 Task: Look for space in Guasdualito, Venezuela from 14th June, 2023 to 30th June, 2023 for 5 adults in price range Rs.8000 to Rs.12000. Place can be entire place or private room with 5 bedrooms having 5 beds and 5 bathrooms. Property type can be house, flat, guest house. Amenities needed are: wifi, TV, free parkinig on premises, gym, breakfast. Booking option can be shelf check-in. Required host language is English.
Action: Mouse moved to (533, 102)
Screenshot: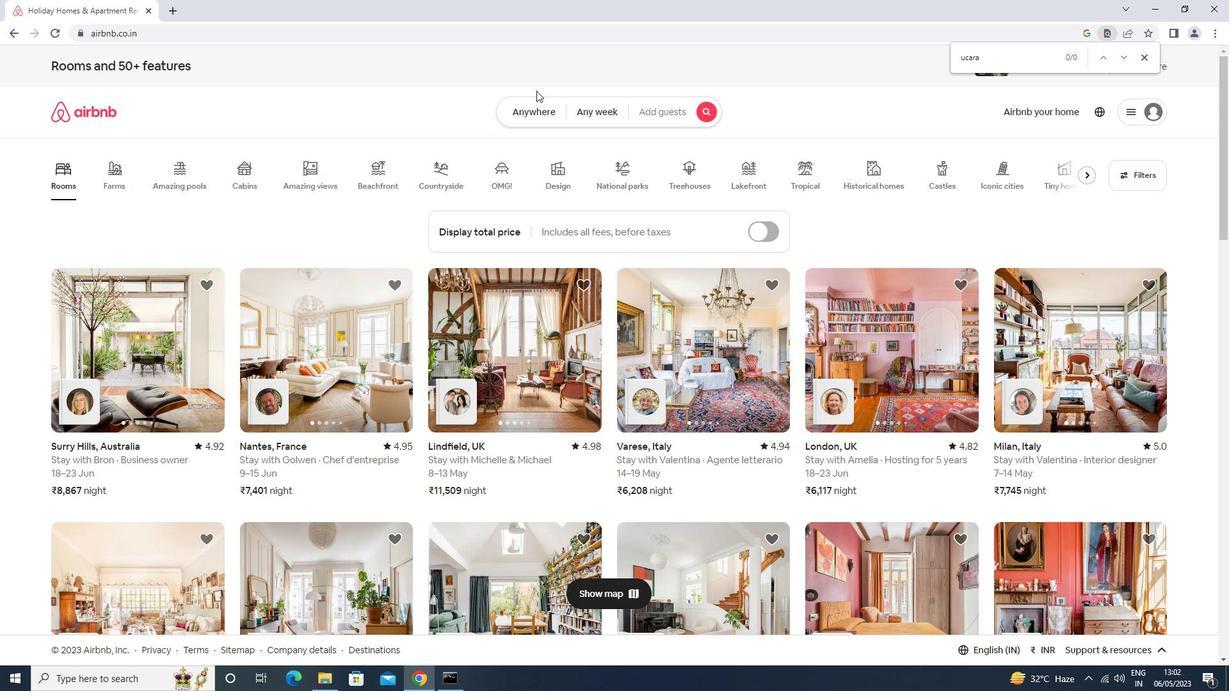 
Action: Mouse pressed left at (533, 102)
Screenshot: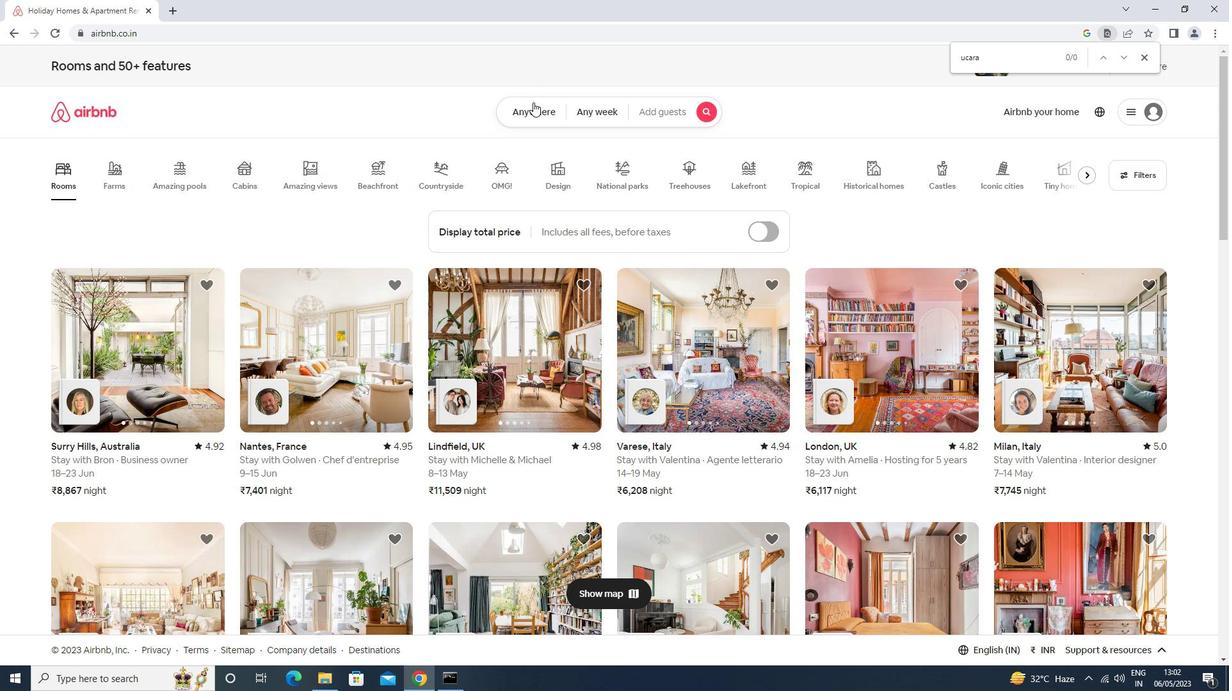 
Action: Mouse moved to (497, 165)
Screenshot: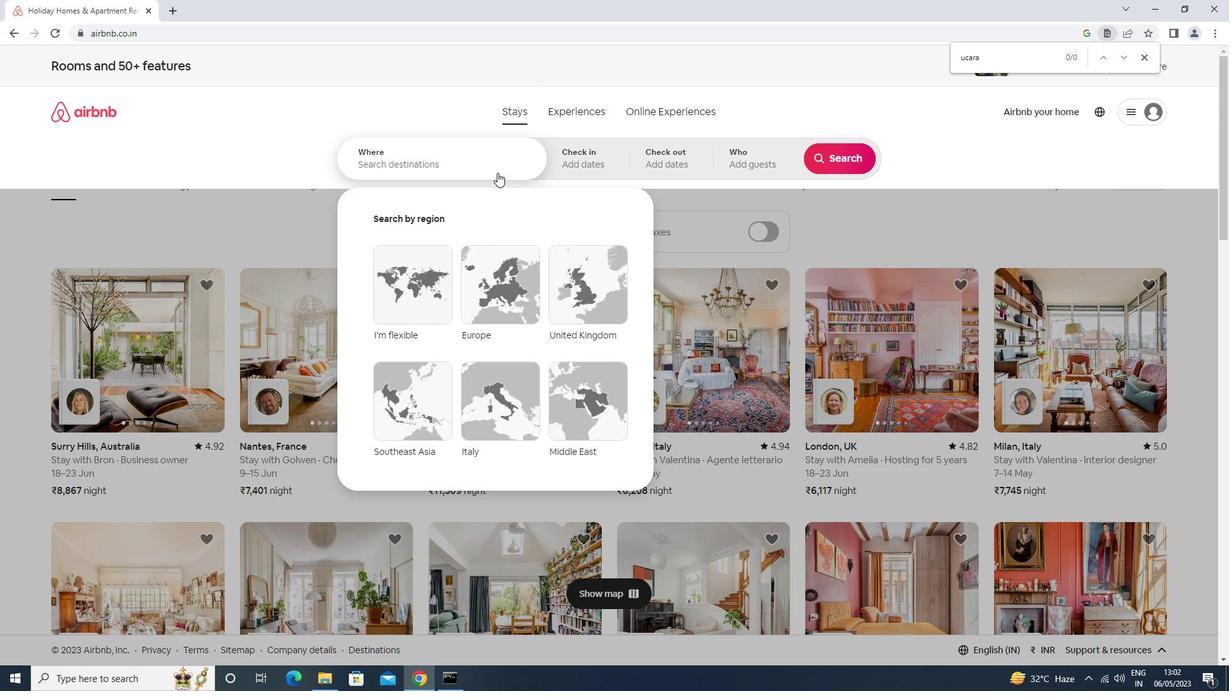 
Action: Mouse pressed left at (497, 165)
Screenshot: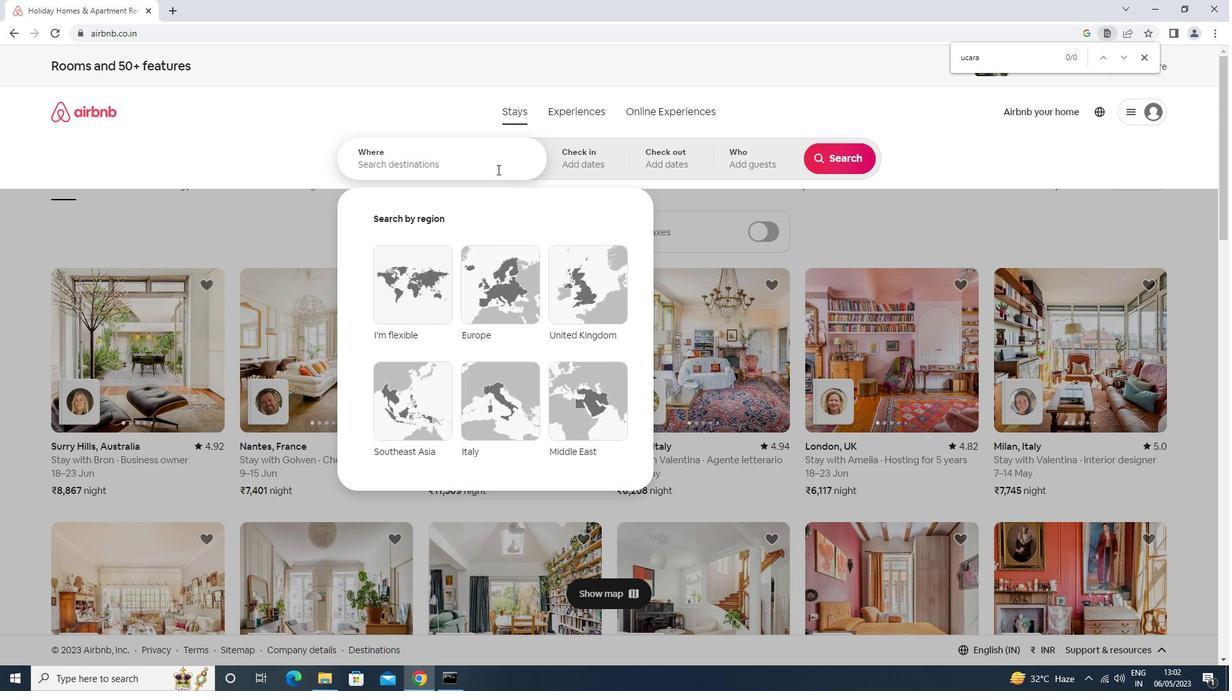 
Action: Mouse moved to (496, 165)
Screenshot: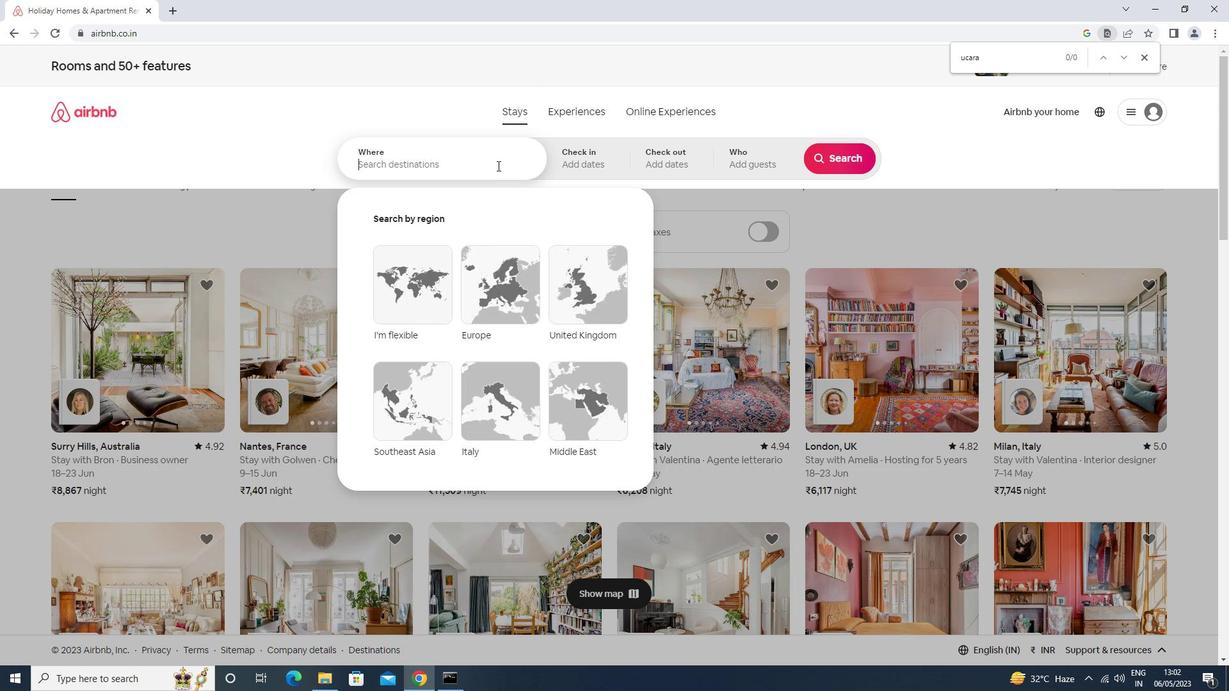 
Action: Key pressed guasdualita<Key.enter>
Screenshot: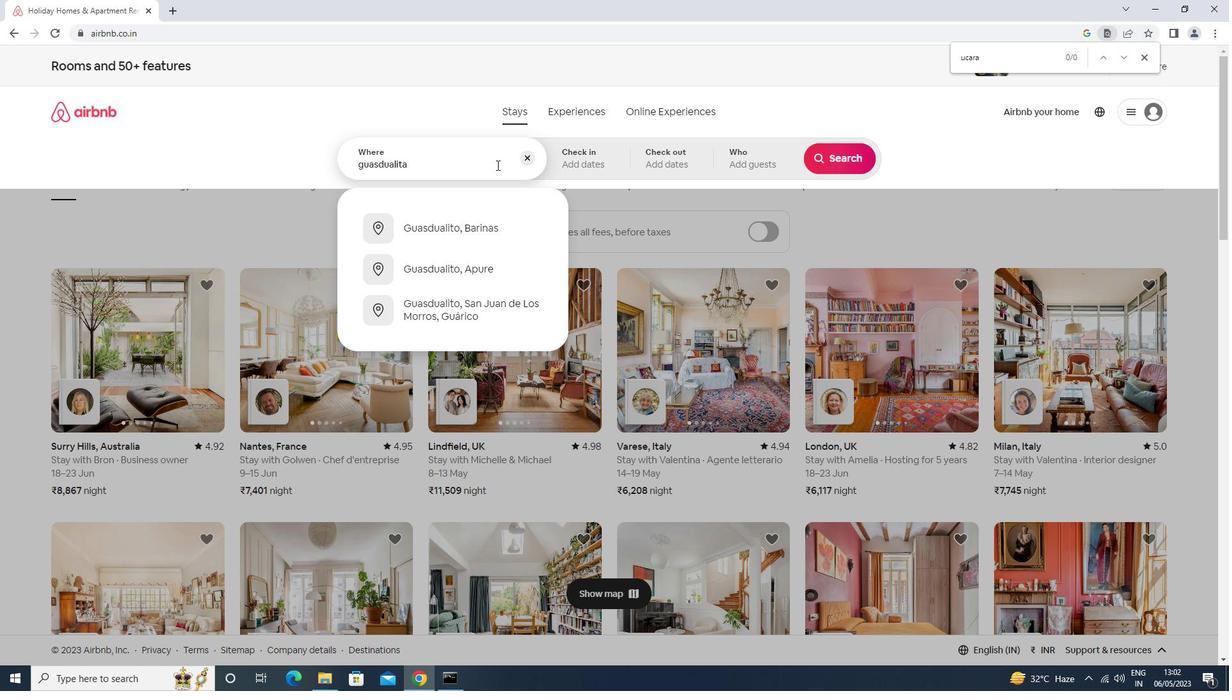 
Action: Mouse moved to (729, 370)
Screenshot: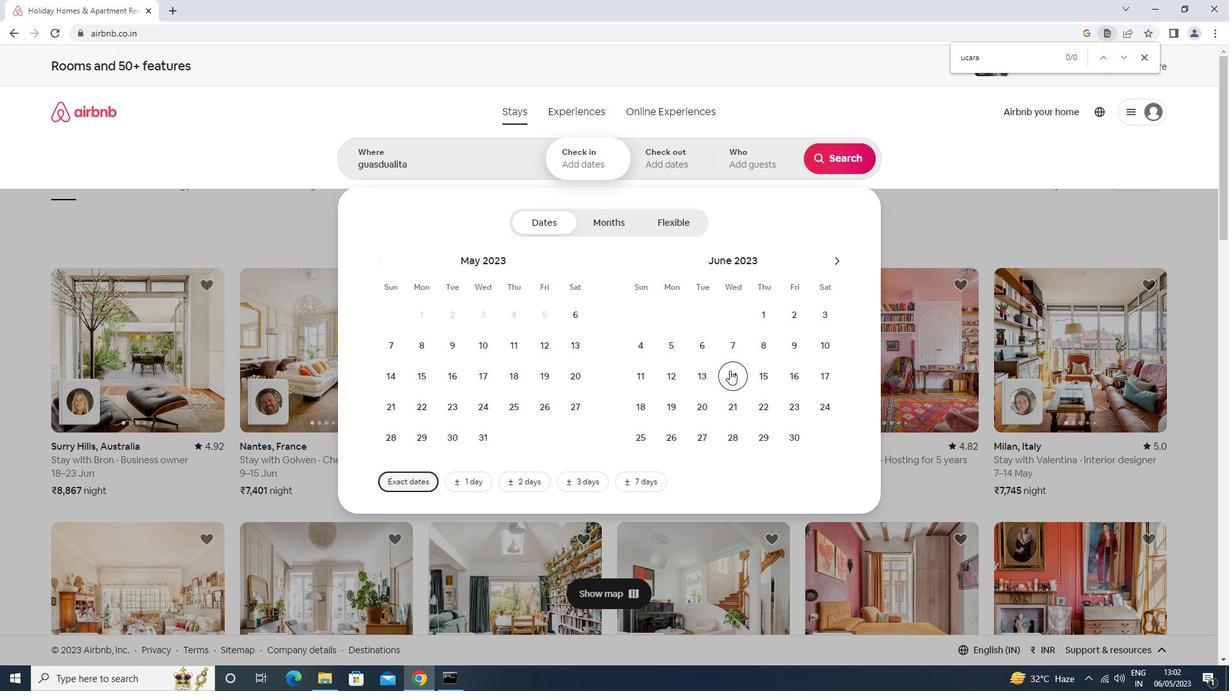 
Action: Mouse pressed left at (729, 370)
Screenshot: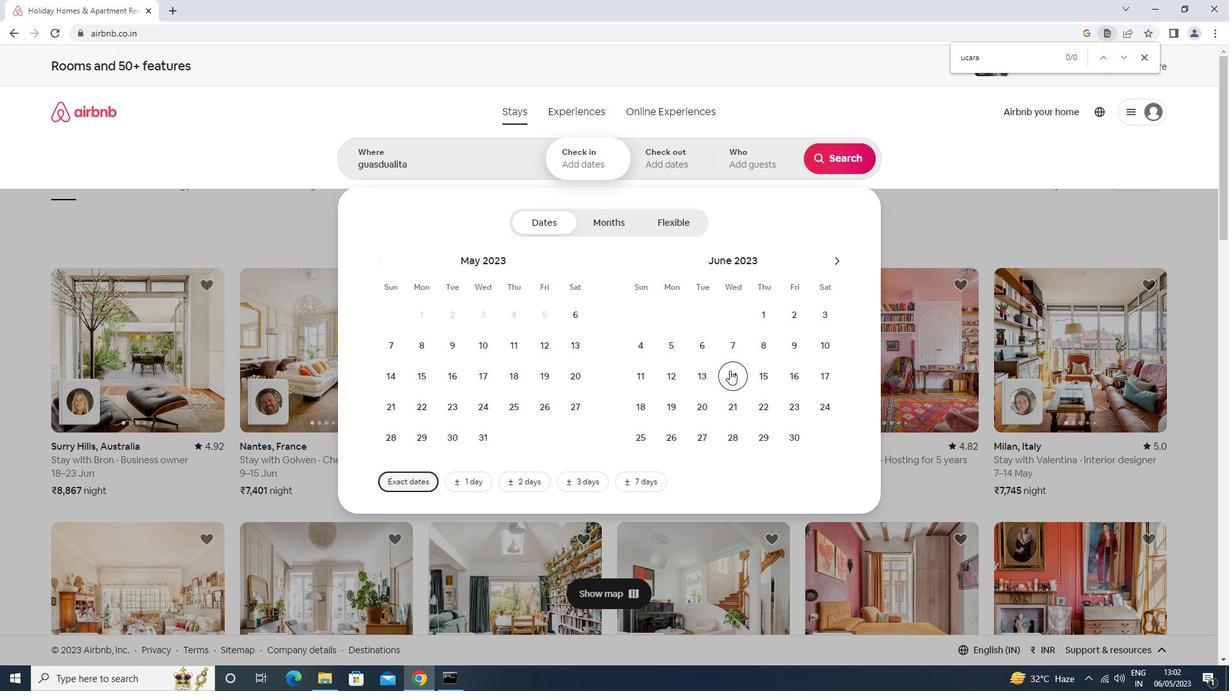 
Action: Mouse moved to (795, 437)
Screenshot: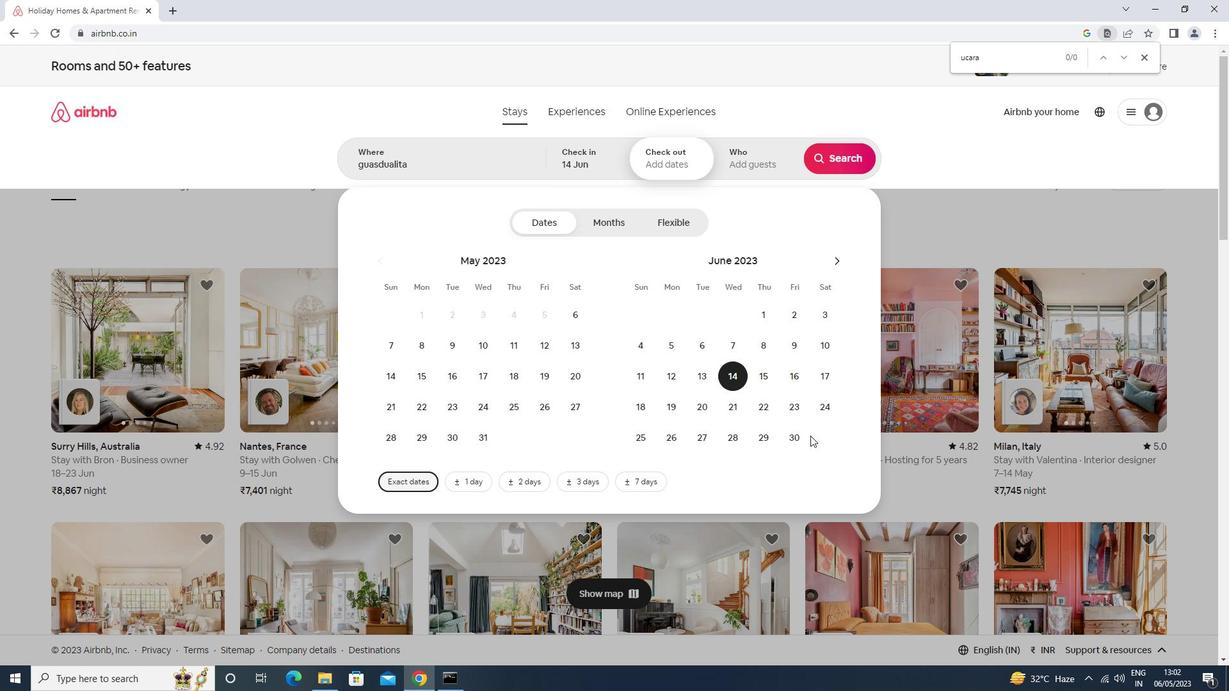 
Action: Mouse pressed left at (795, 437)
Screenshot: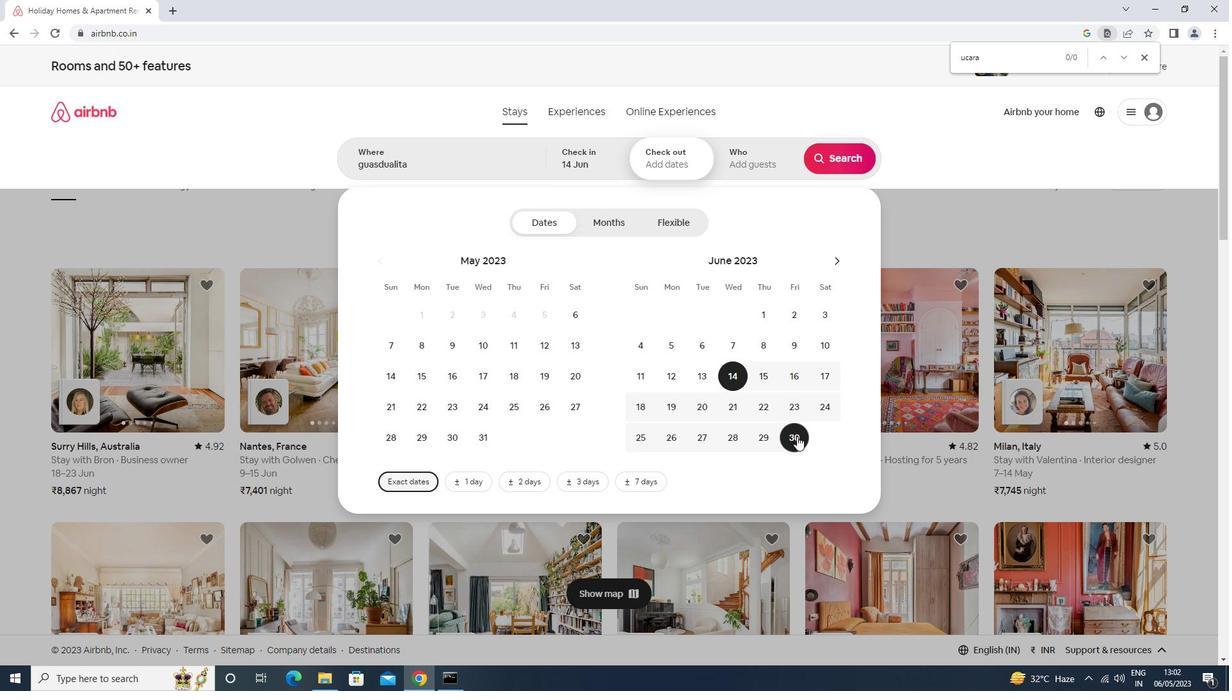 
Action: Mouse moved to (747, 170)
Screenshot: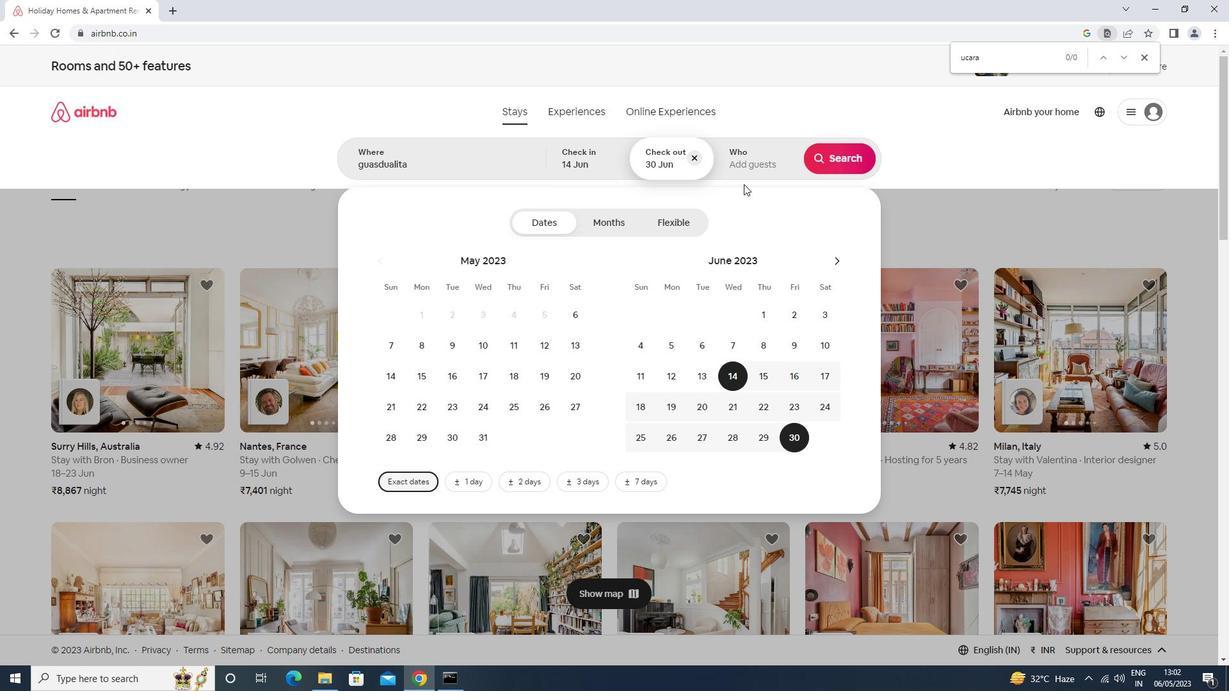 
Action: Mouse pressed left at (747, 170)
Screenshot: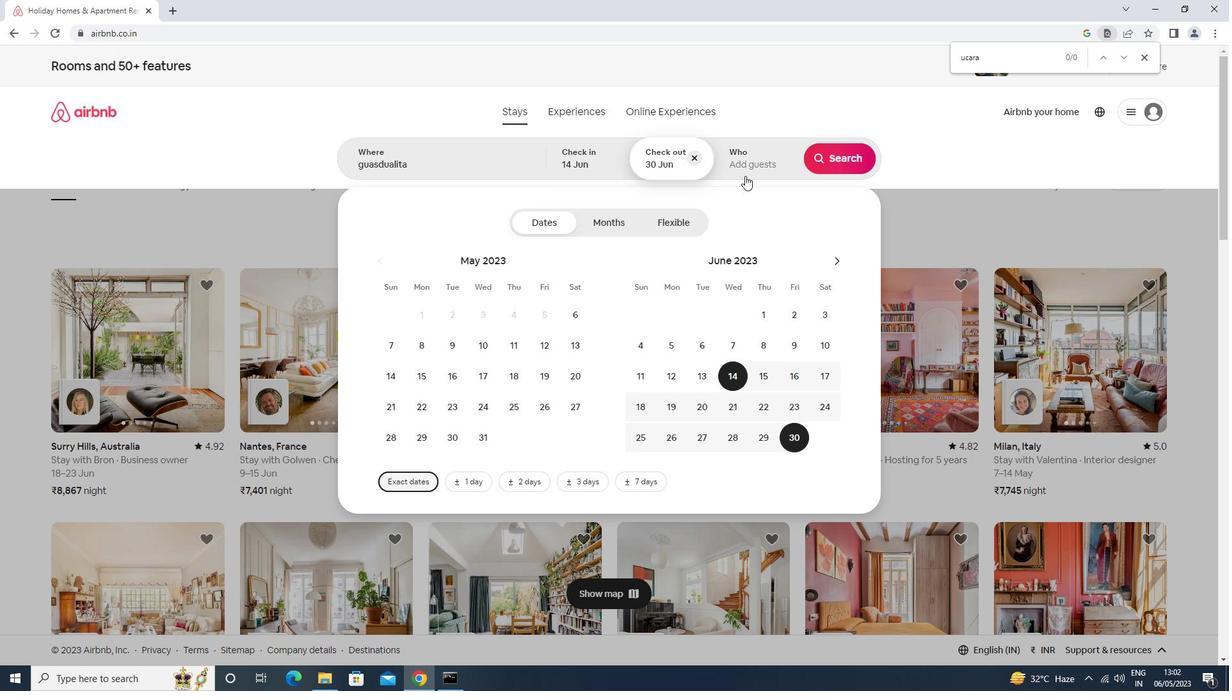 
Action: Mouse moved to (845, 222)
Screenshot: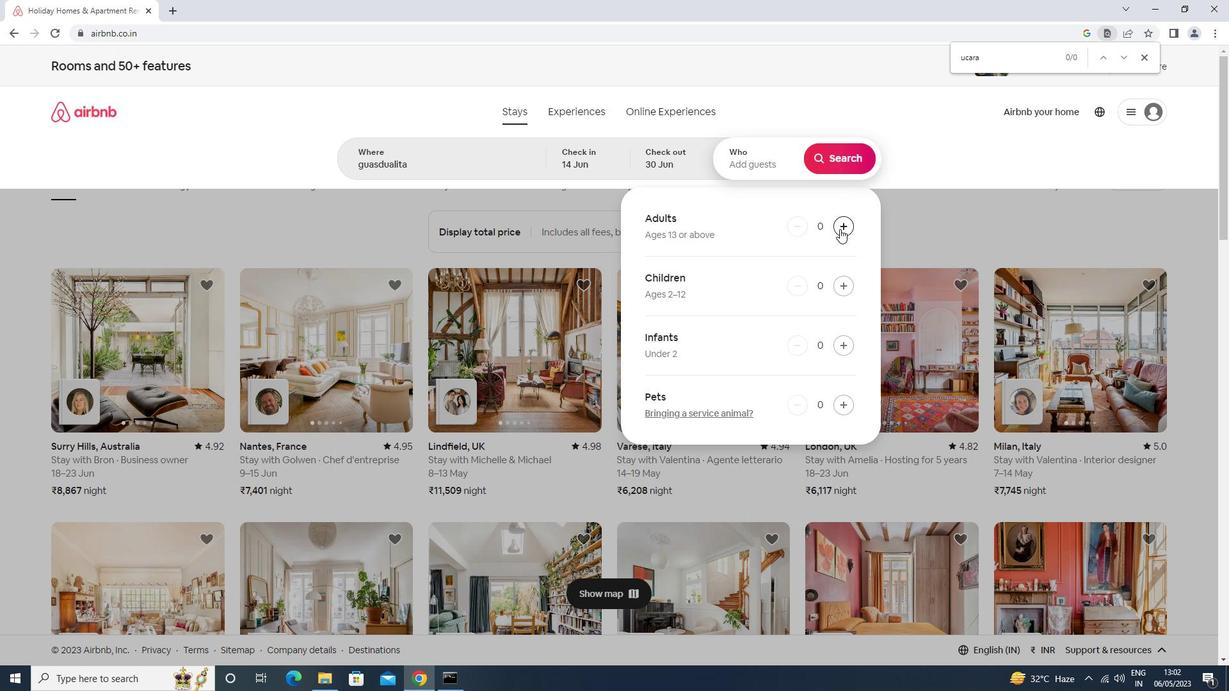 
Action: Mouse pressed left at (845, 222)
Screenshot: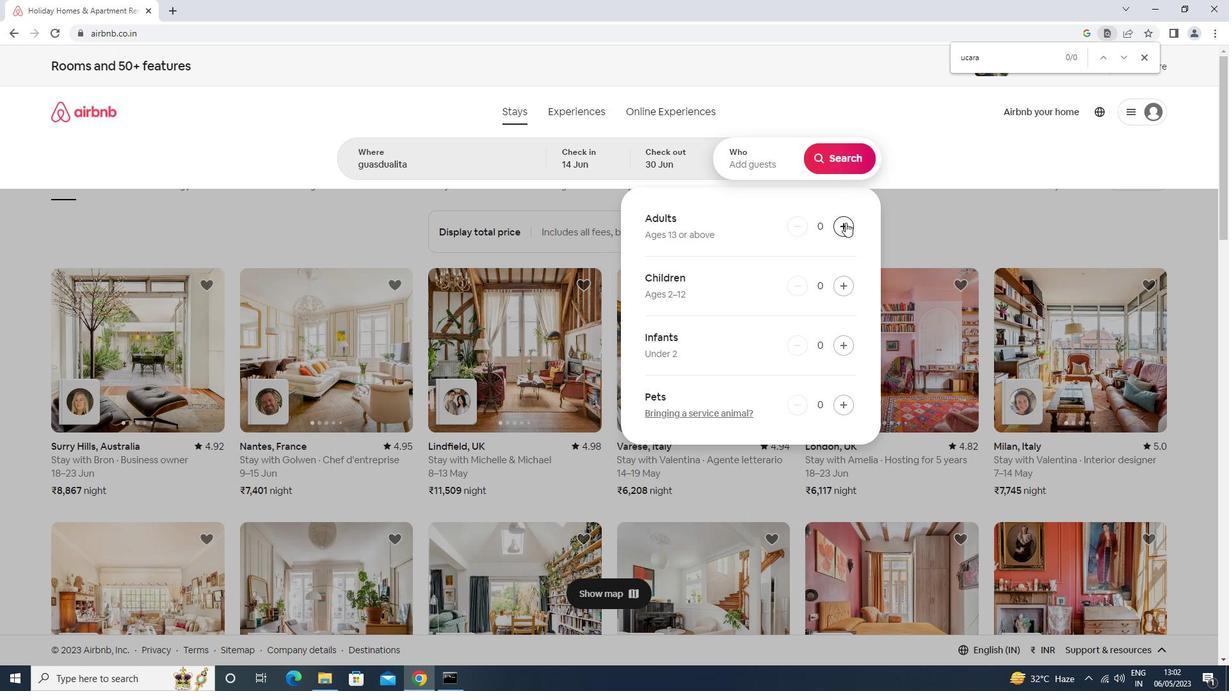 
Action: Mouse pressed left at (845, 222)
Screenshot: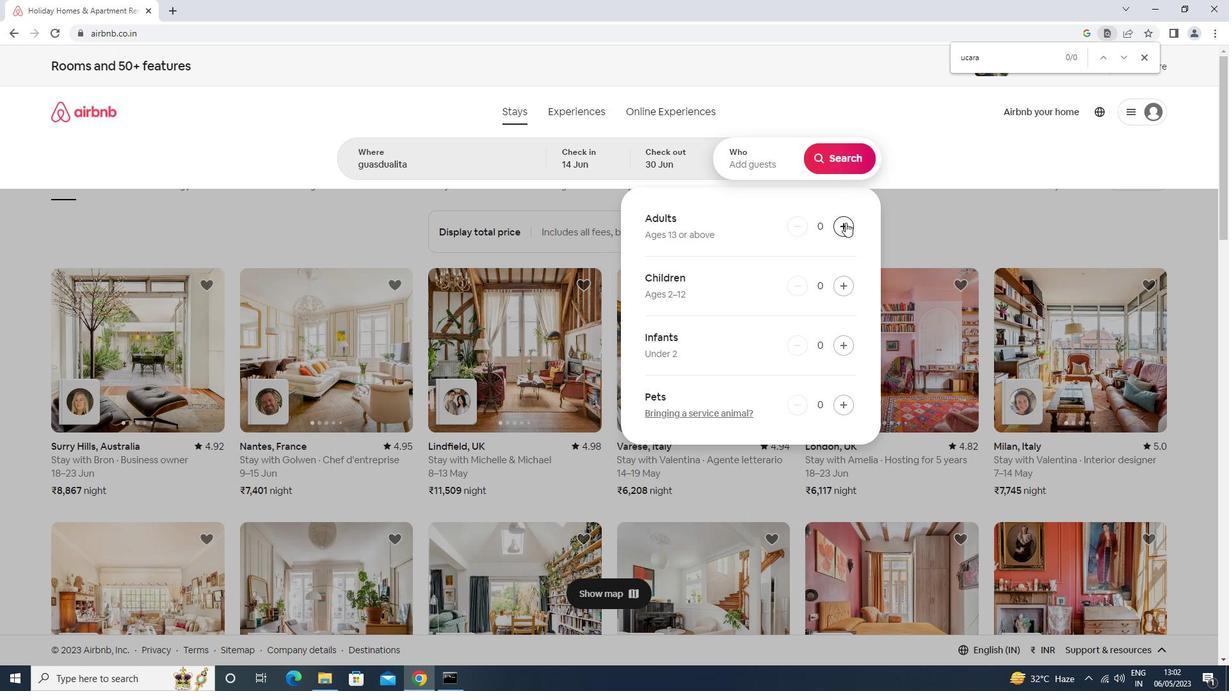 
Action: Mouse pressed left at (845, 222)
Screenshot: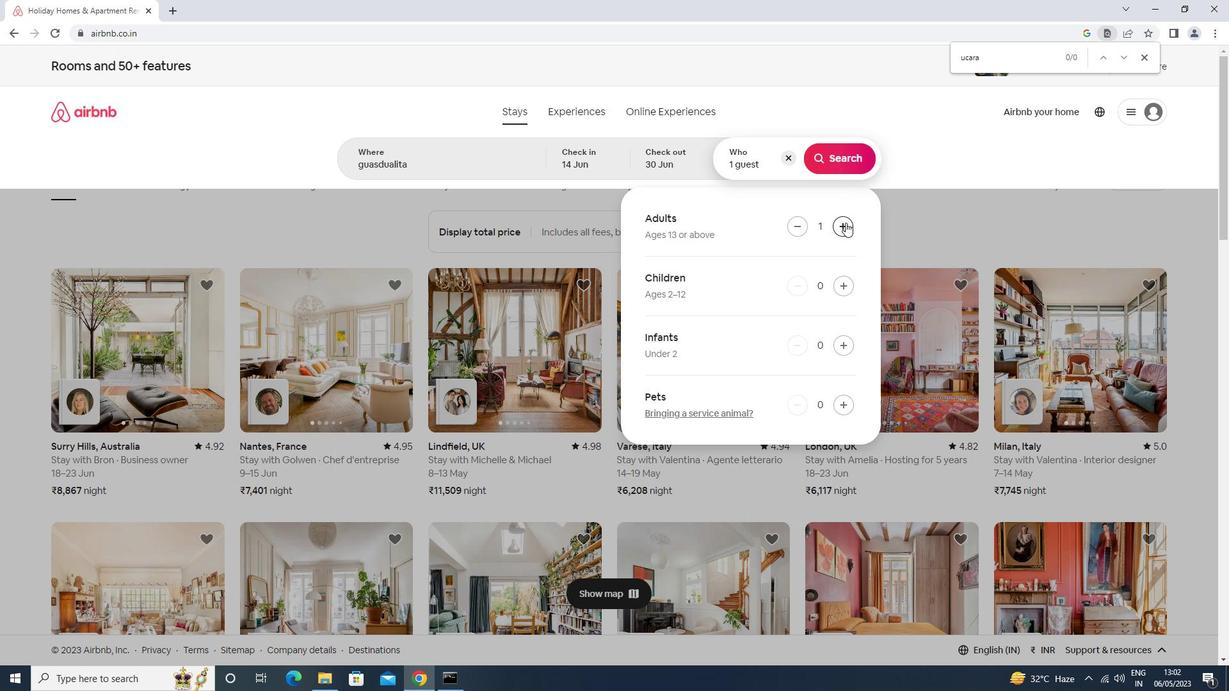 
Action: Mouse pressed left at (845, 222)
Screenshot: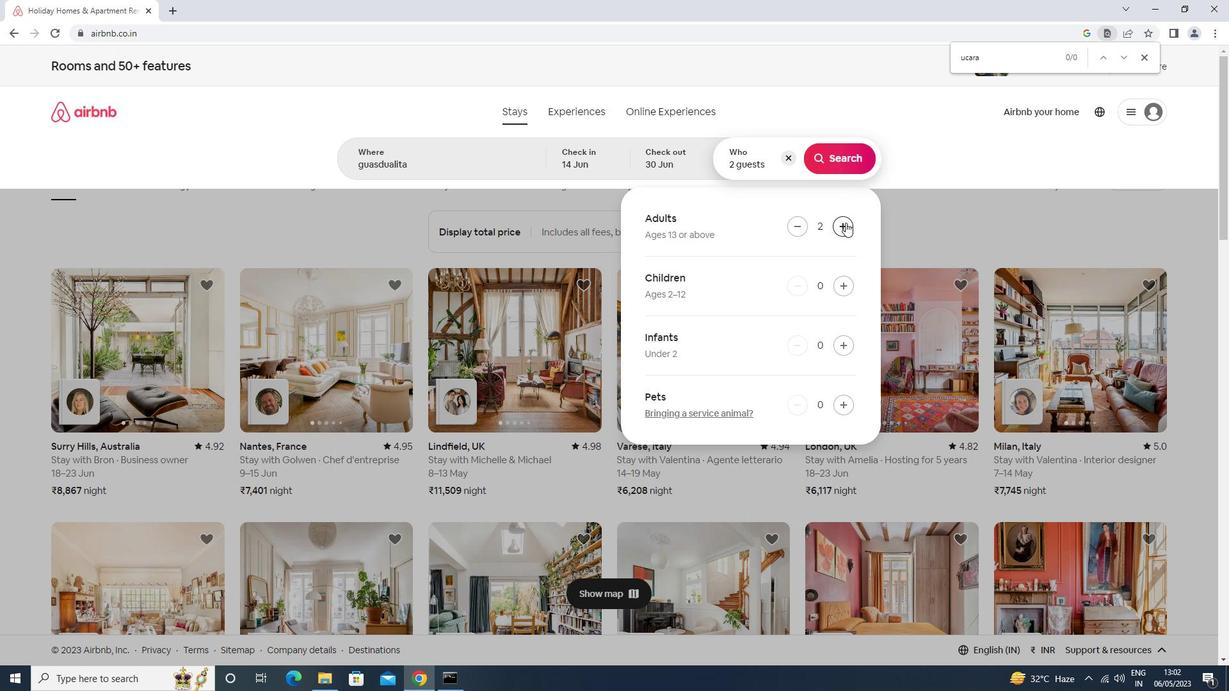 
Action: Mouse pressed left at (845, 222)
Screenshot: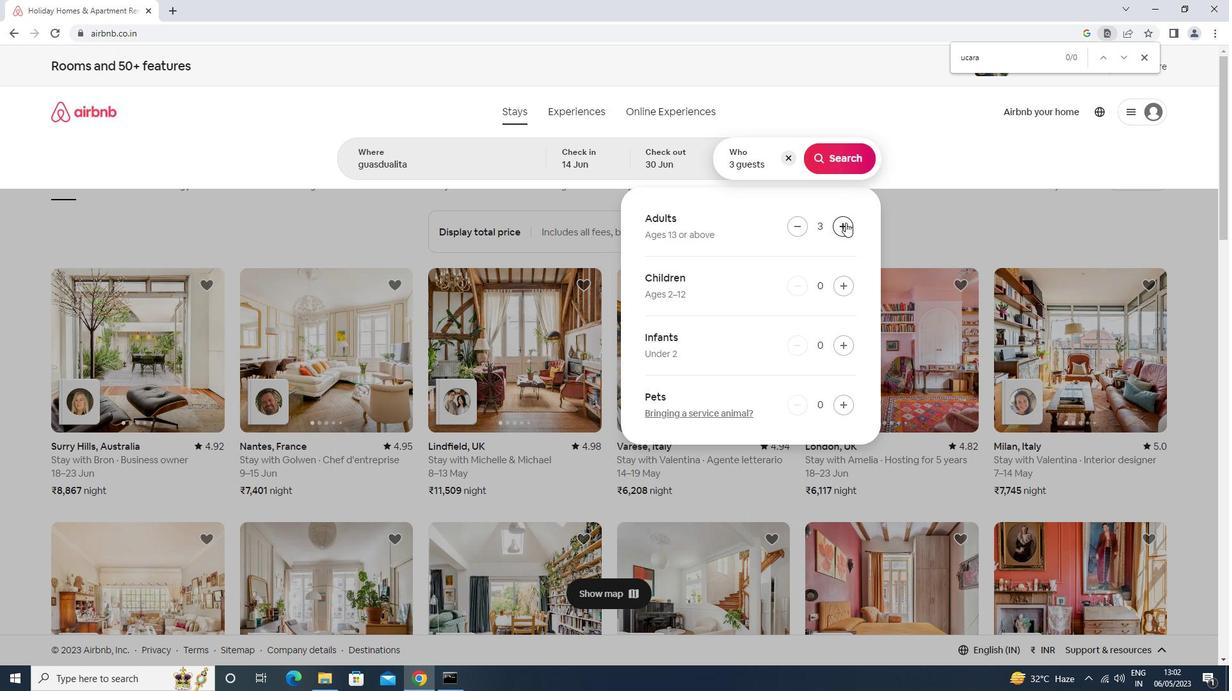 
Action: Mouse moved to (845, 163)
Screenshot: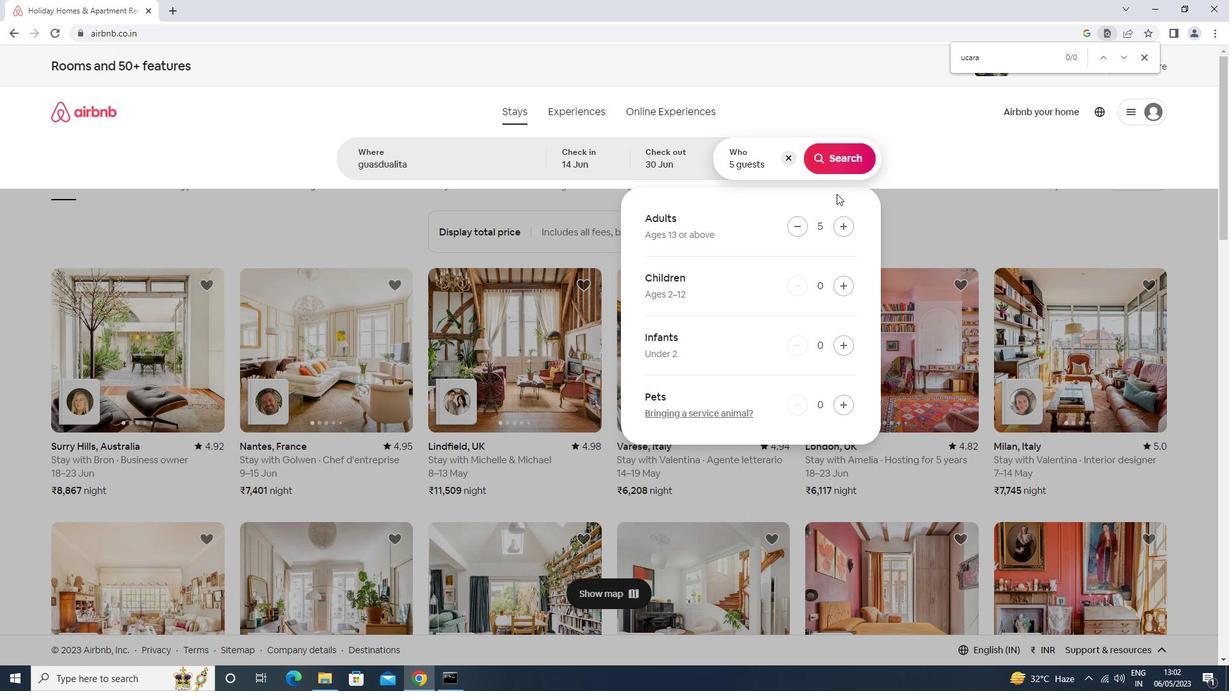 
Action: Mouse pressed left at (845, 163)
Screenshot: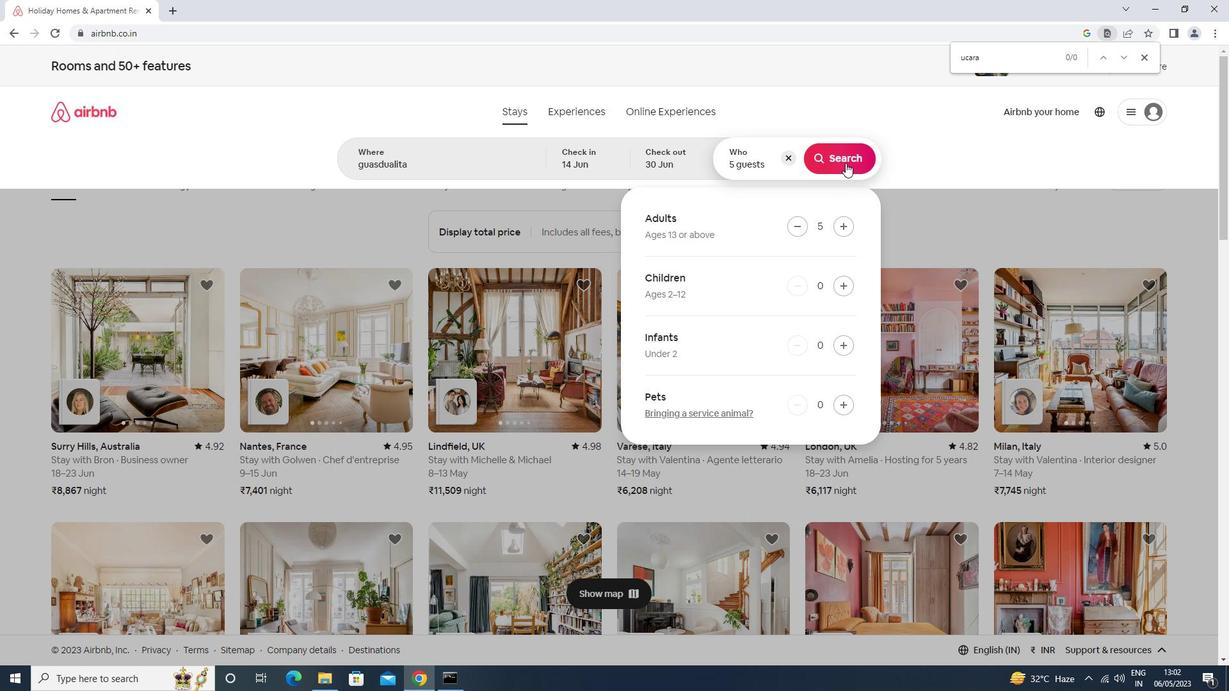 
Action: Mouse moved to (1181, 128)
Screenshot: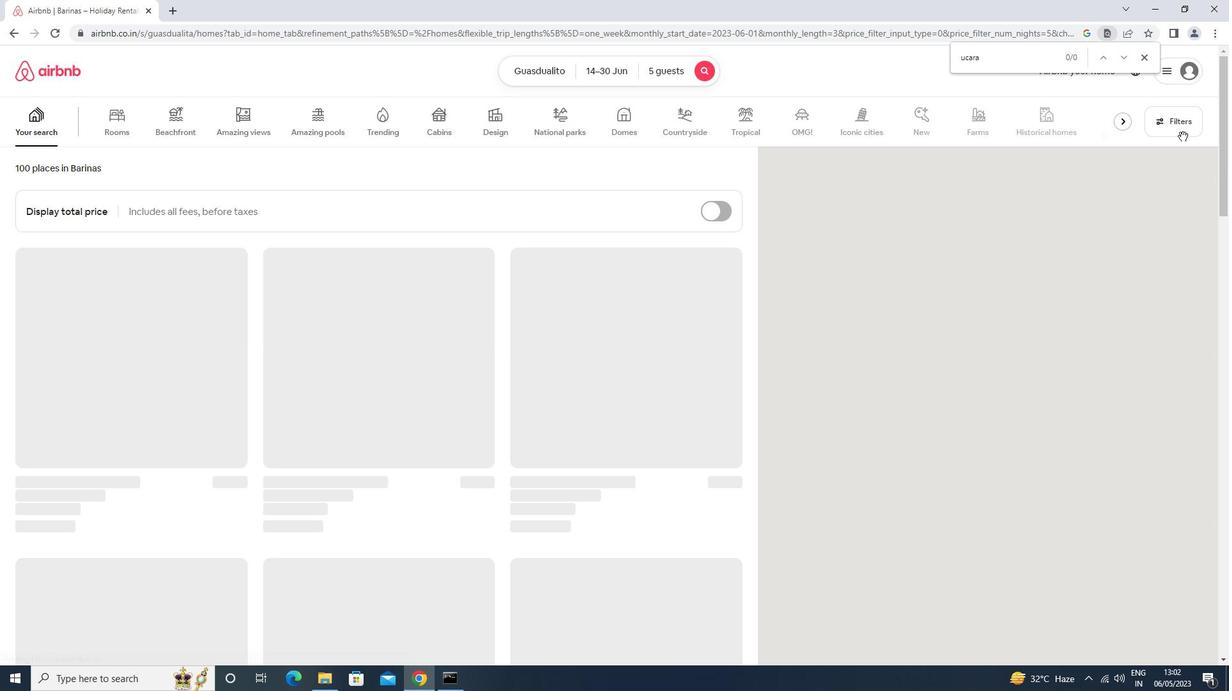 
Action: Mouse pressed left at (1181, 128)
Screenshot: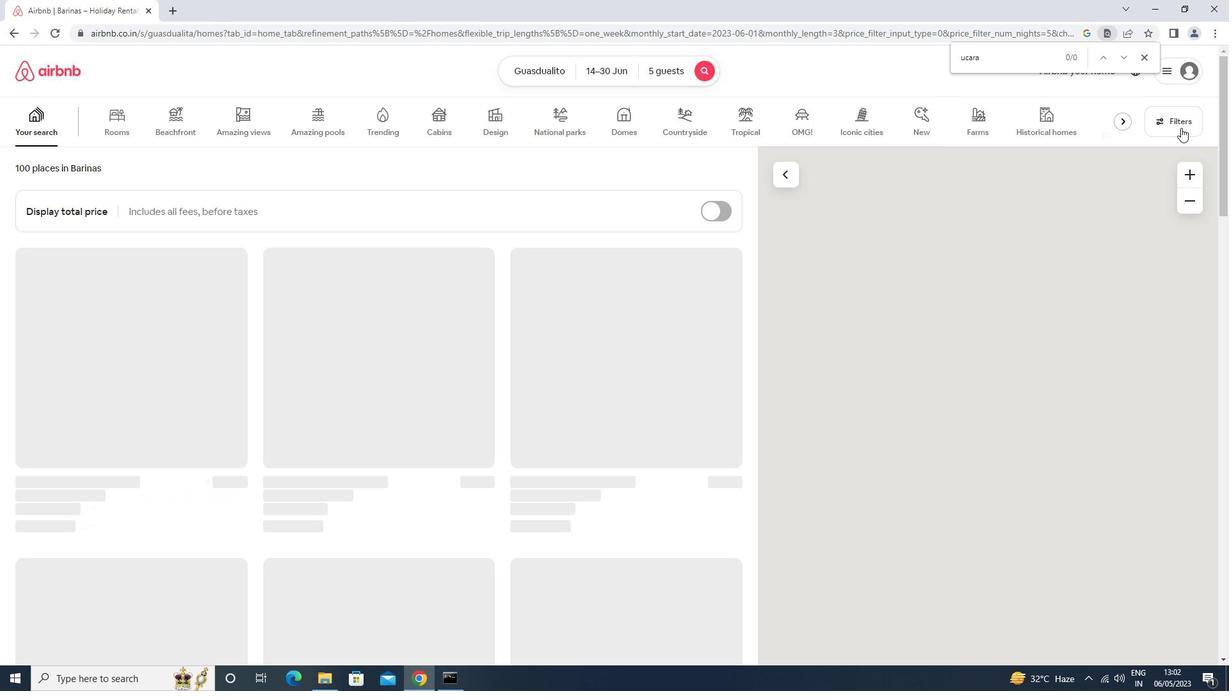 
Action: Mouse moved to (479, 434)
Screenshot: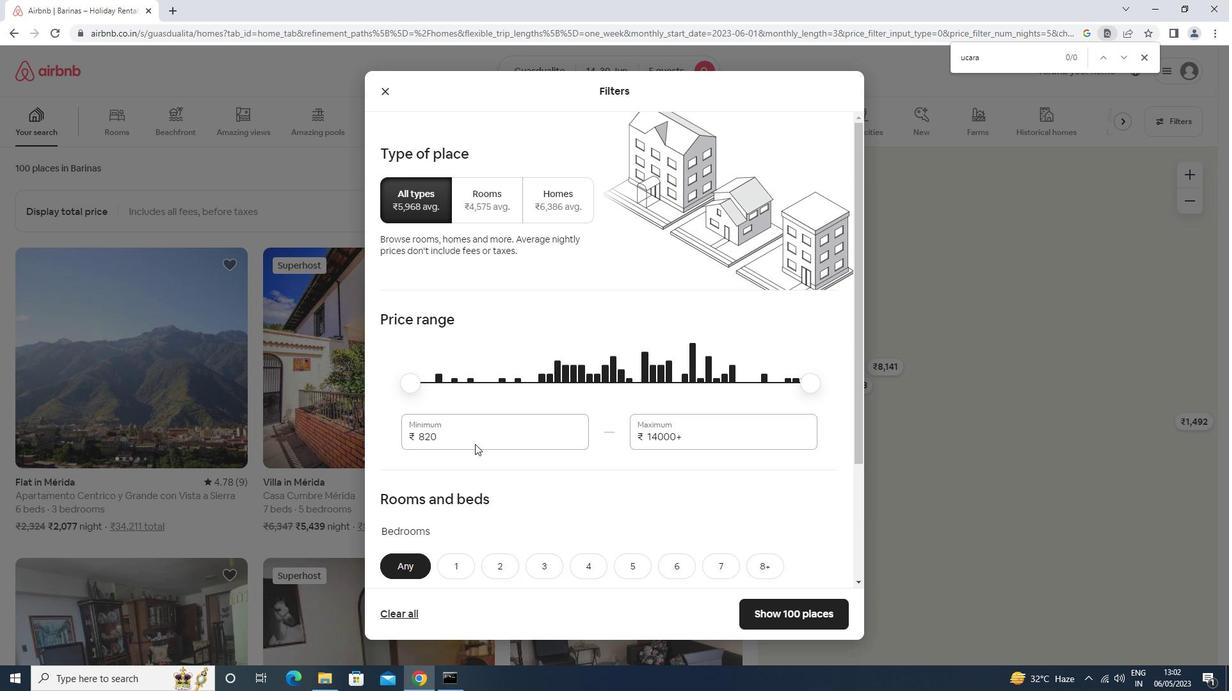 
Action: Mouse pressed left at (479, 434)
Screenshot: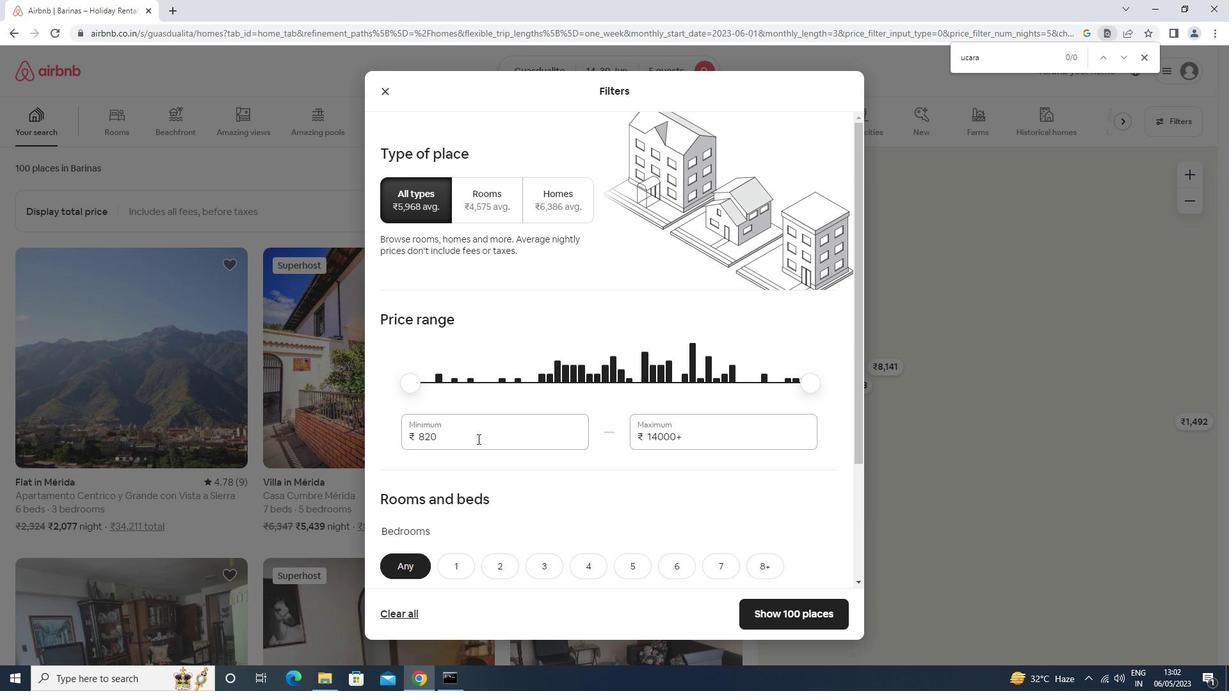 
Action: Key pressed <Key.backspace><Key.backspace><Key.backspace><Key.backspace><Key.backspace>8000<Key.tab>12000
Screenshot: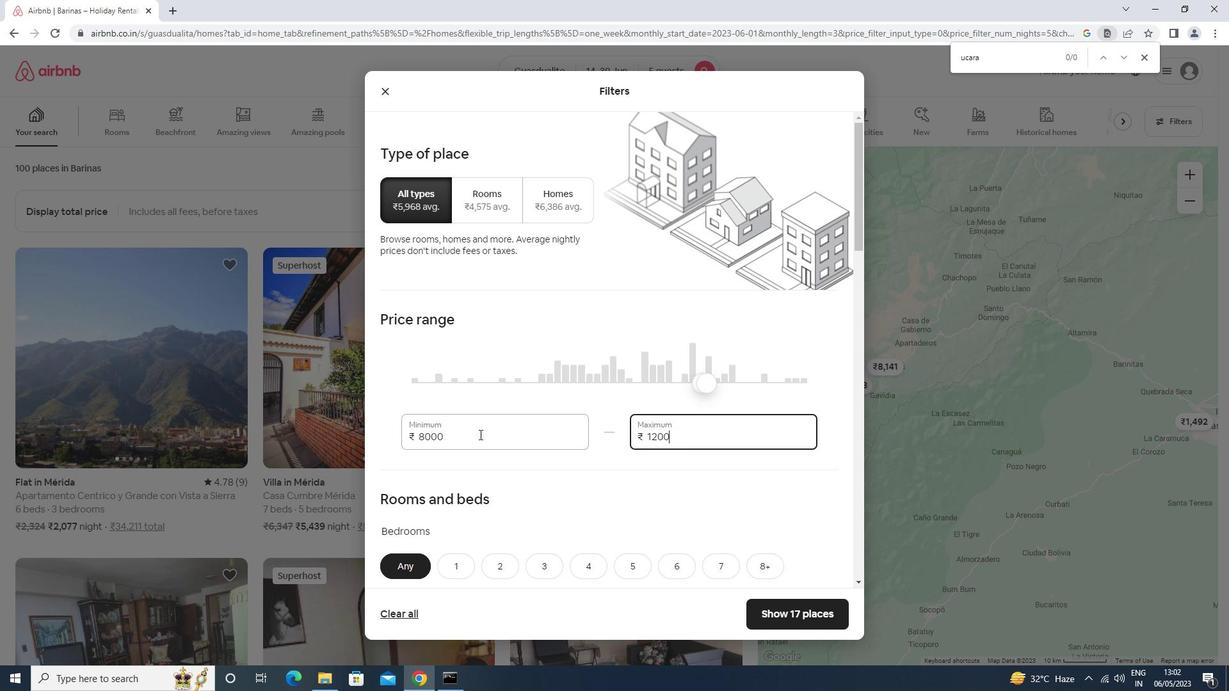 
Action: Mouse moved to (542, 395)
Screenshot: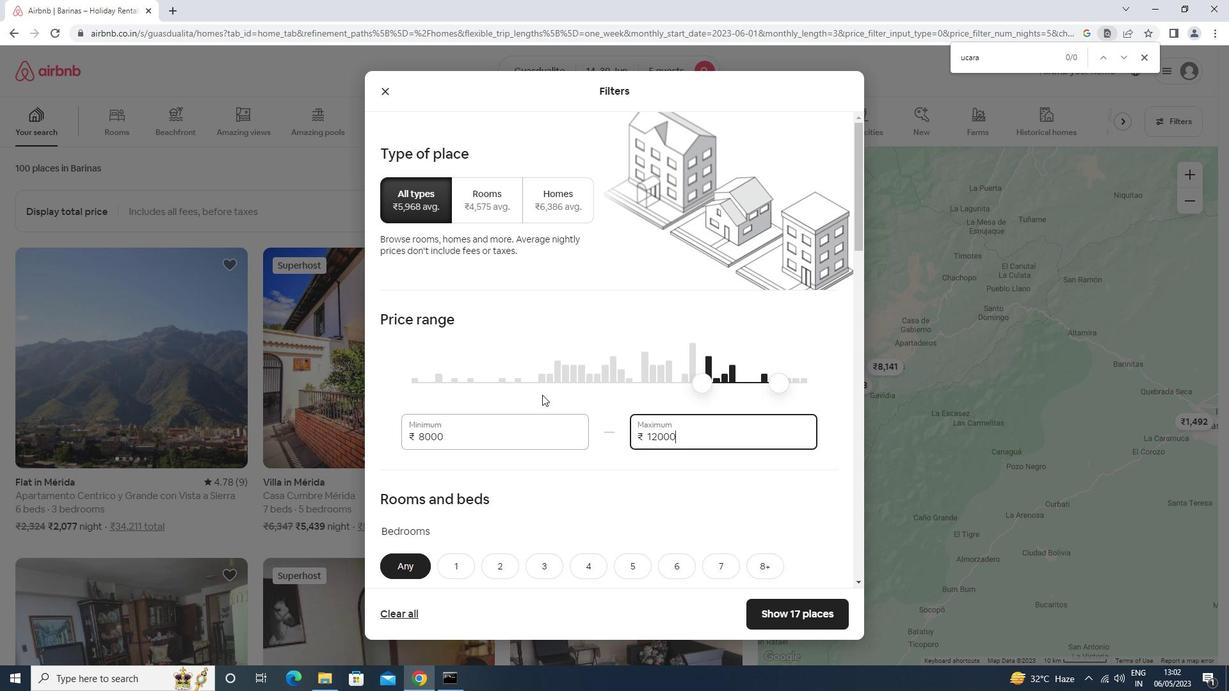 
Action: Mouse scrolled (542, 394) with delta (0, 0)
Screenshot: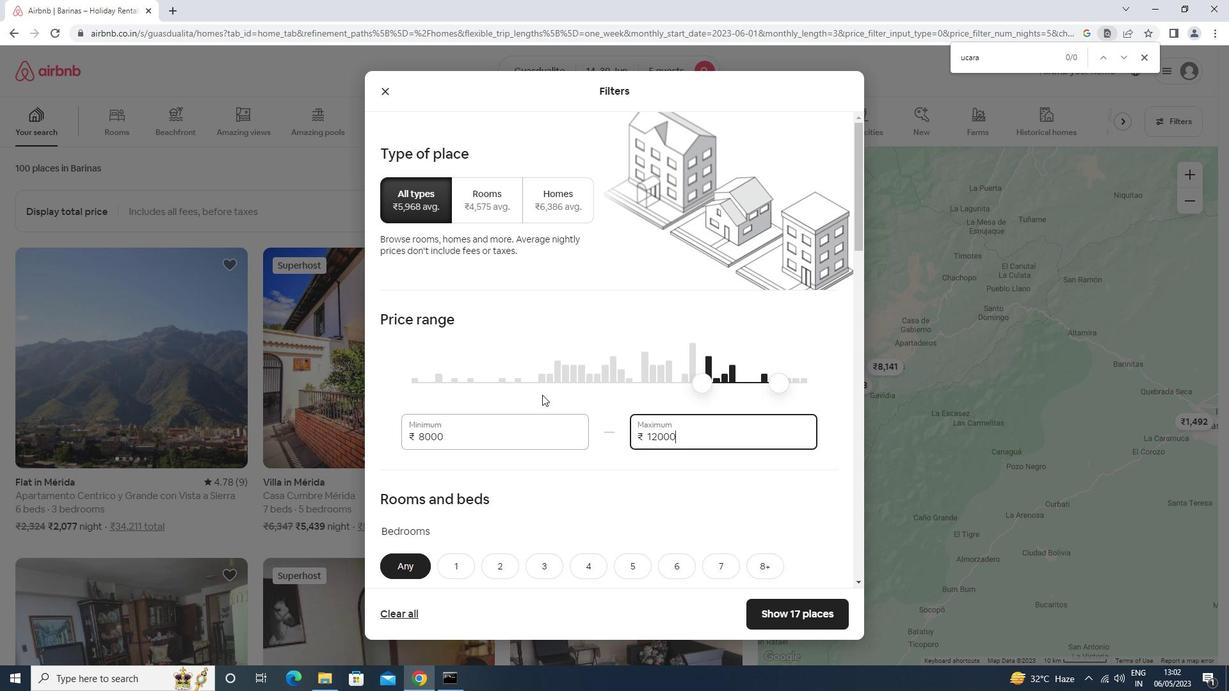 
Action: Mouse scrolled (542, 394) with delta (0, 0)
Screenshot: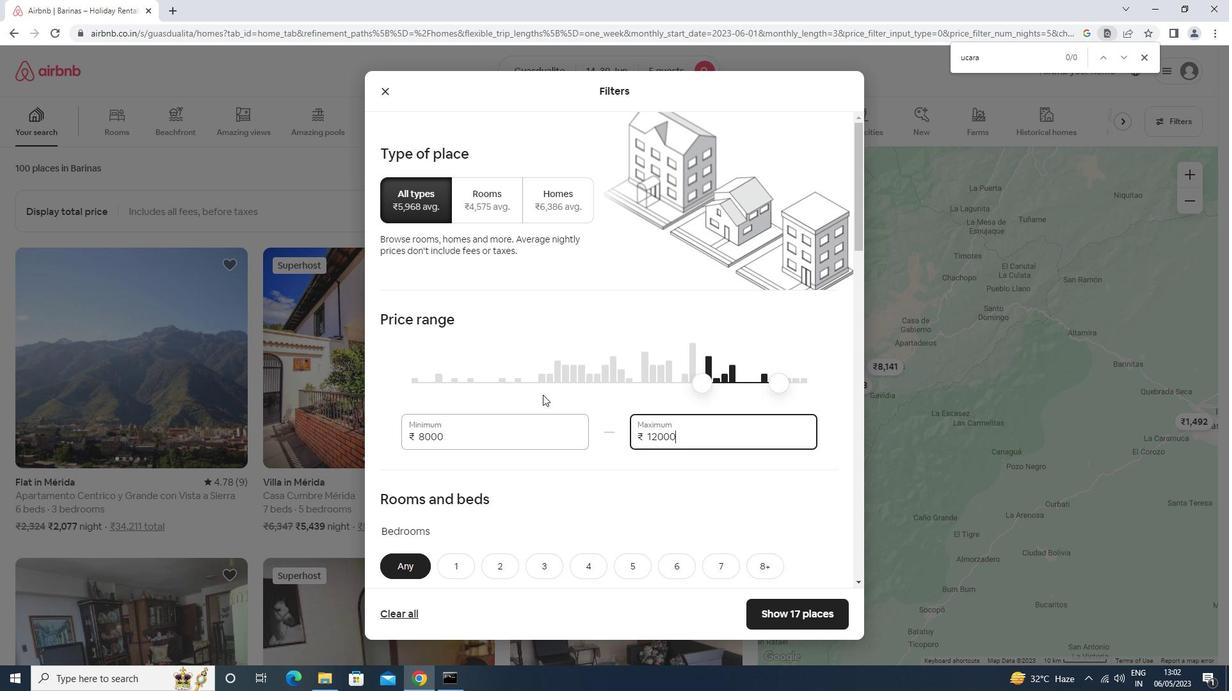 
Action: Mouse scrolled (542, 394) with delta (0, 0)
Screenshot: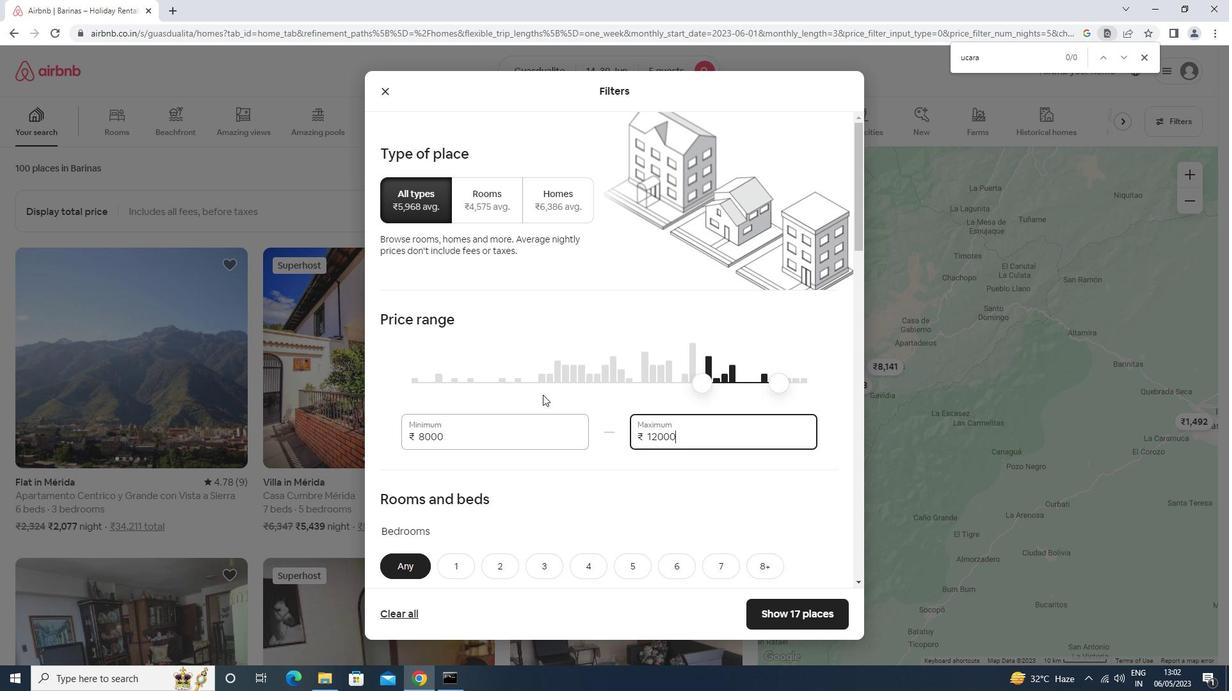 
Action: Mouse scrolled (542, 394) with delta (0, 0)
Screenshot: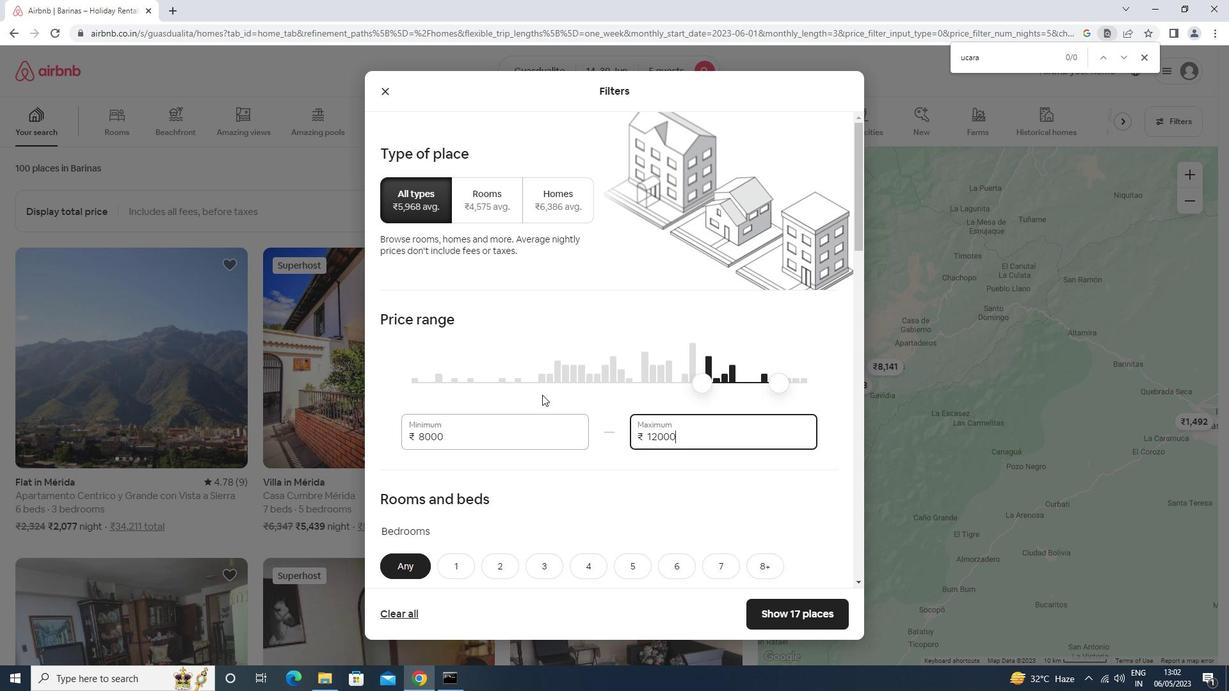 
Action: Mouse moved to (638, 306)
Screenshot: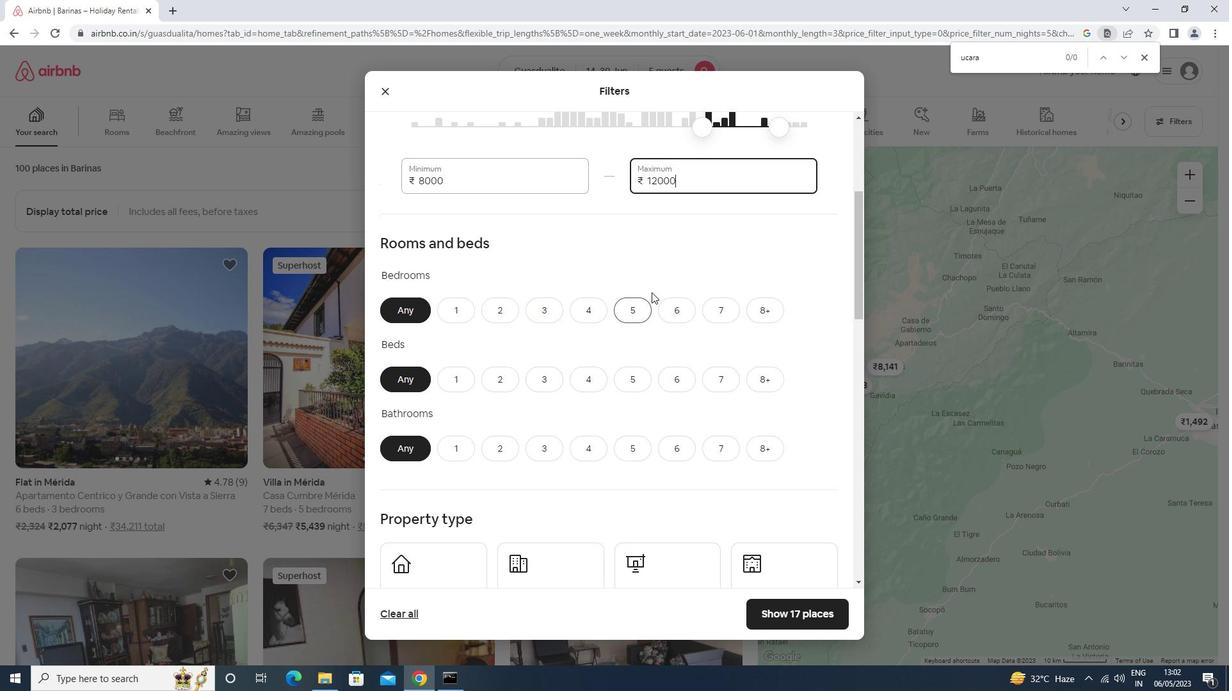 
Action: Mouse pressed left at (638, 306)
Screenshot: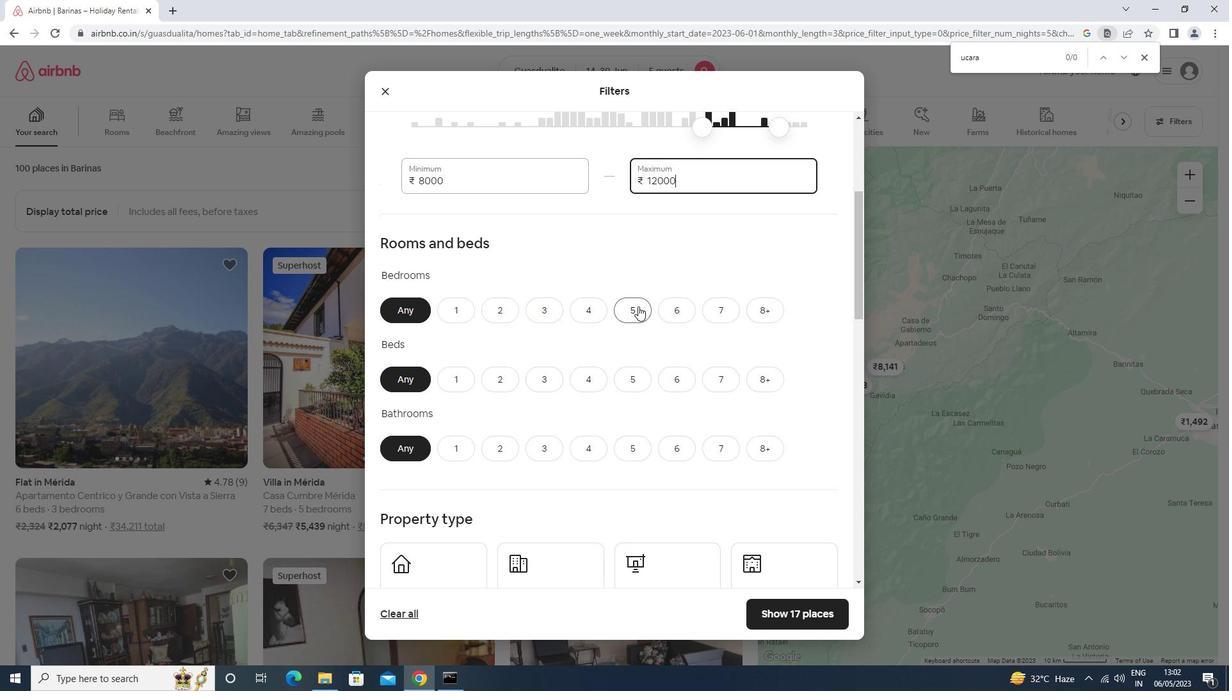 
Action: Mouse moved to (627, 386)
Screenshot: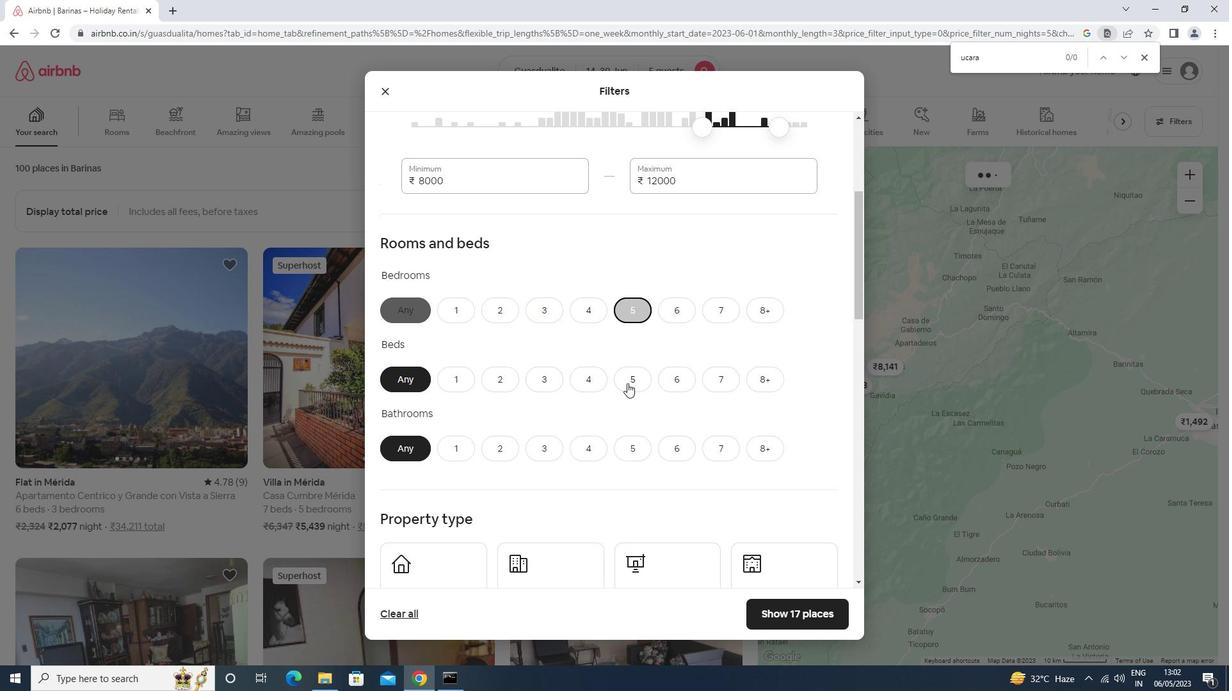 
Action: Mouse pressed left at (627, 386)
Screenshot: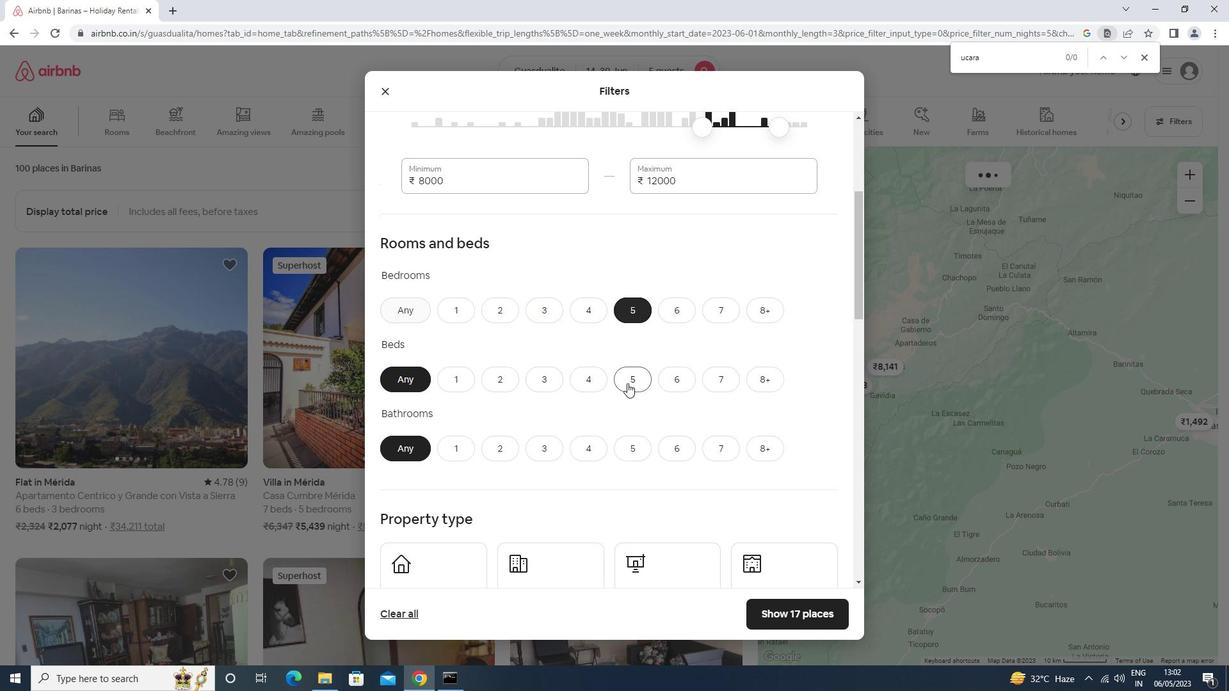 
Action: Mouse moved to (627, 447)
Screenshot: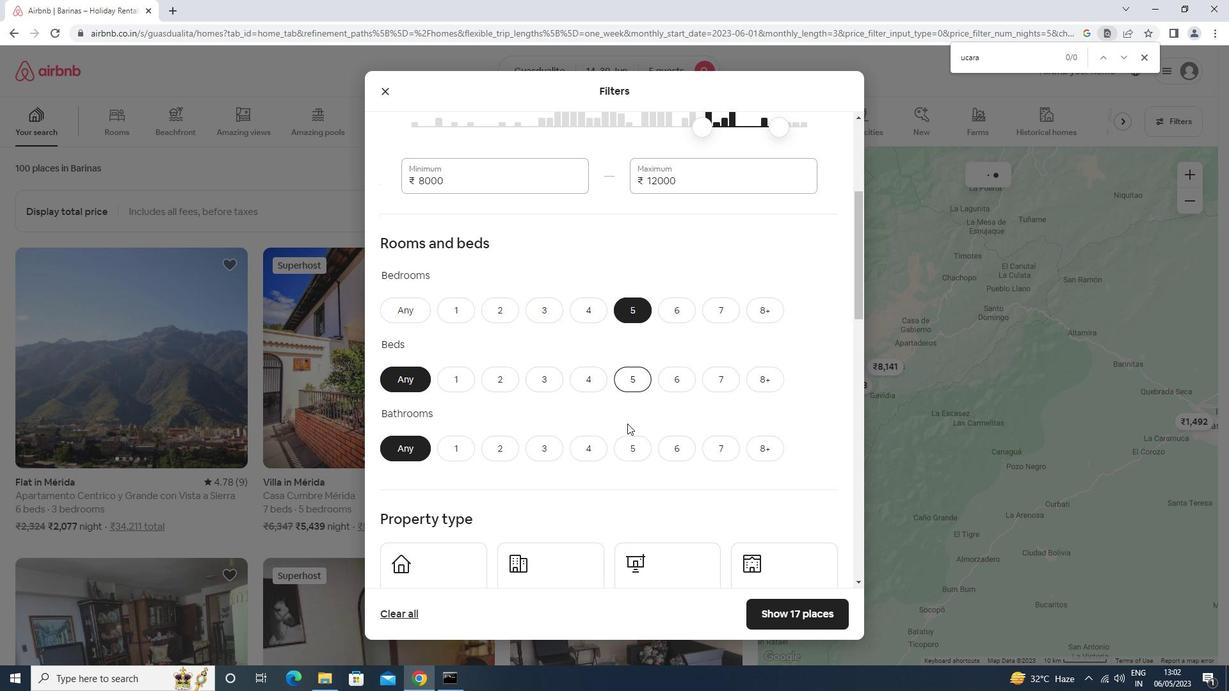 
Action: Mouse pressed left at (627, 447)
Screenshot: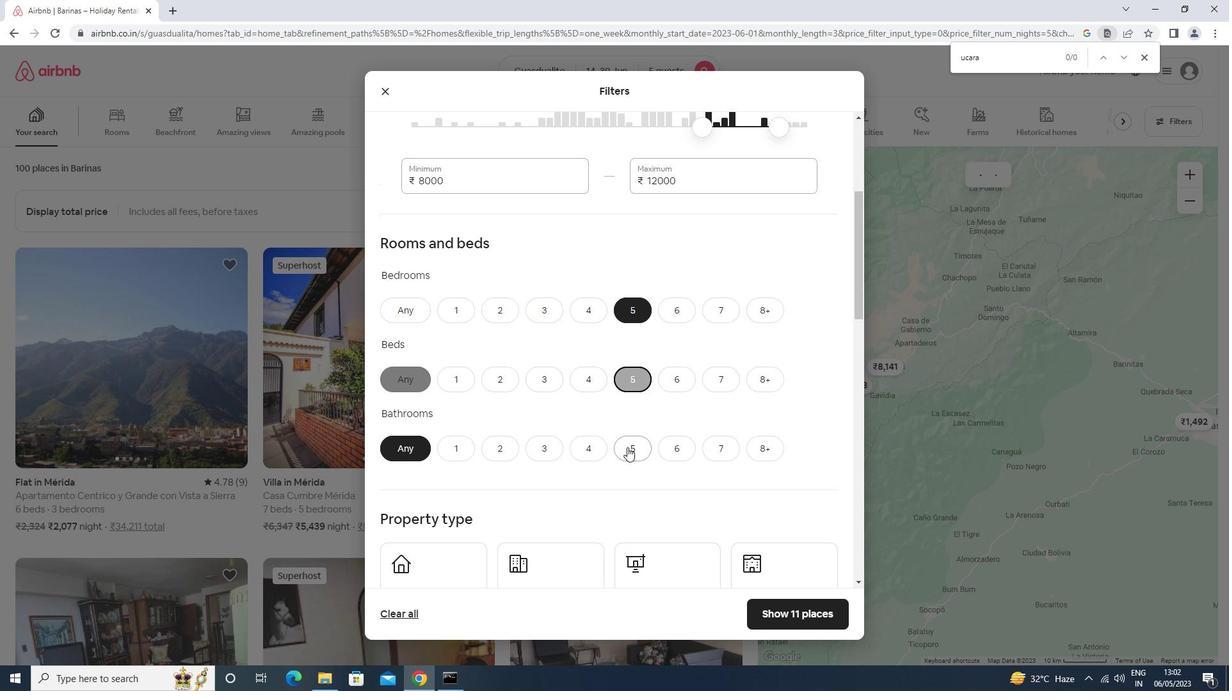 
Action: Mouse scrolled (627, 446) with delta (0, 0)
Screenshot: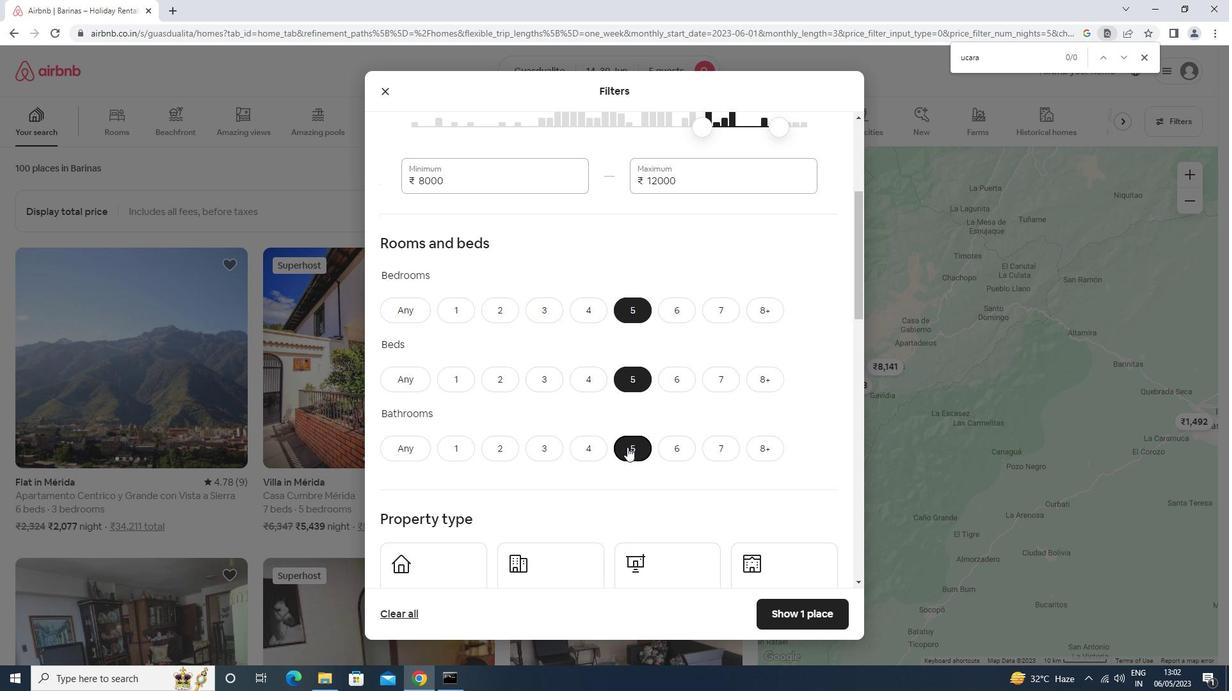 
Action: Mouse scrolled (627, 446) with delta (0, 0)
Screenshot: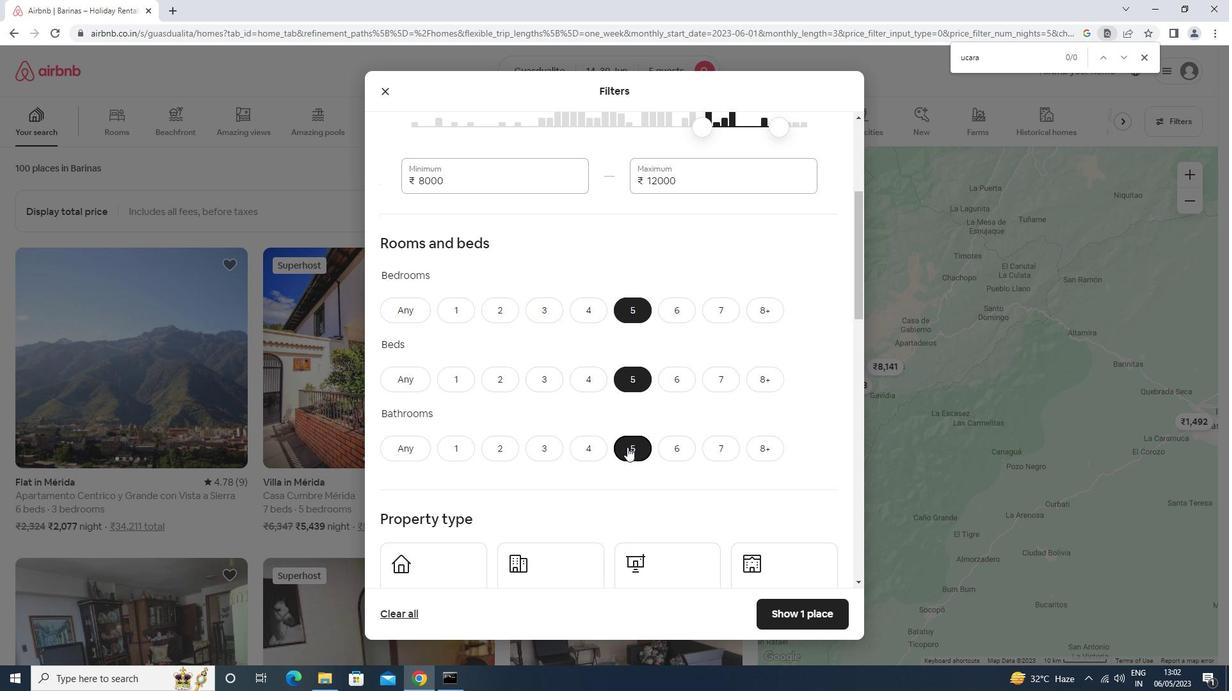 
Action: Mouse moved to (466, 450)
Screenshot: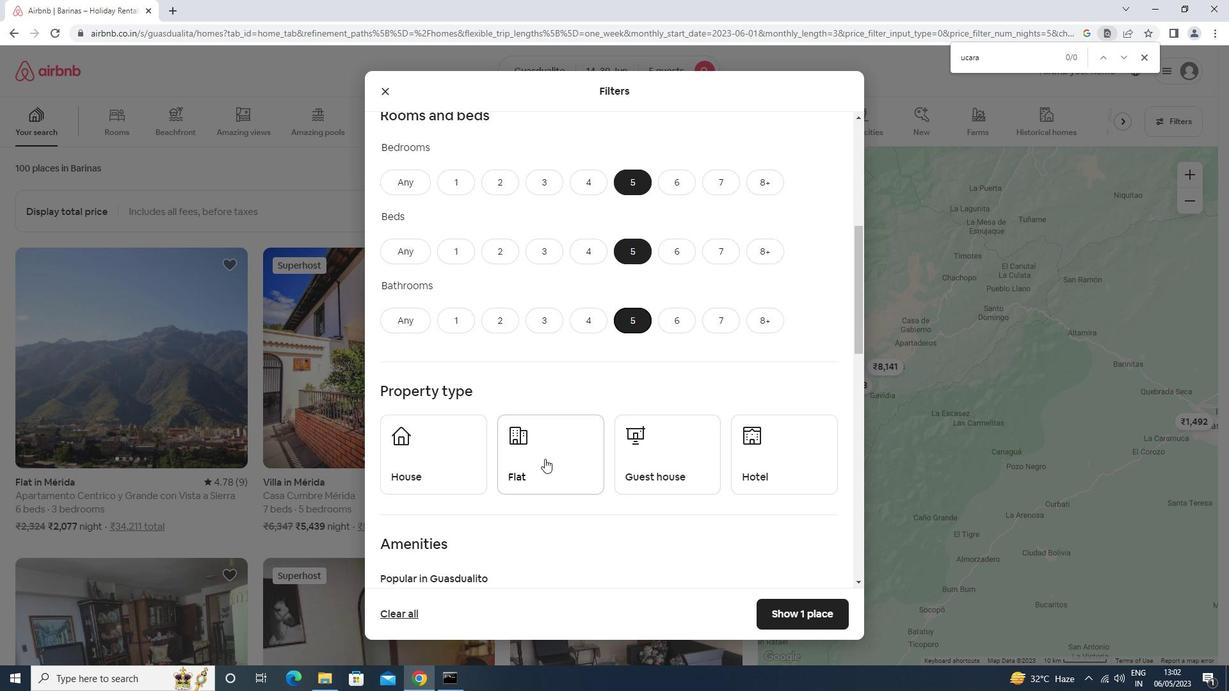 
Action: Mouse pressed left at (466, 450)
Screenshot: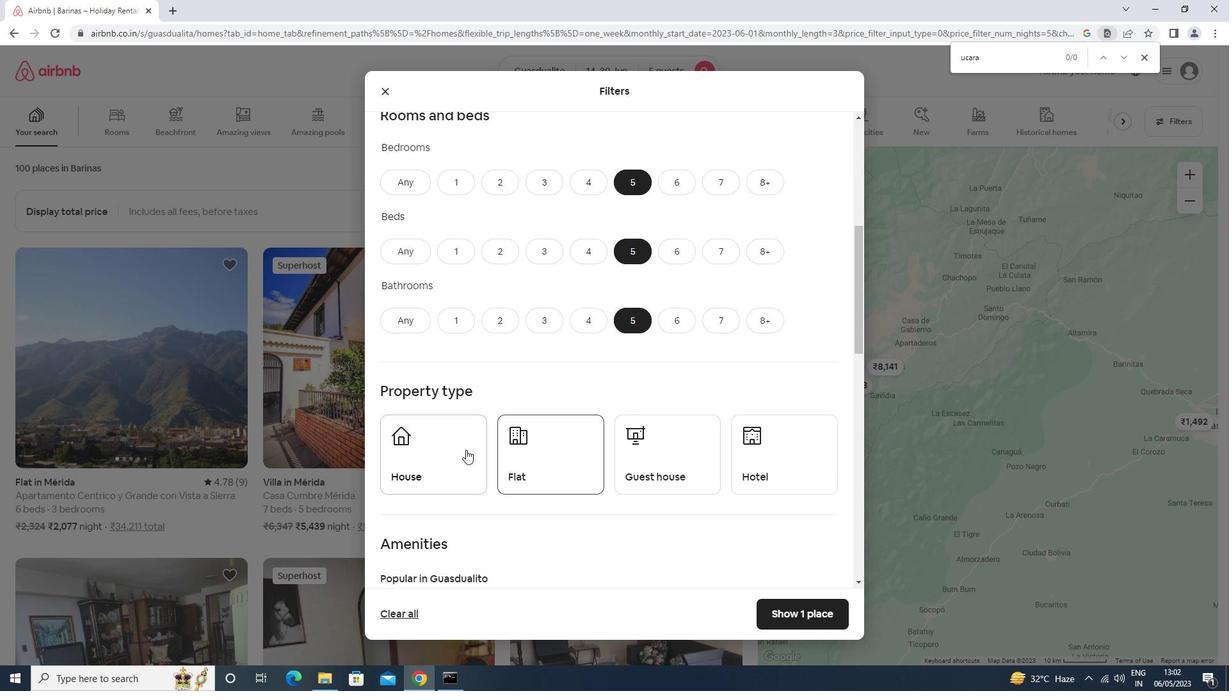 
Action: Mouse moved to (555, 461)
Screenshot: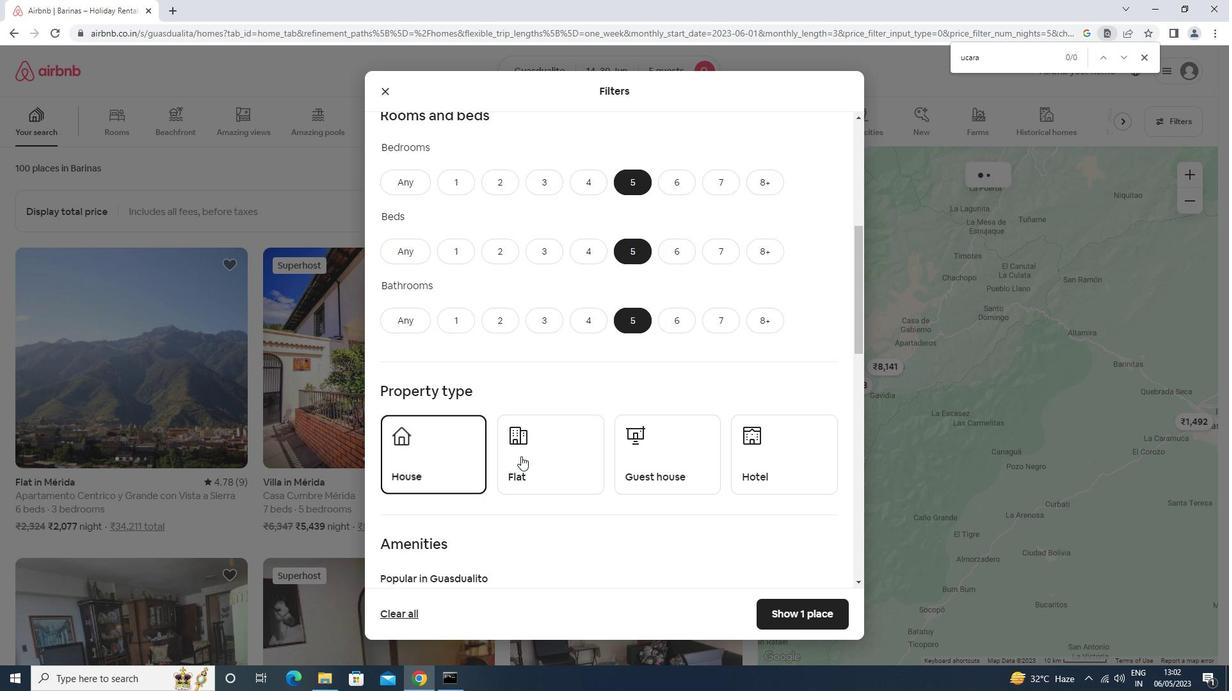 
Action: Mouse pressed left at (555, 461)
Screenshot: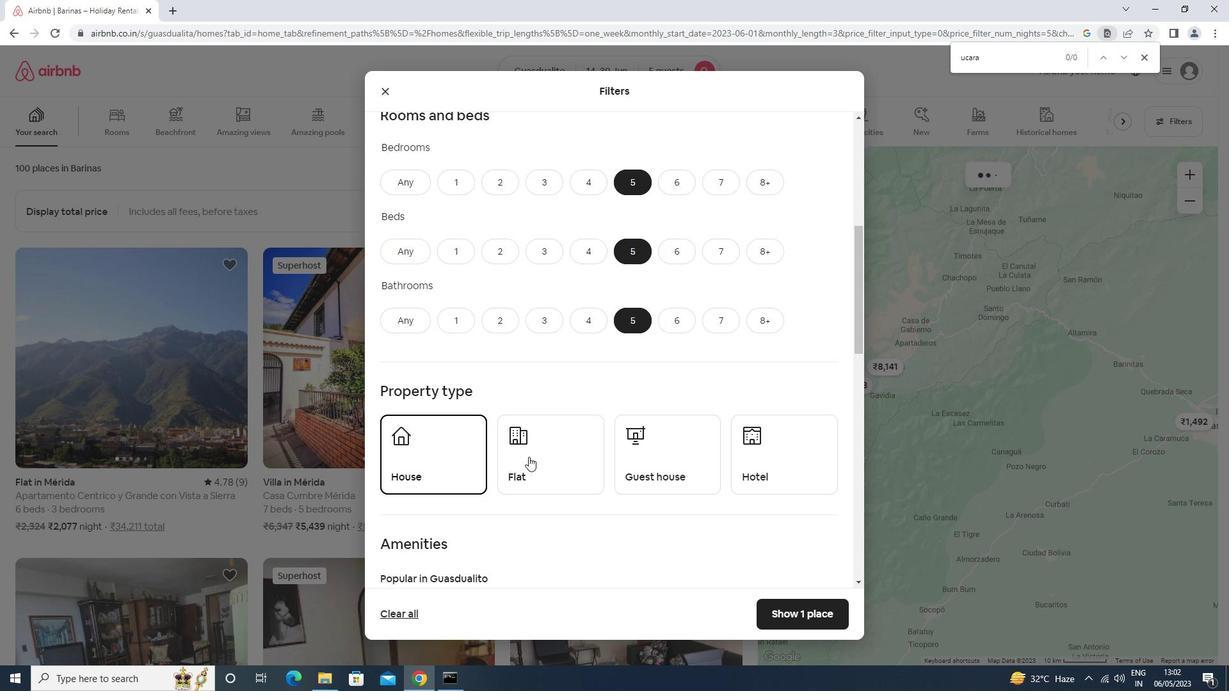 
Action: Mouse moved to (652, 461)
Screenshot: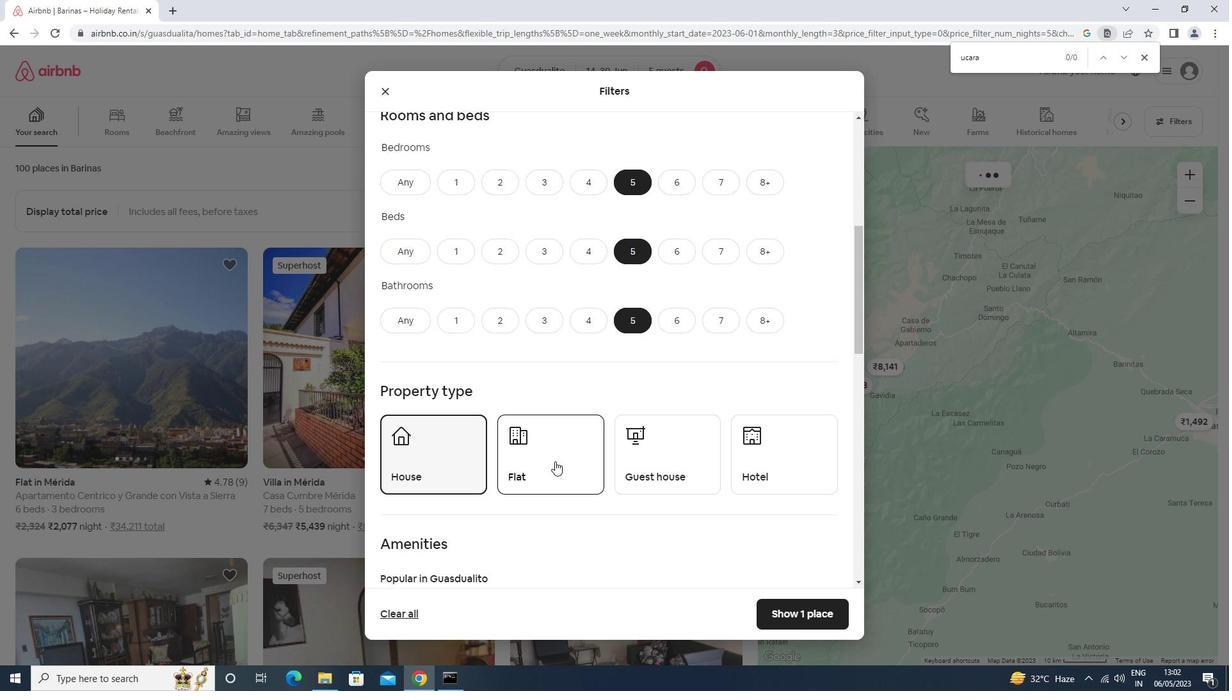 
Action: Mouse pressed left at (652, 461)
Screenshot: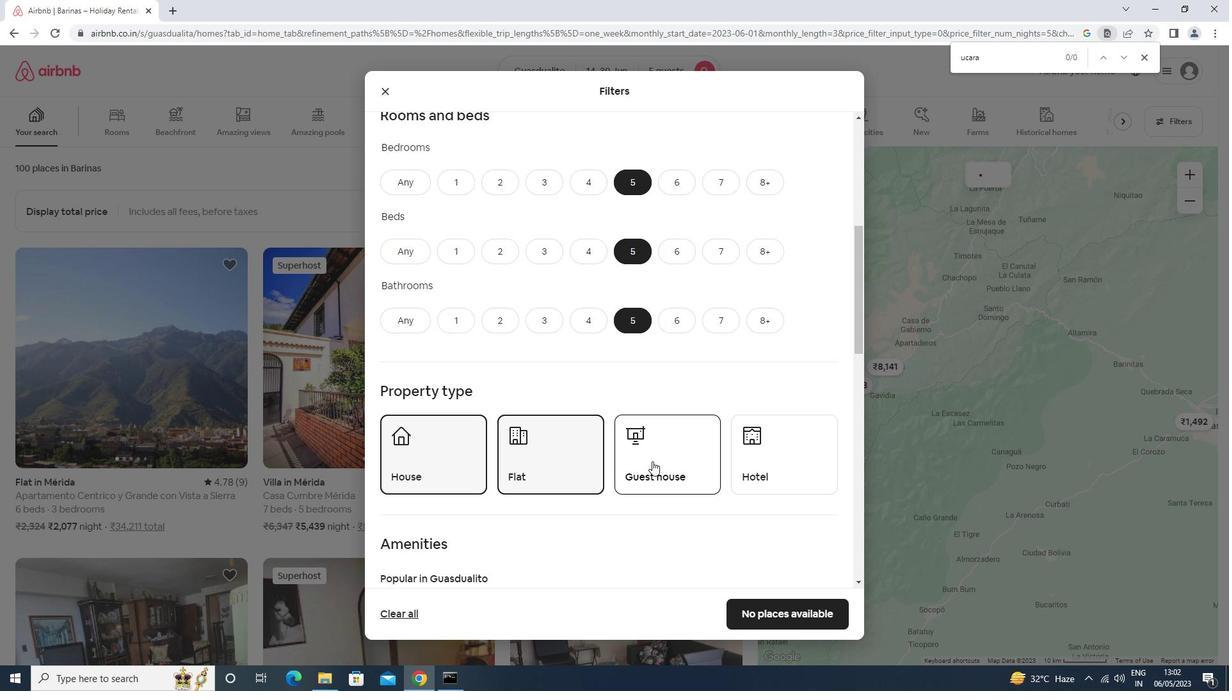 
Action: Mouse moved to (692, 461)
Screenshot: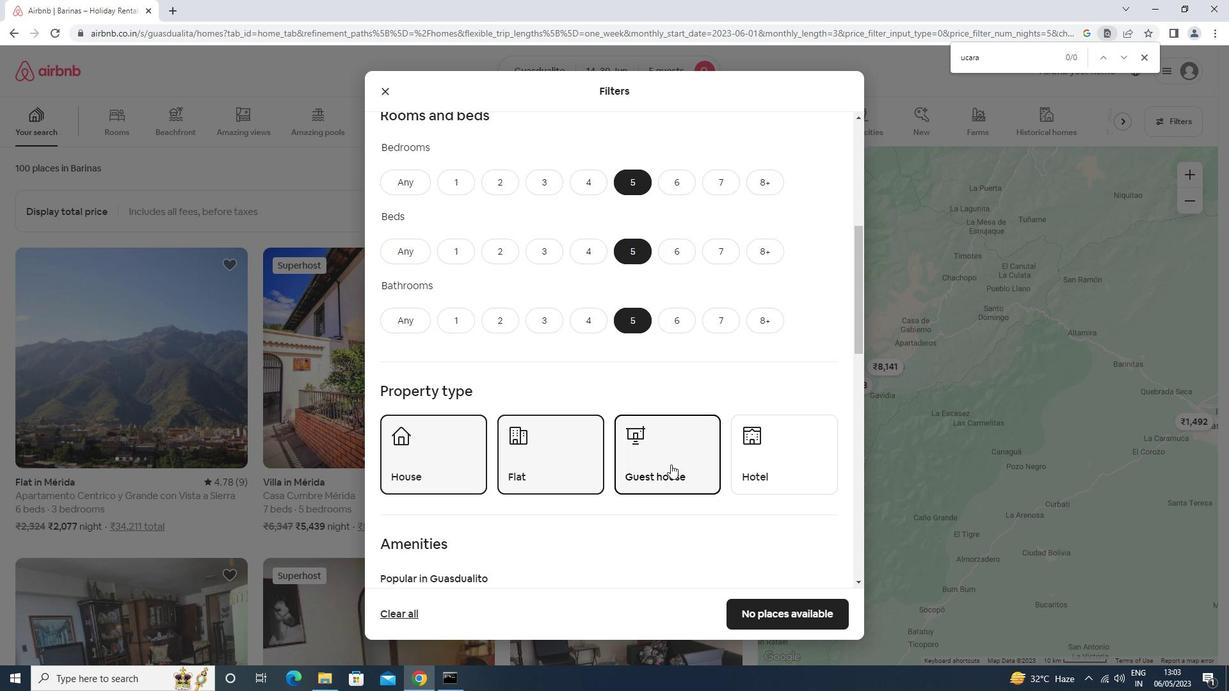 
Action: Mouse scrolled (692, 460) with delta (0, 0)
Screenshot: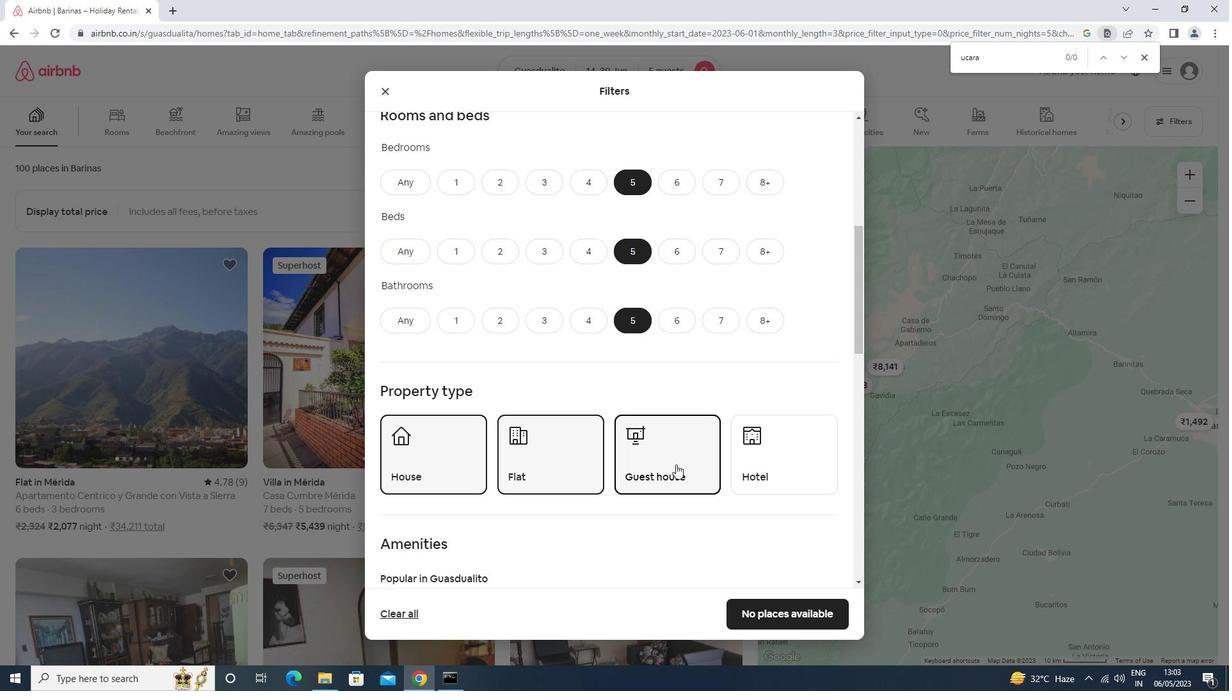 
Action: Mouse scrolled (692, 460) with delta (0, 0)
Screenshot: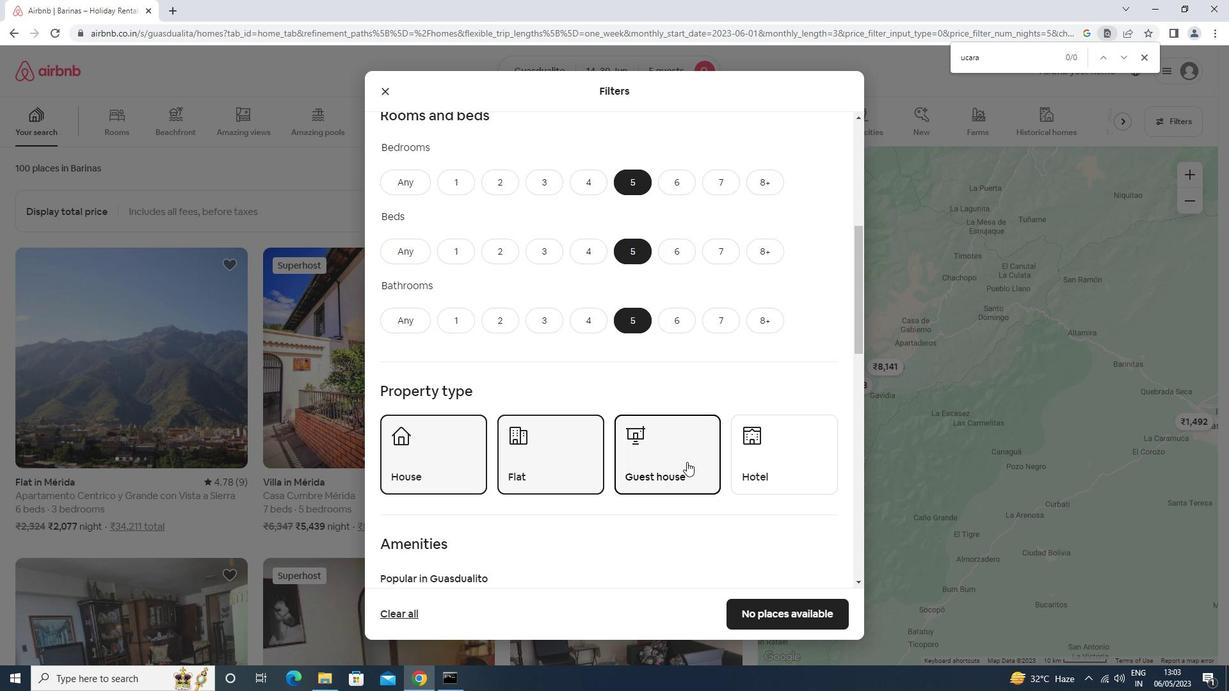 
Action: Mouse scrolled (692, 460) with delta (0, 0)
Screenshot: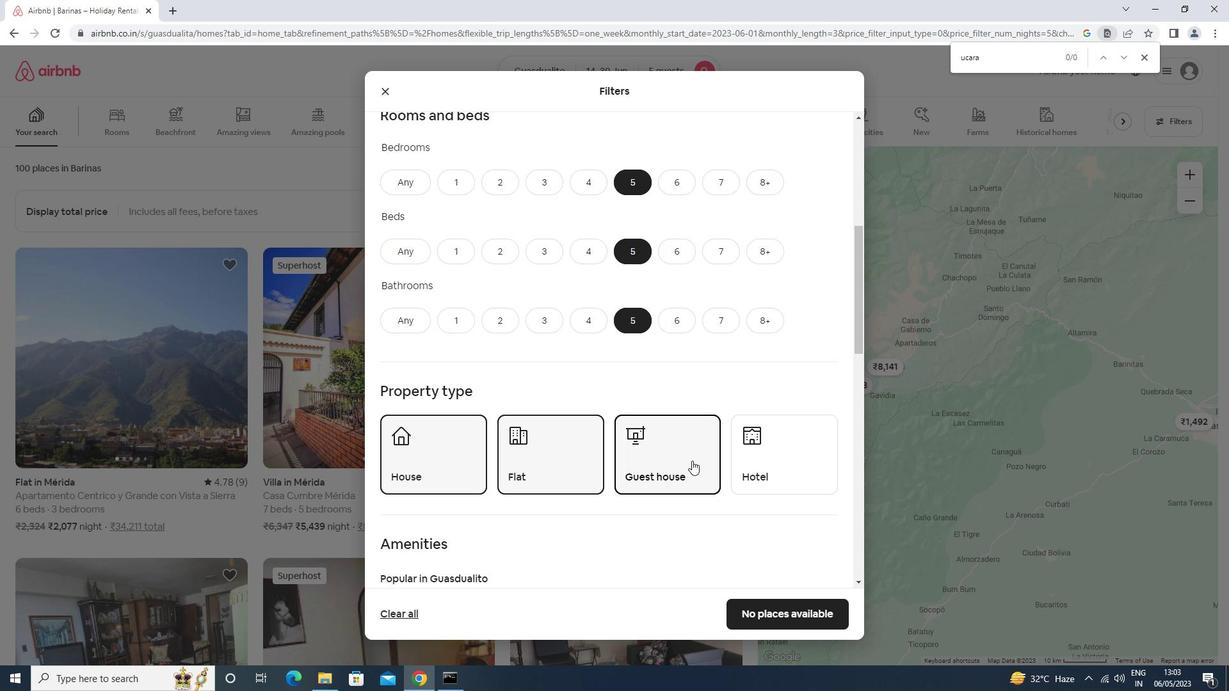 
Action: Mouse scrolled (692, 460) with delta (0, 0)
Screenshot: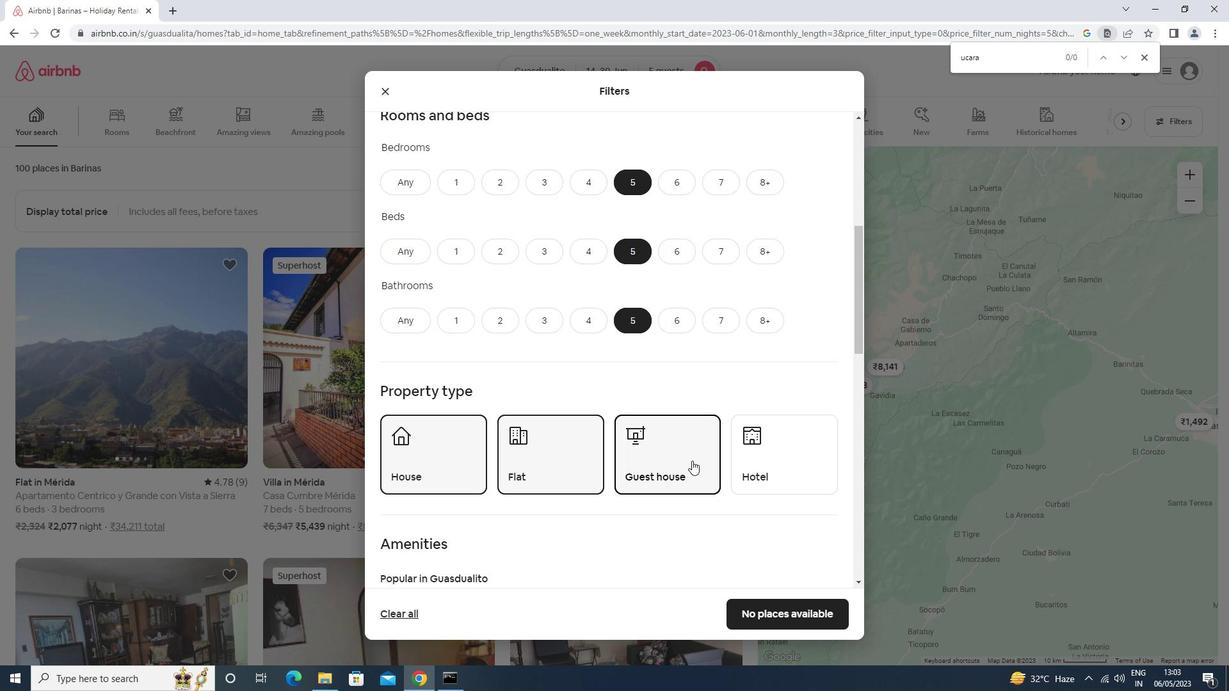 
Action: Mouse moved to (446, 379)
Screenshot: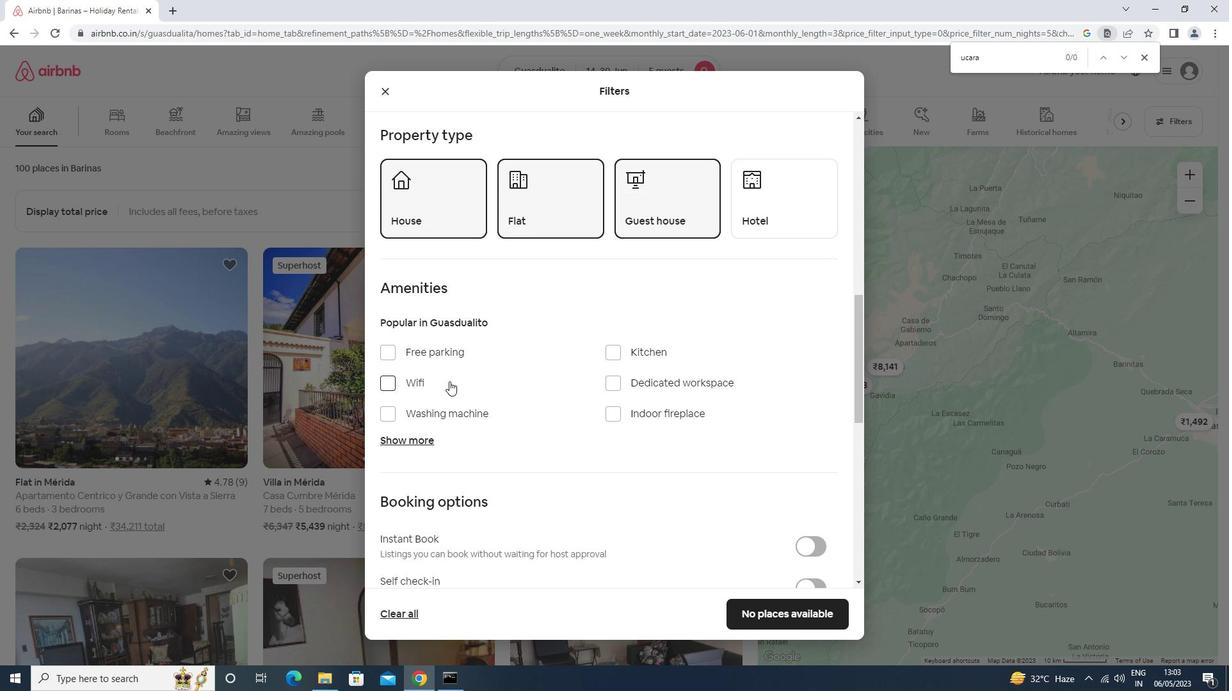 
Action: Mouse pressed left at (446, 379)
Screenshot: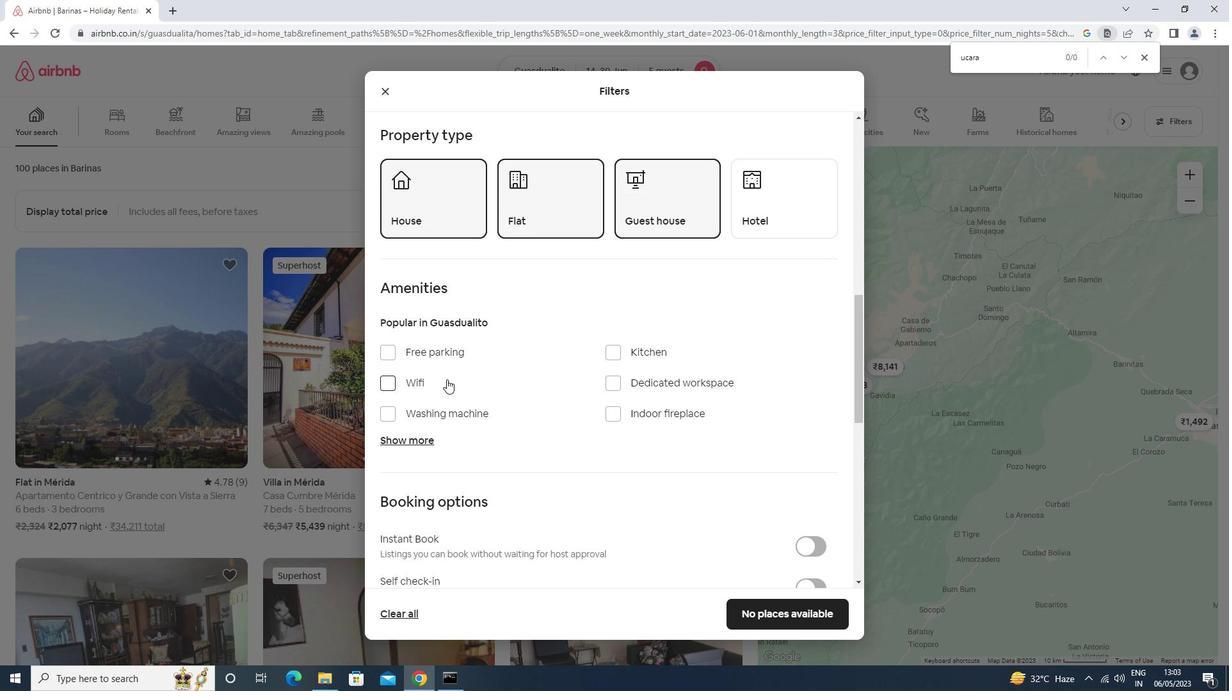 
Action: Mouse moved to (449, 352)
Screenshot: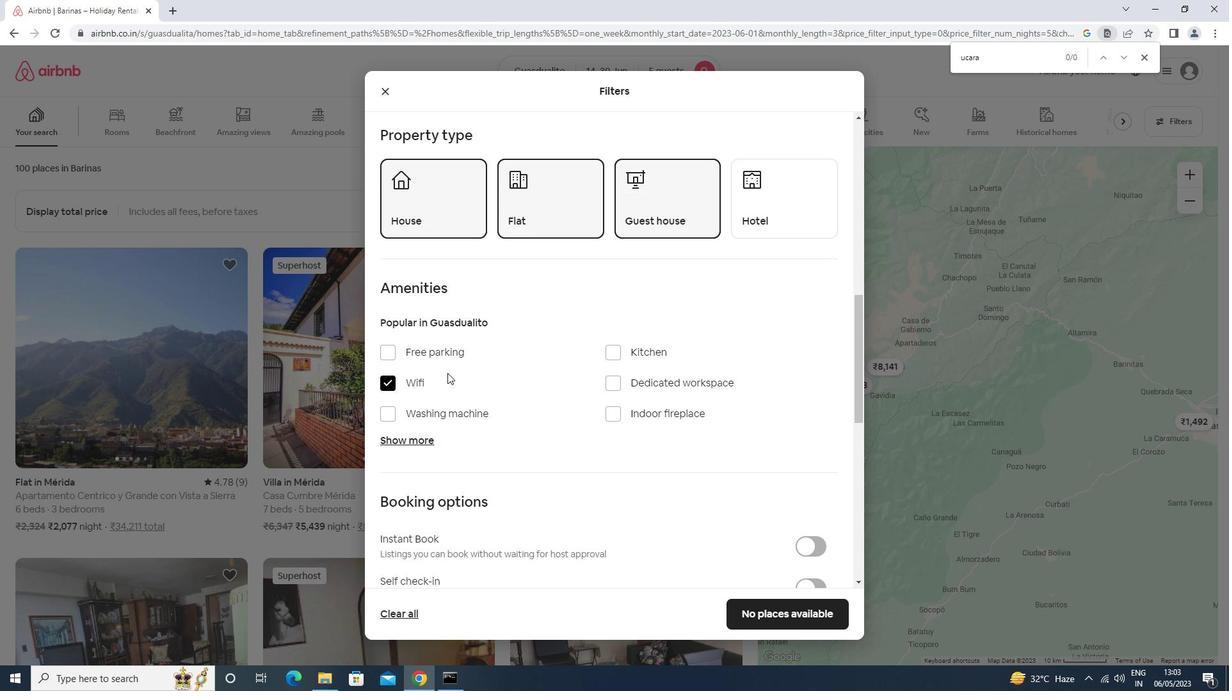 
Action: Mouse pressed left at (449, 352)
Screenshot: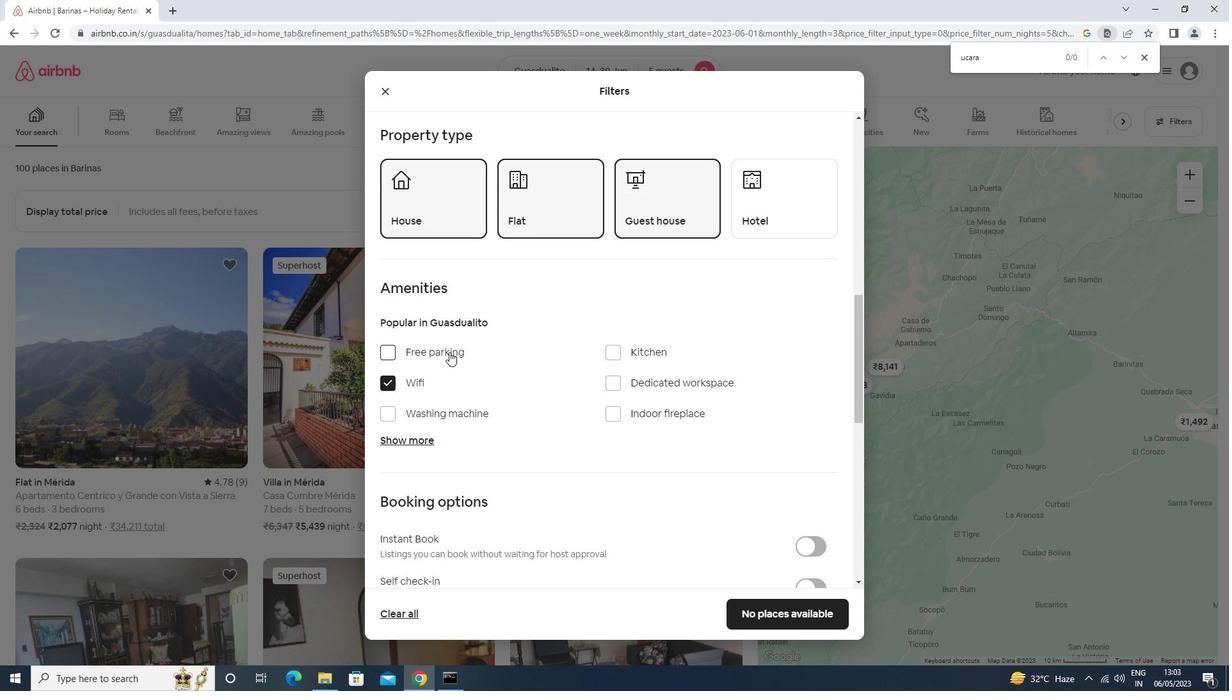 
Action: Mouse moved to (424, 445)
Screenshot: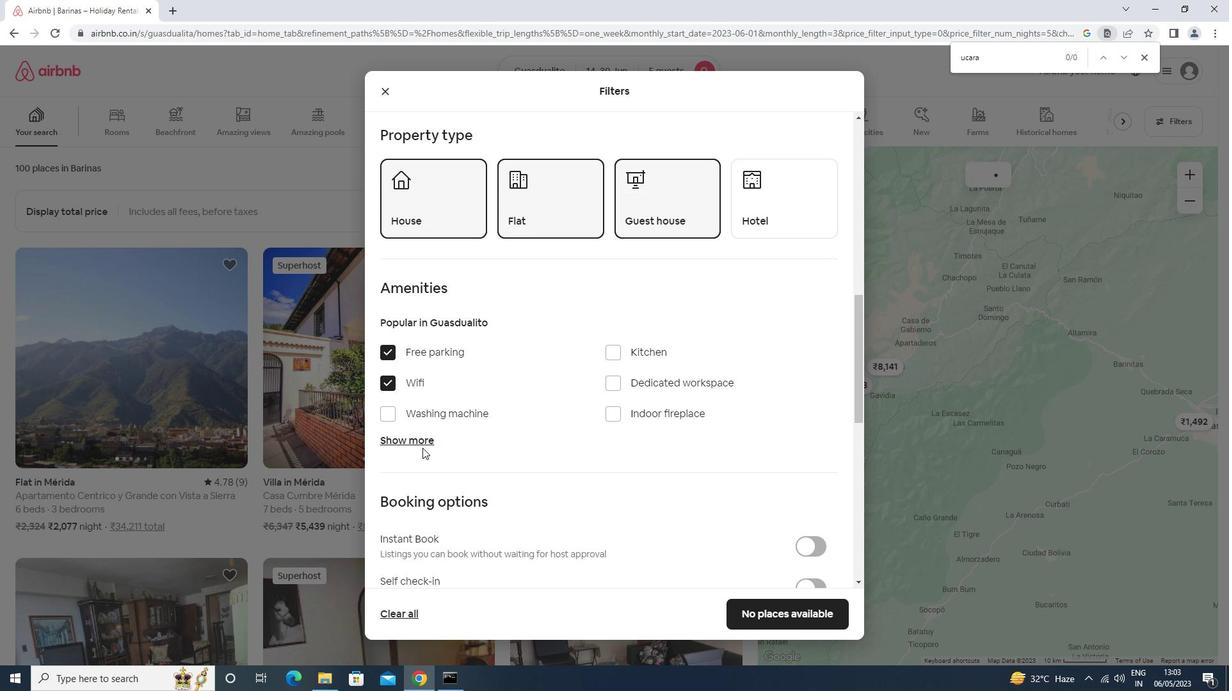 
Action: Mouse pressed left at (424, 445)
Screenshot: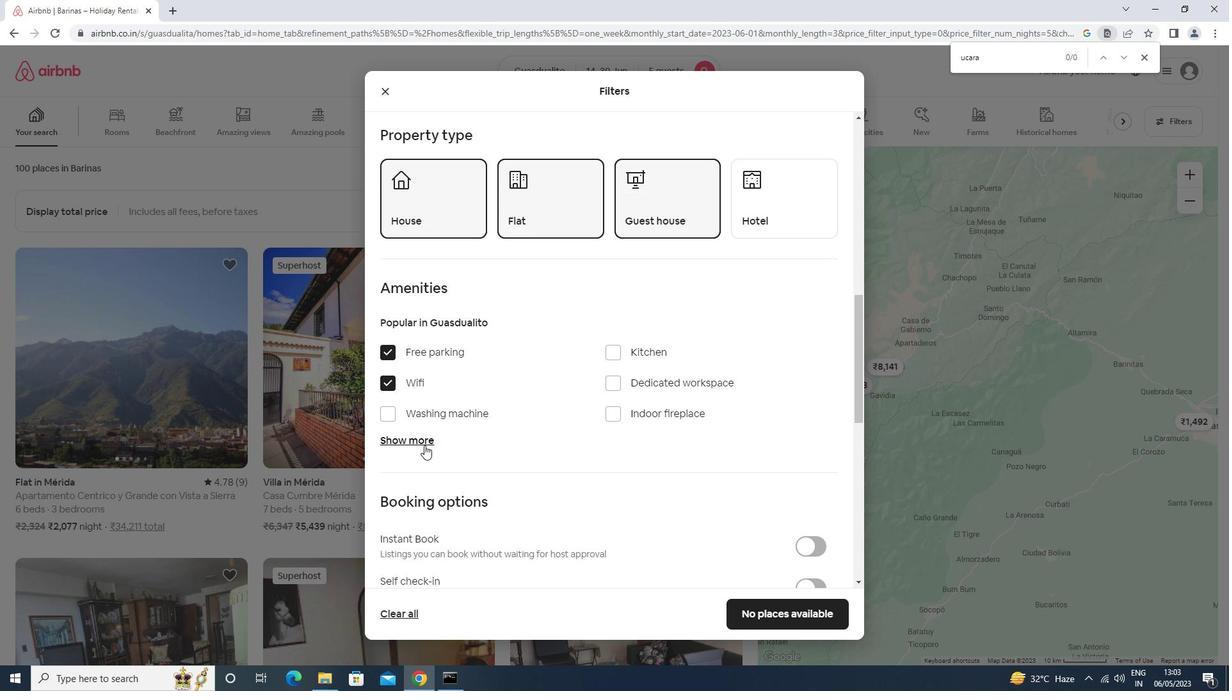 
Action: Mouse moved to (428, 444)
Screenshot: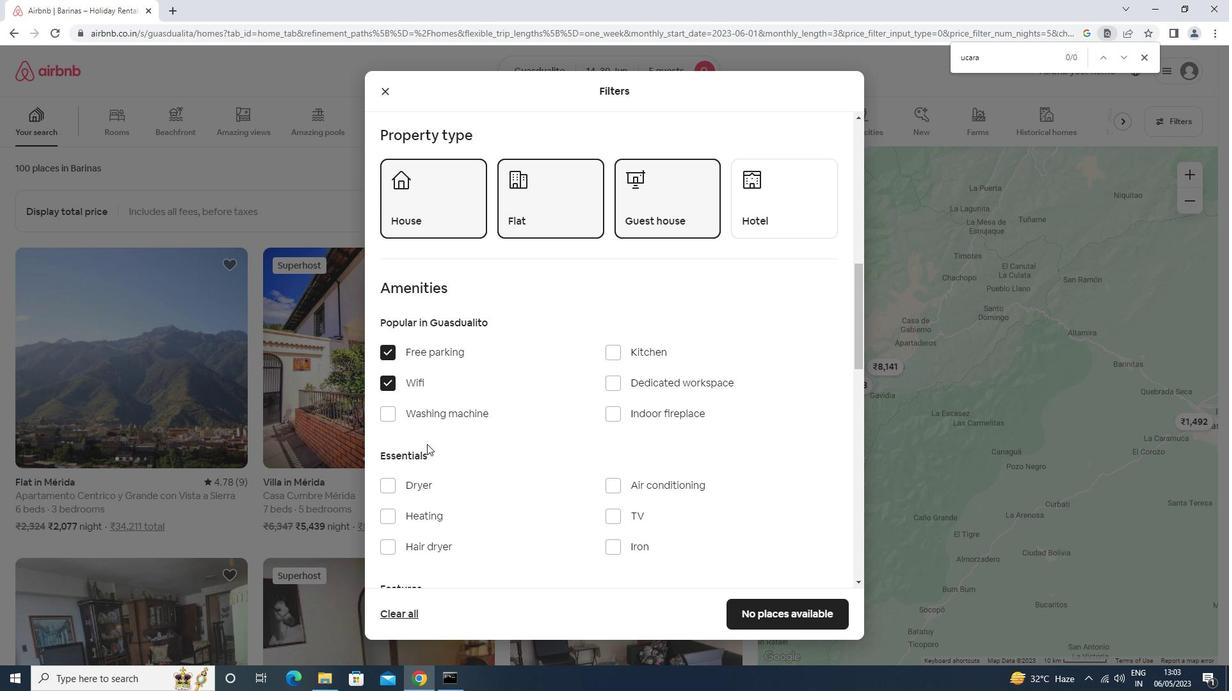 
Action: Mouse scrolled (428, 443) with delta (0, 0)
Screenshot: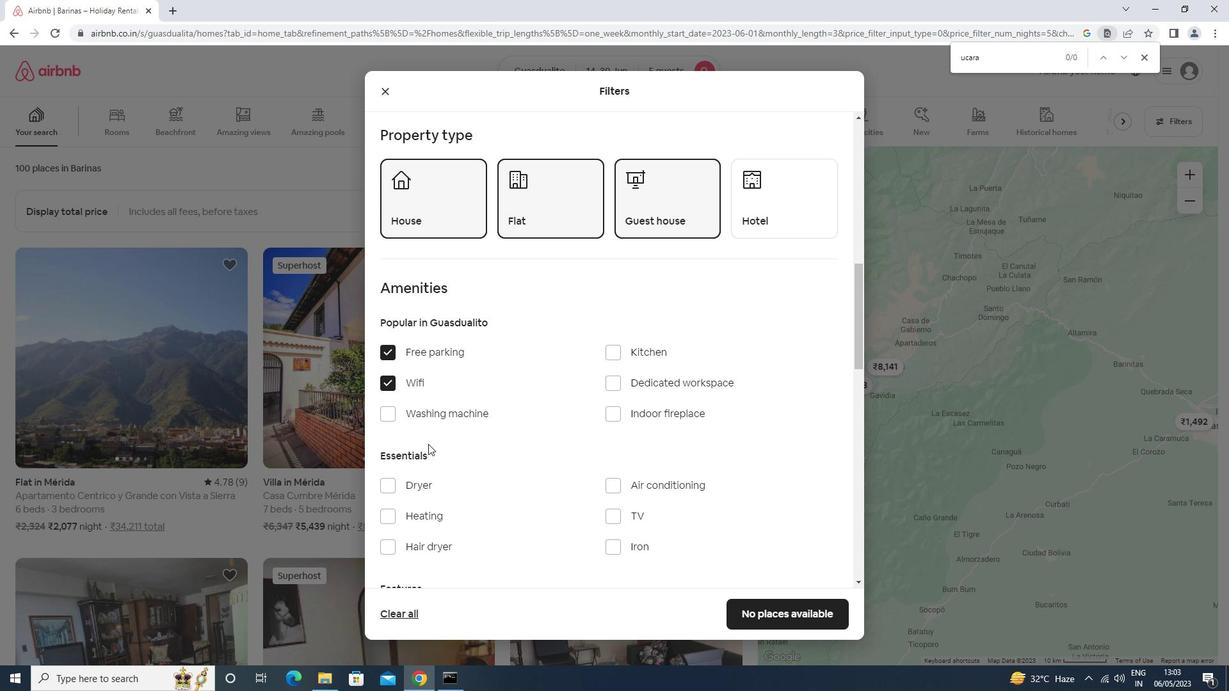 
Action: Mouse scrolled (428, 443) with delta (0, 0)
Screenshot: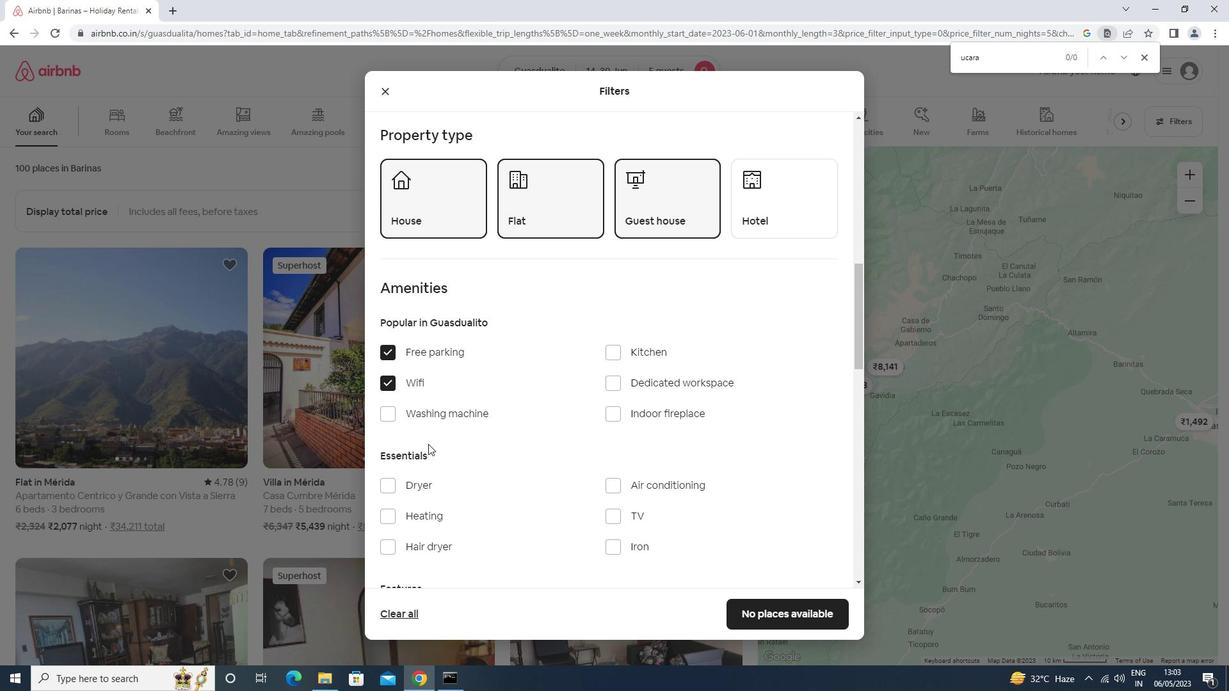 
Action: Mouse moved to (640, 391)
Screenshot: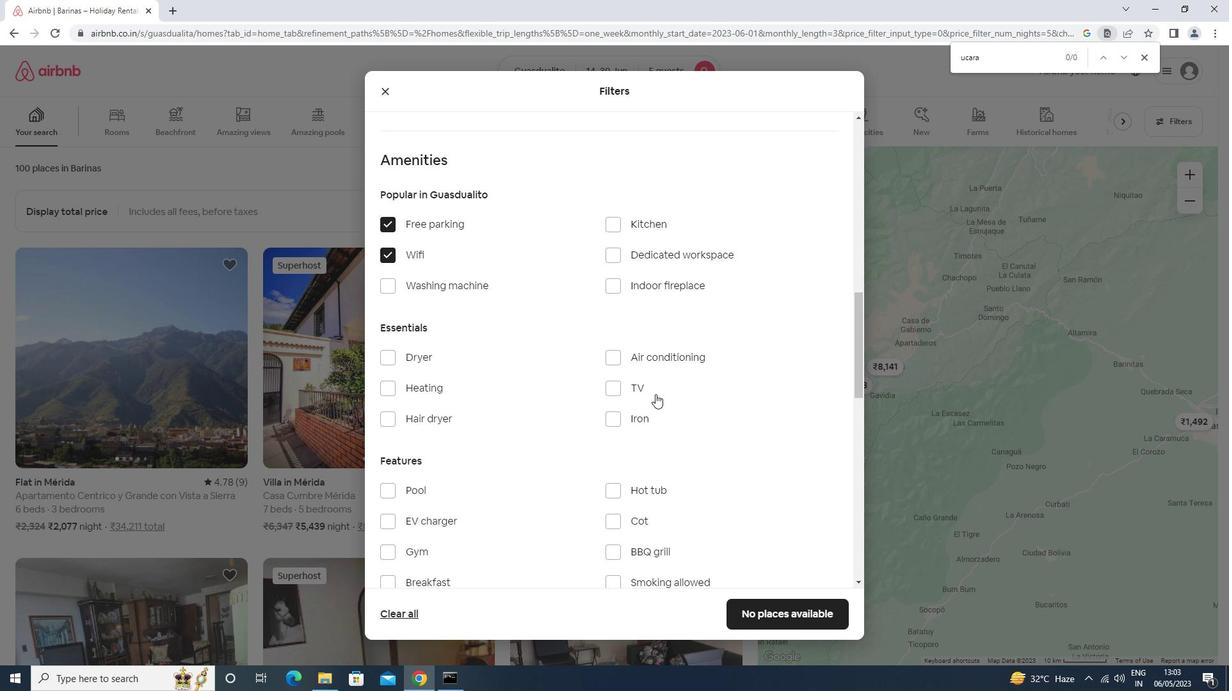 
Action: Mouse pressed left at (640, 391)
Screenshot: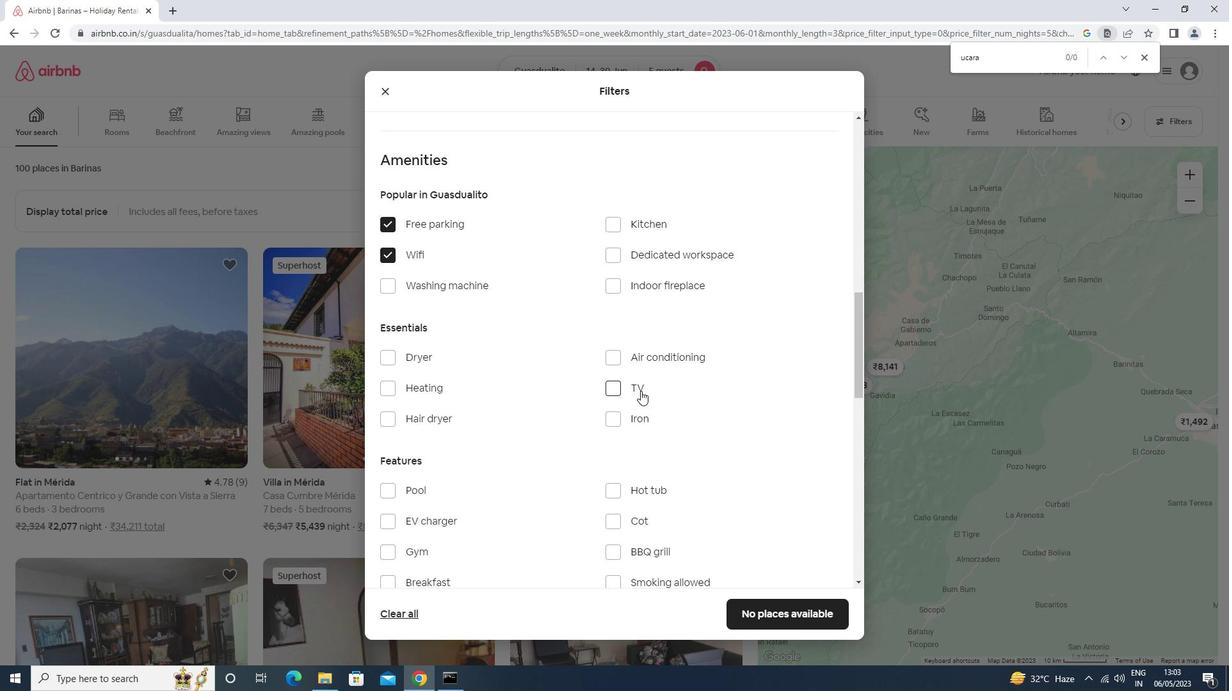 
Action: Mouse moved to (530, 450)
Screenshot: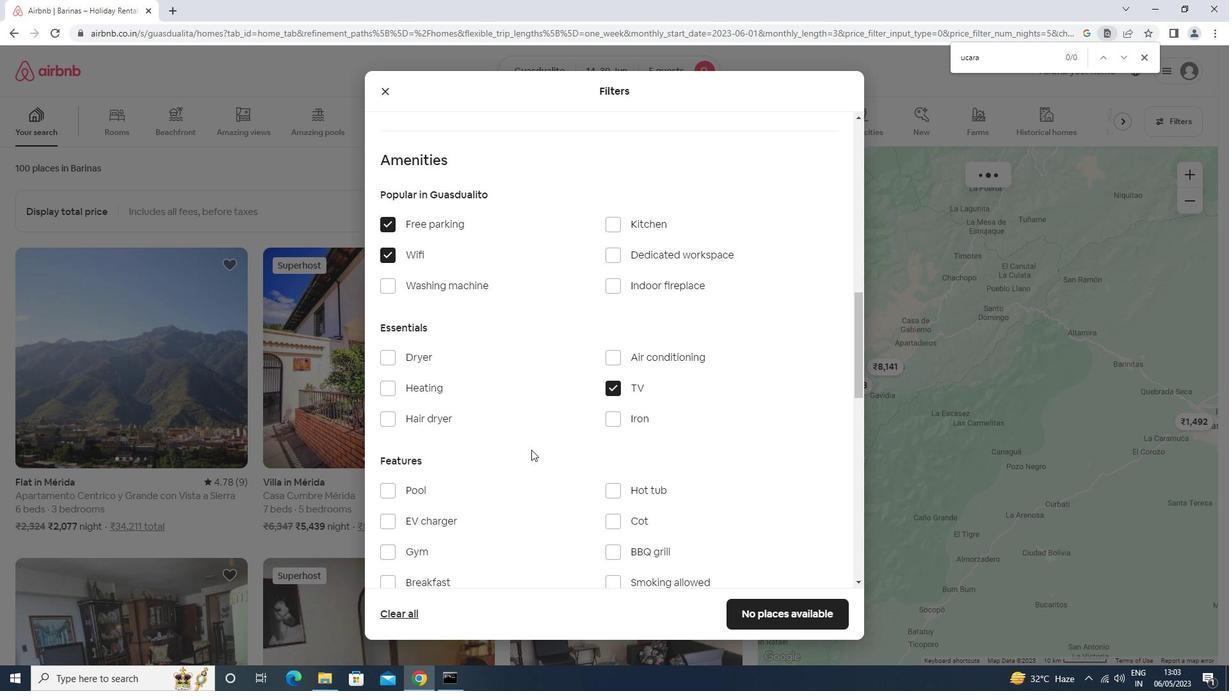 
Action: Mouse scrolled (530, 450) with delta (0, 0)
Screenshot: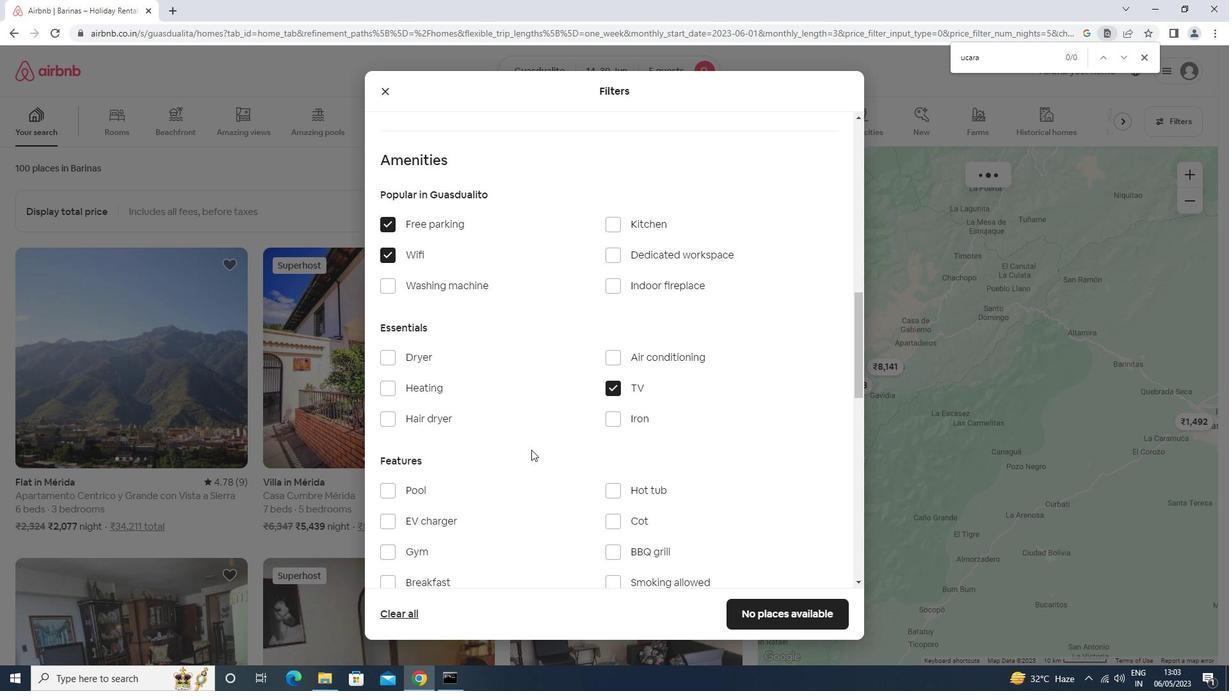 
Action: Mouse scrolled (530, 450) with delta (0, 0)
Screenshot: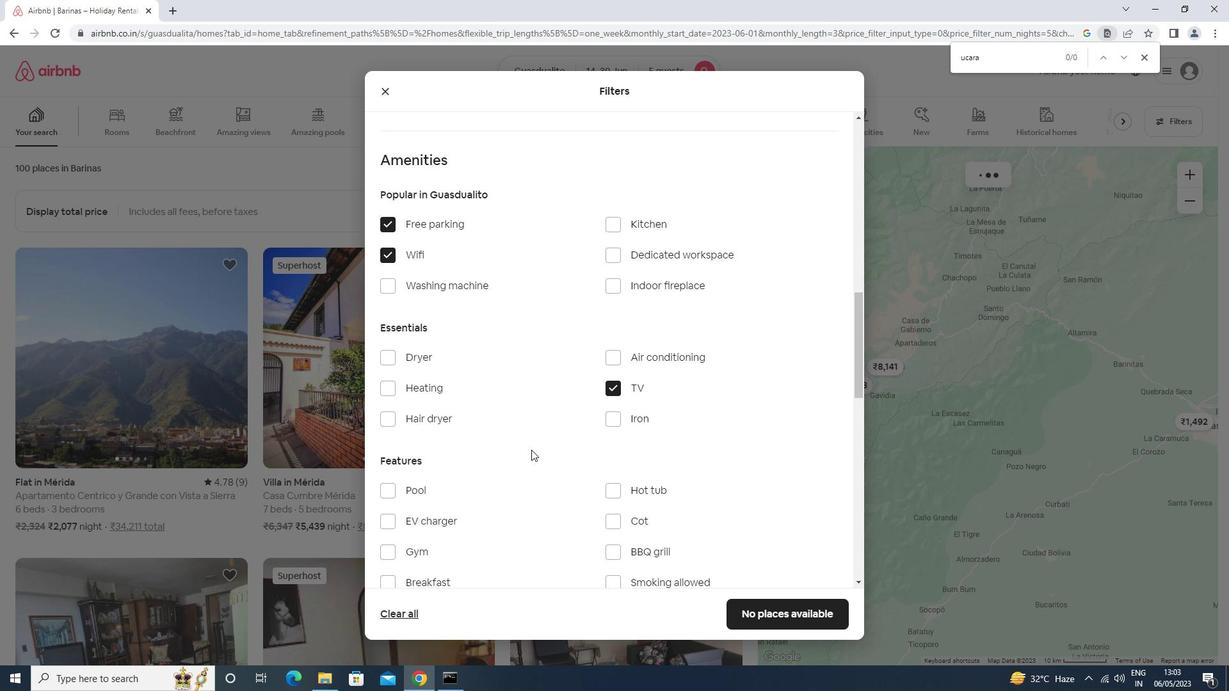 
Action: Mouse scrolled (530, 450) with delta (0, 0)
Screenshot: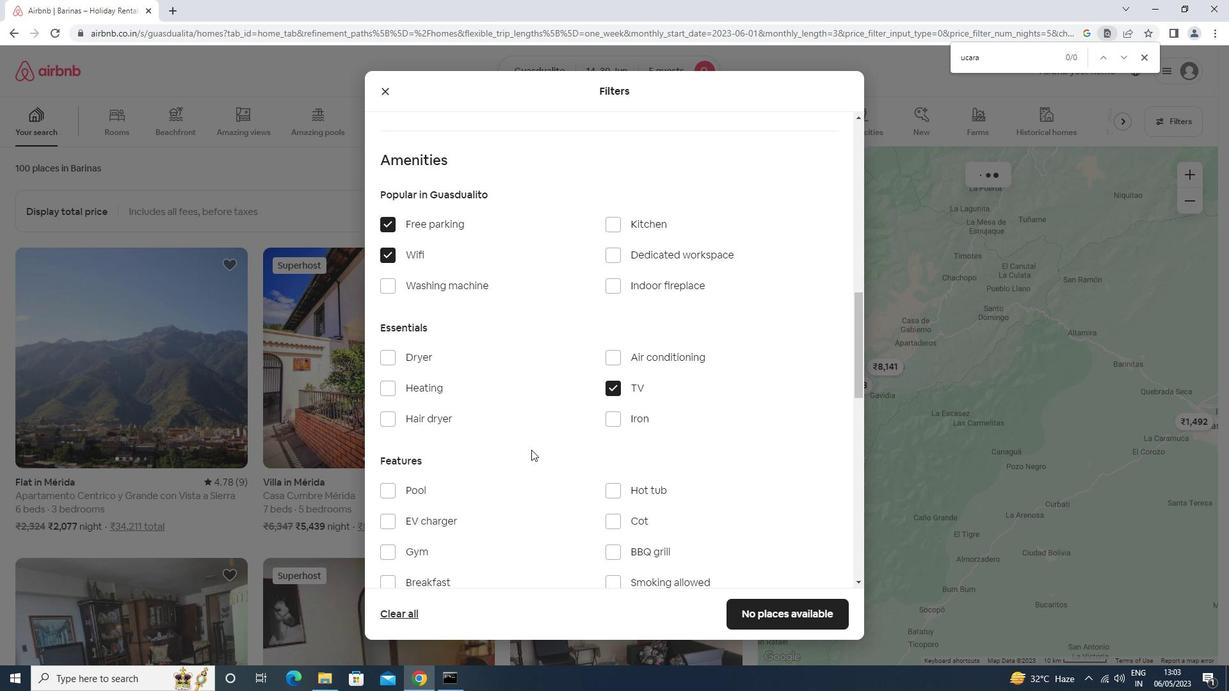 
Action: Mouse moved to (457, 360)
Screenshot: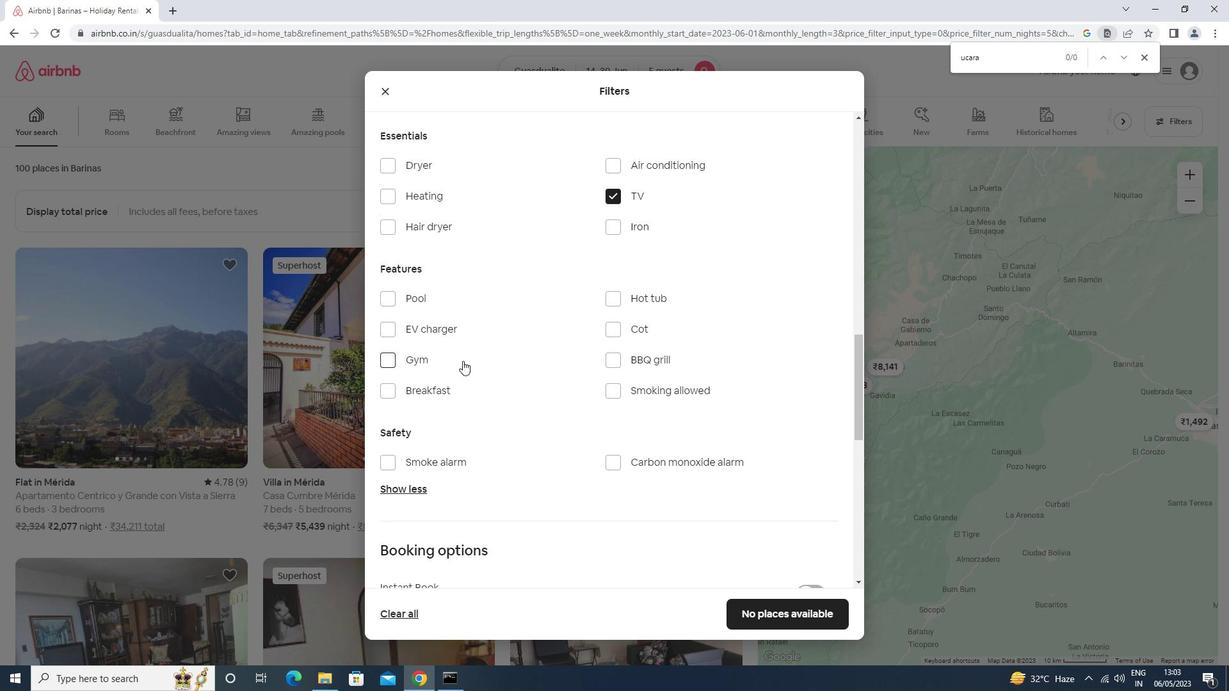
Action: Mouse pressed left at (457, 360)
Screenshot: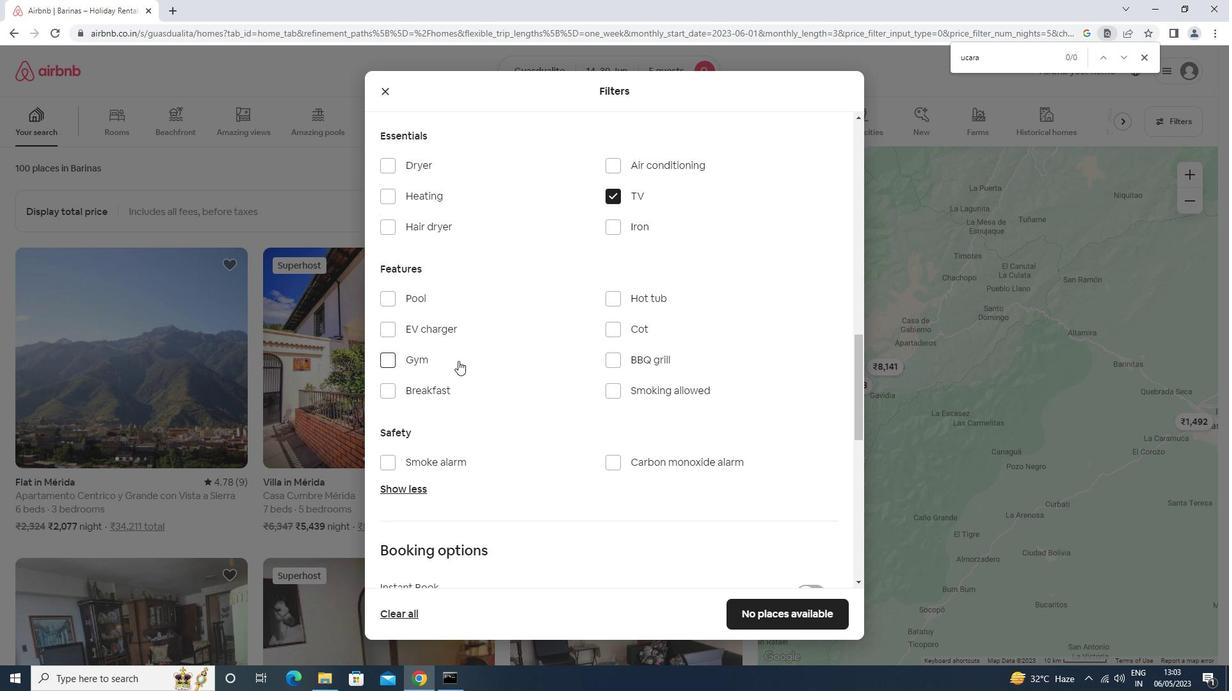 
Action: Mouse moved to (447, 379)
Screenshot: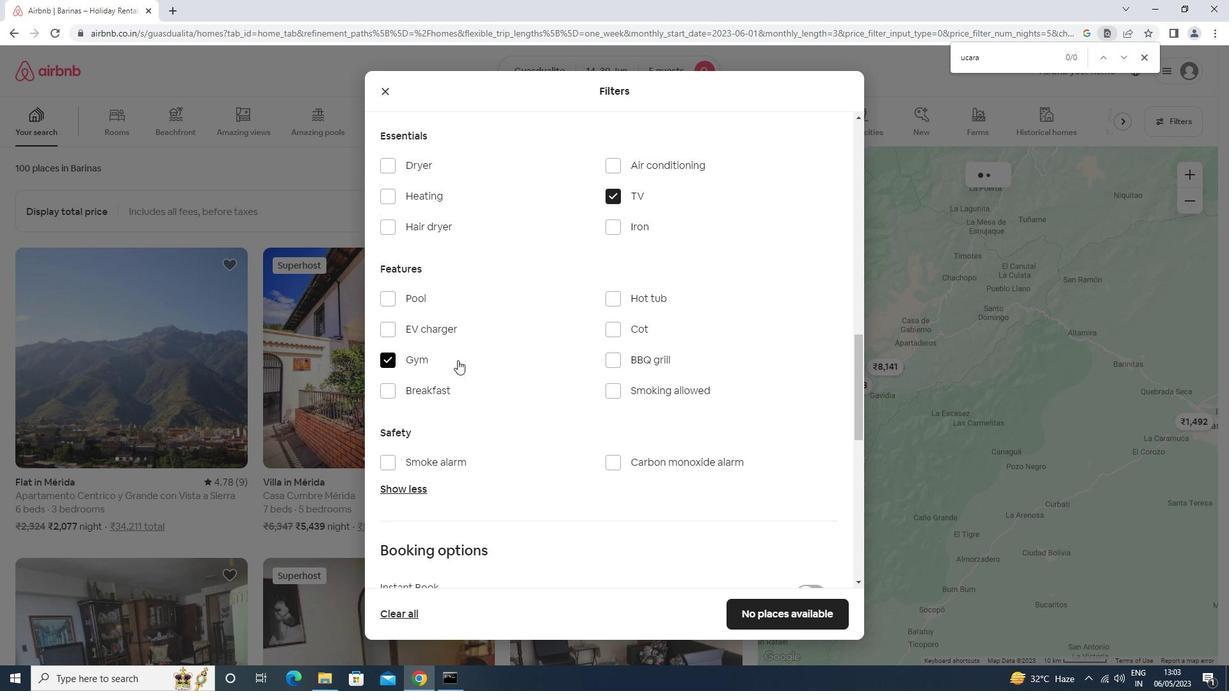 
Action: Mouse pressed left at (447, 379)
Screenshot: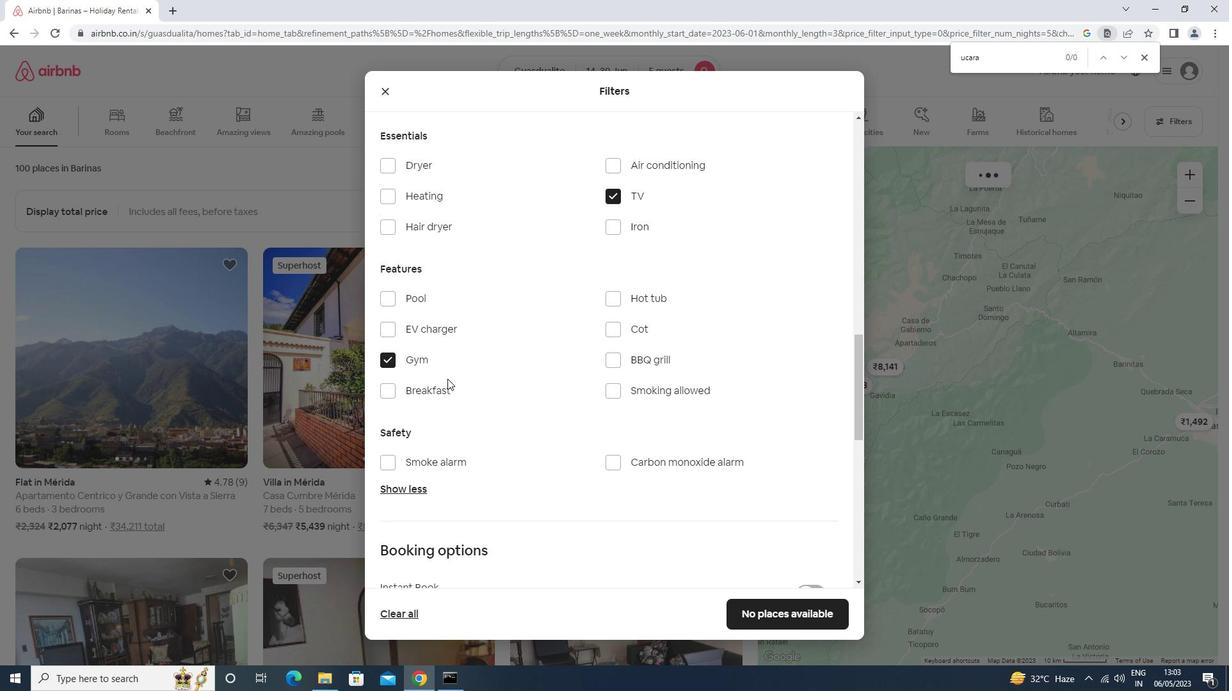 
Action: Mouse moved to (446, 388)
Screenshot: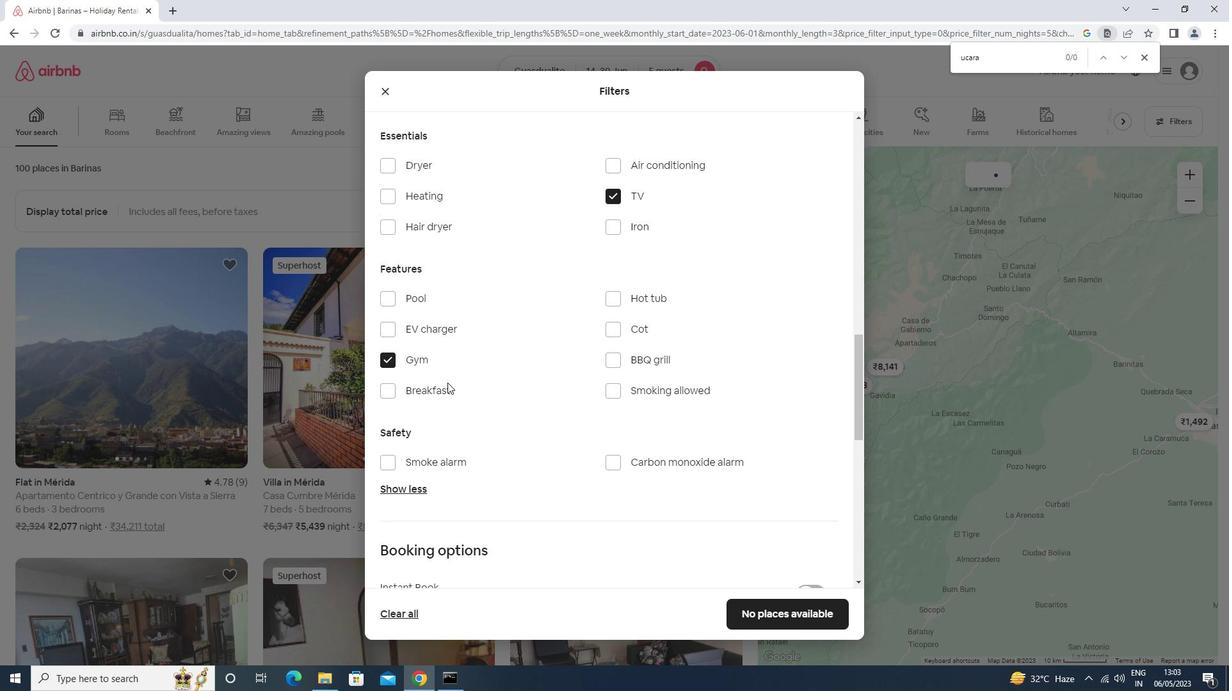 
Action: Mouse pressed left at (446, 388)
Screenshot: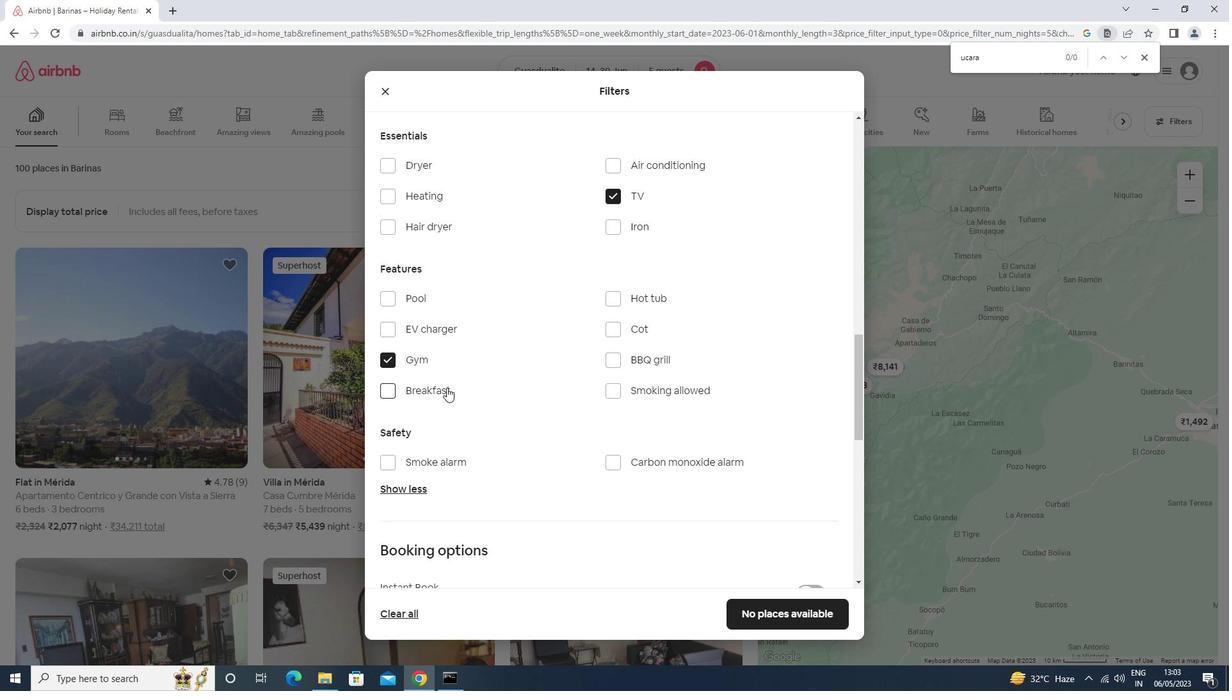
Action: Mouse moved to (784, 503)
Screenshot: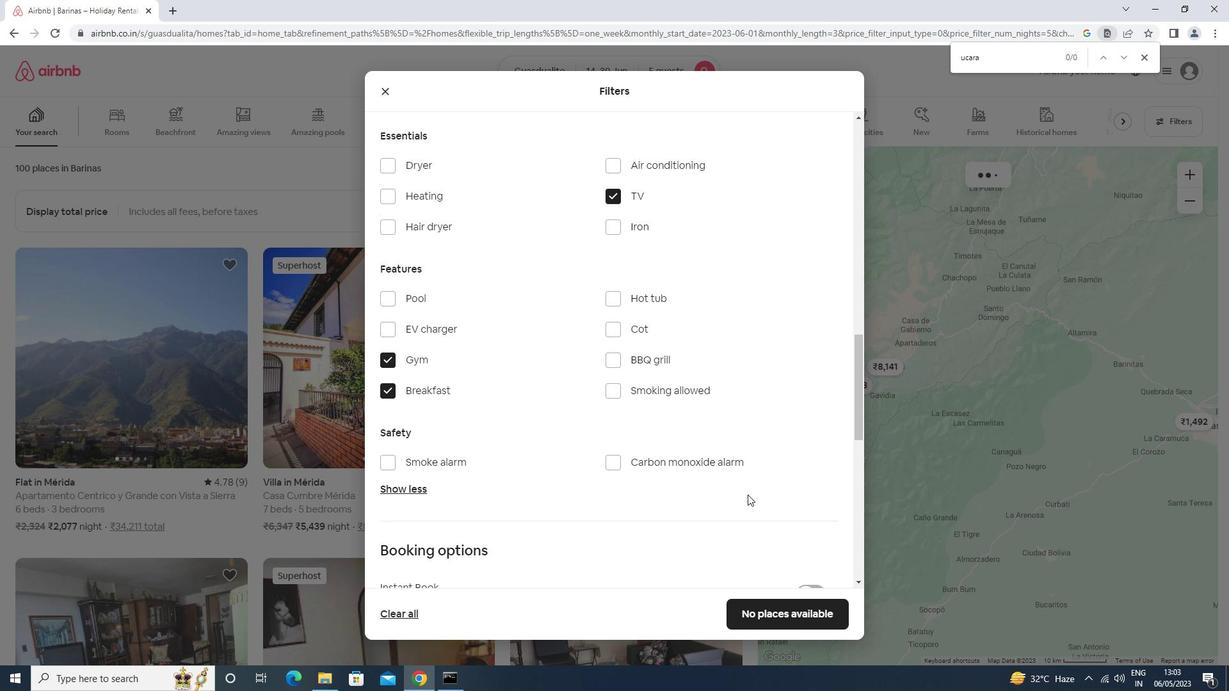 
Action: Mouse scrolled (784, 502) with delta (0, 0)
Screenshot: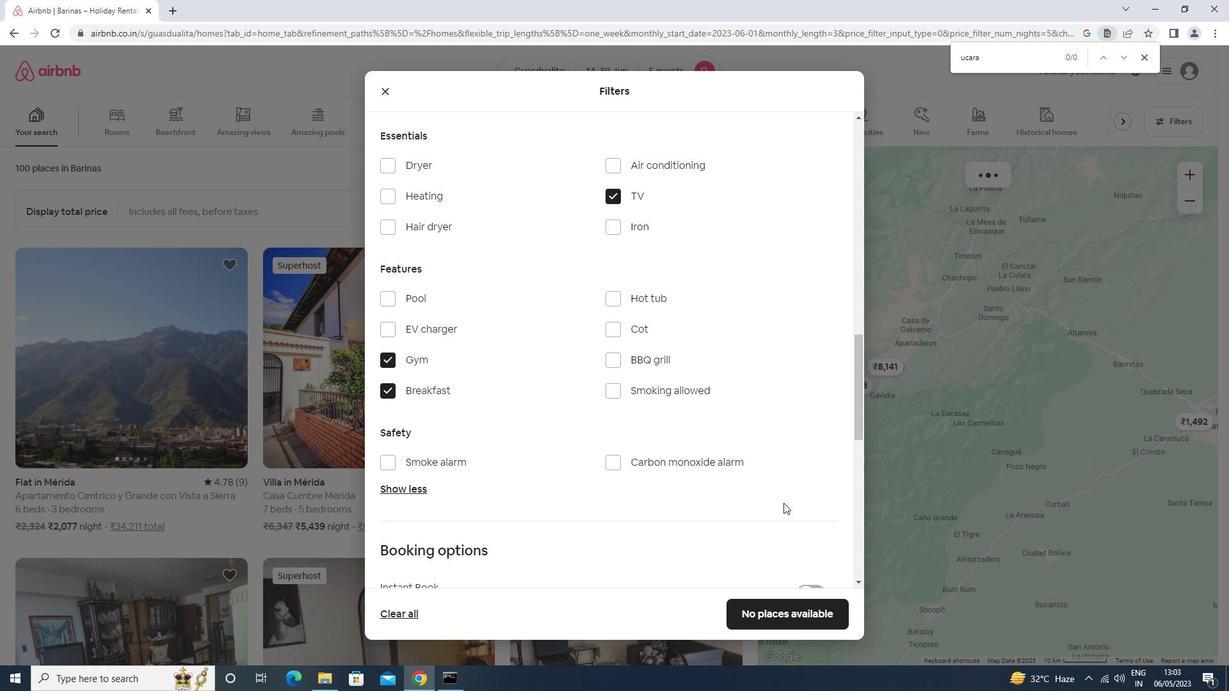 
Action: Mouse scrolled (784, 502) with delta (0, 0)
Screenshot: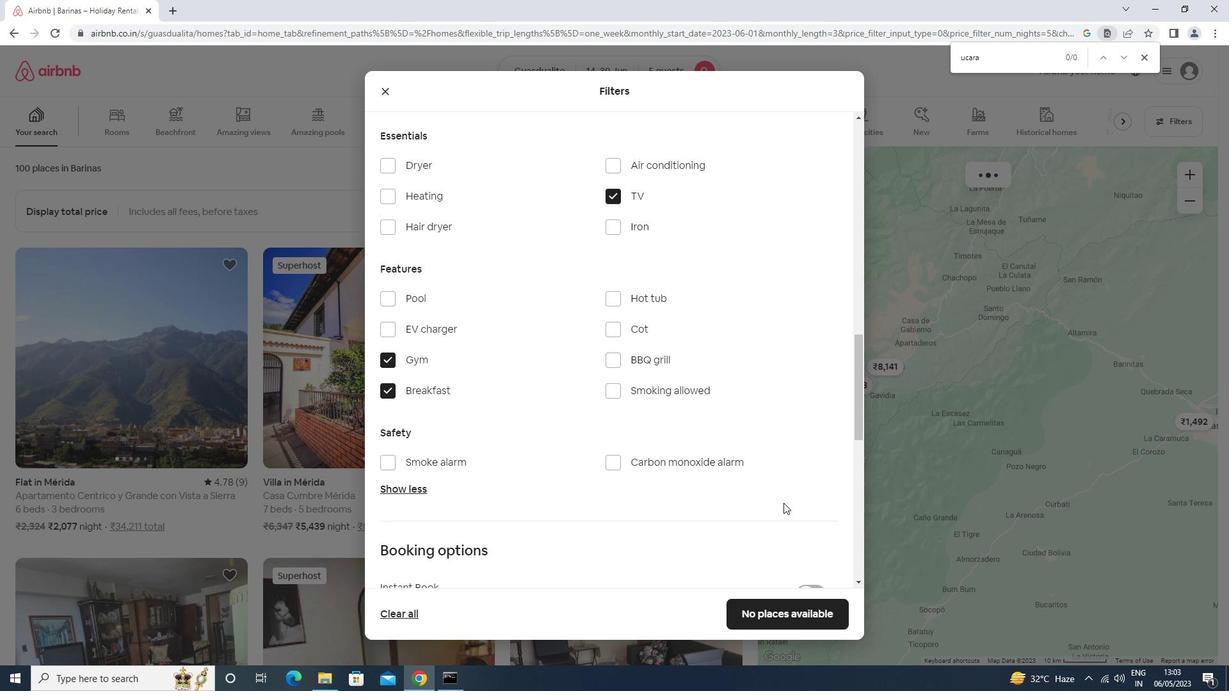 
Action: Mouse scrolled (784, 502) with delta (0, 0)
Screenshot: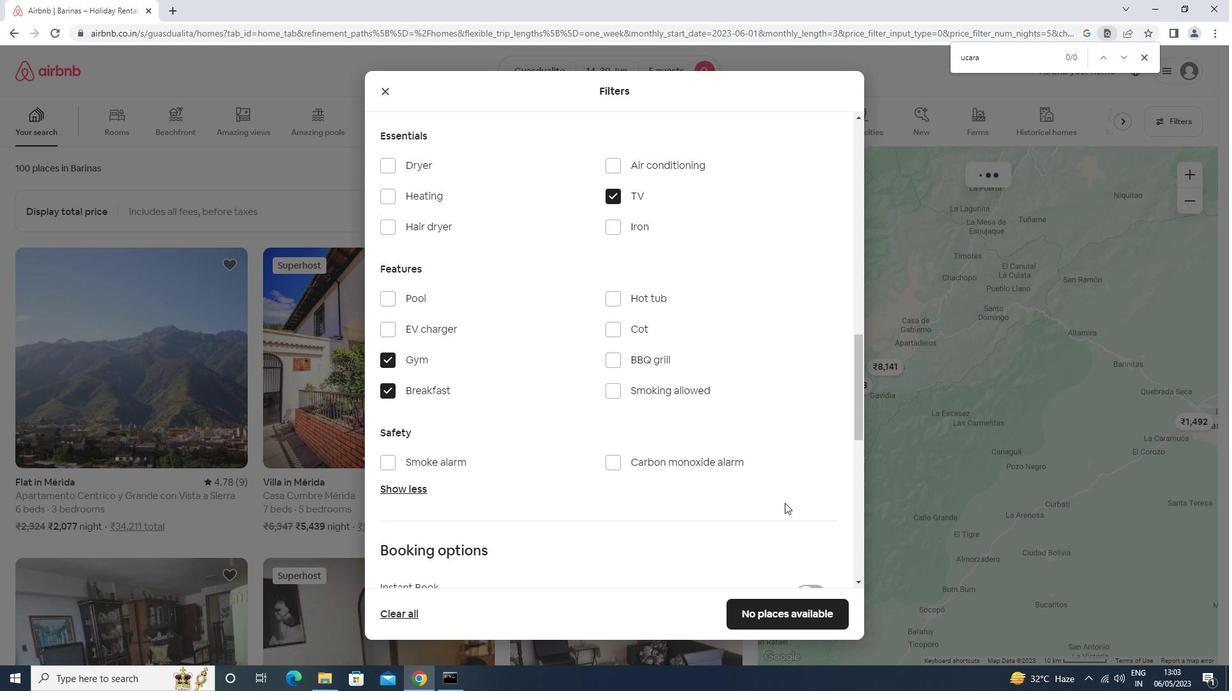 
Action: Mouse scrolled (784, 502) with delta (0, 0)
Screenshot: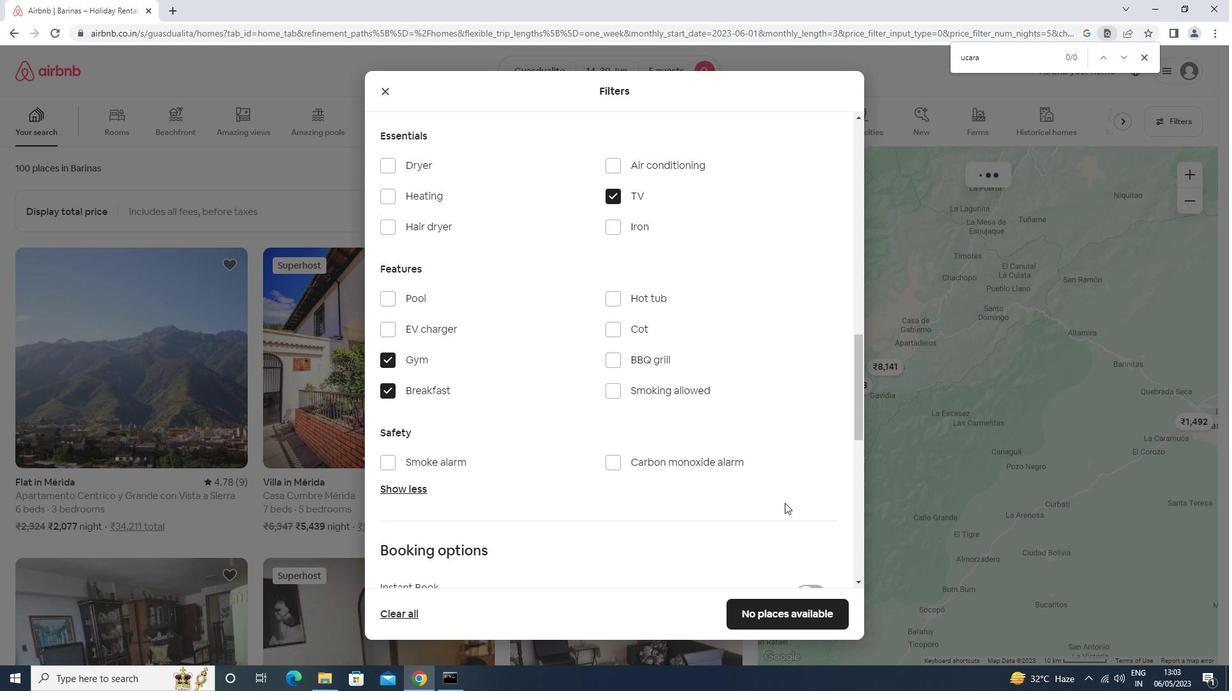 
Action: Mouse moved to (811, 389)
Screenshot: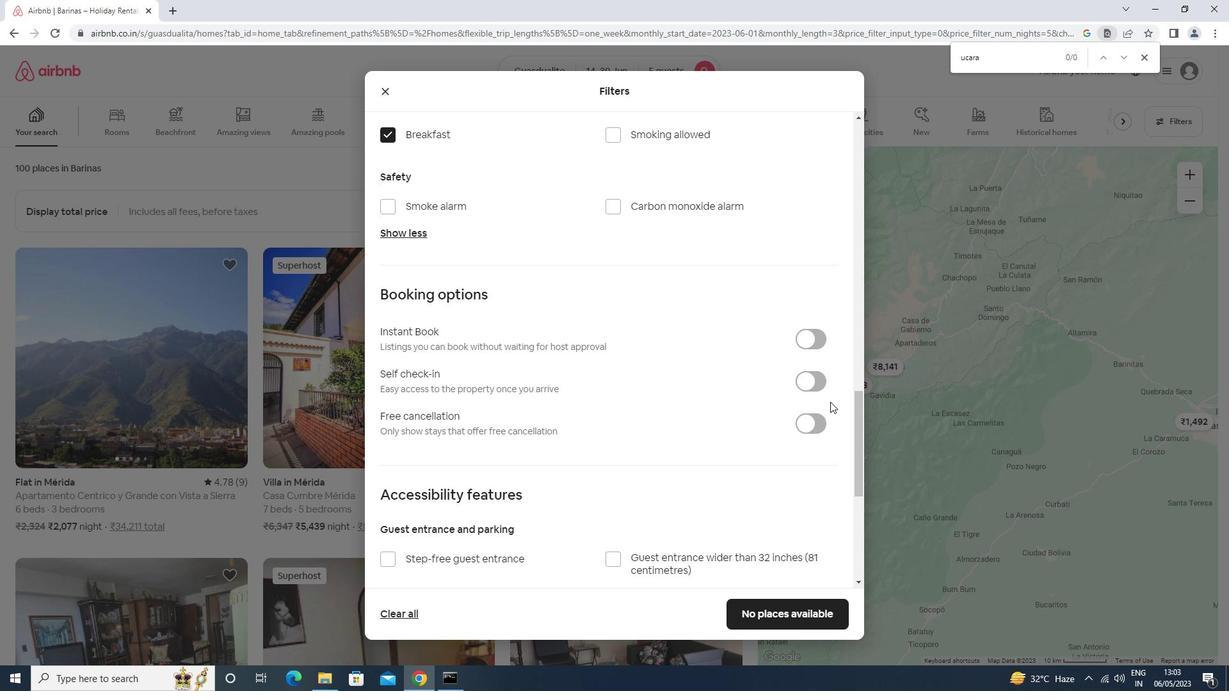 
Action: Mouse pressed left at (811, 389)
Screenshot: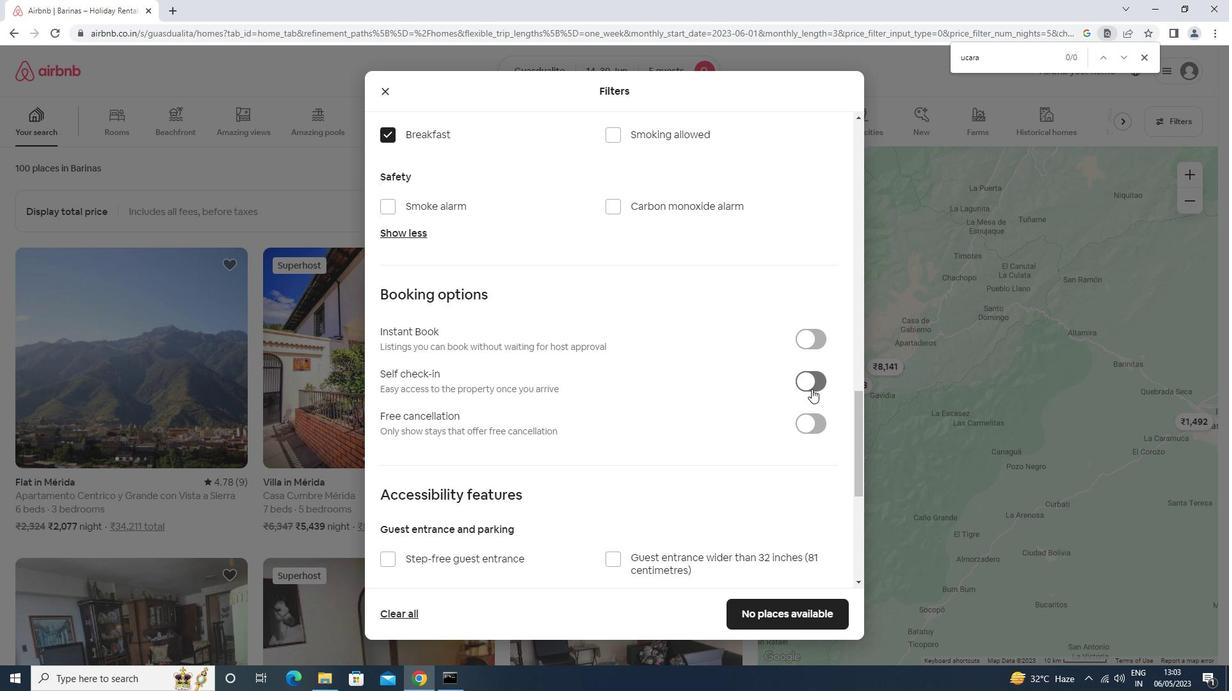 
Action: Mouse moved to (642, 515)
Screenshot: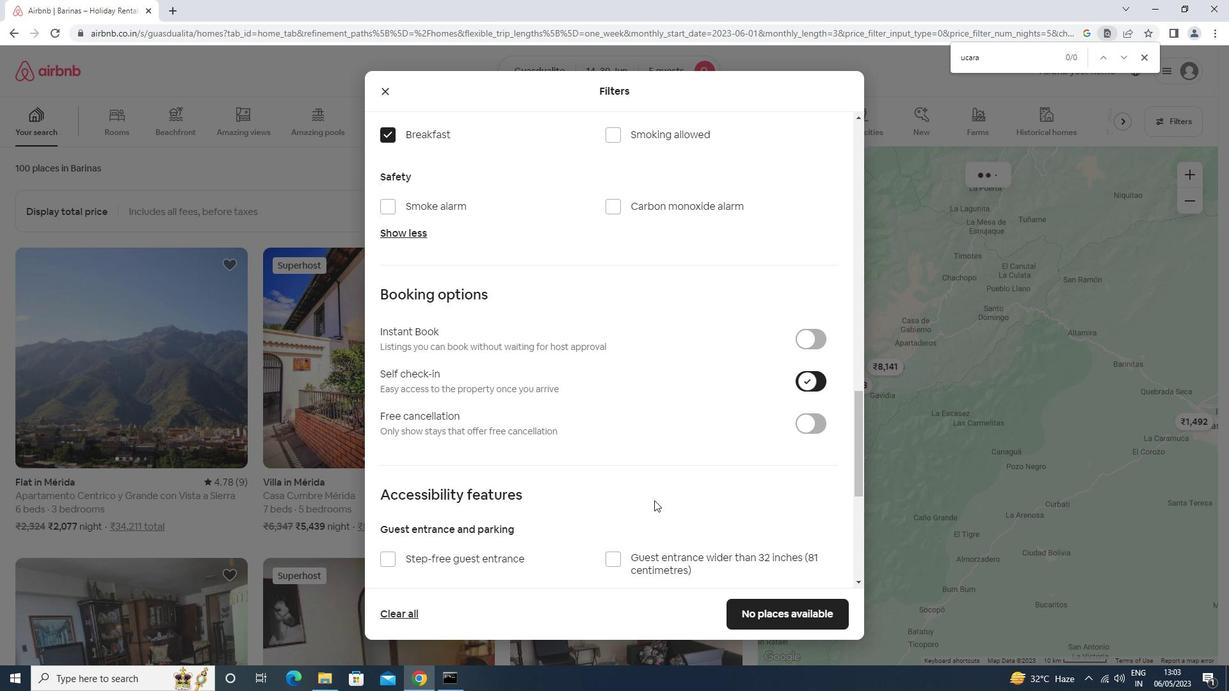 
Action: Mouse scrolled (642, 514) with delta (0, 0)
Screenshot: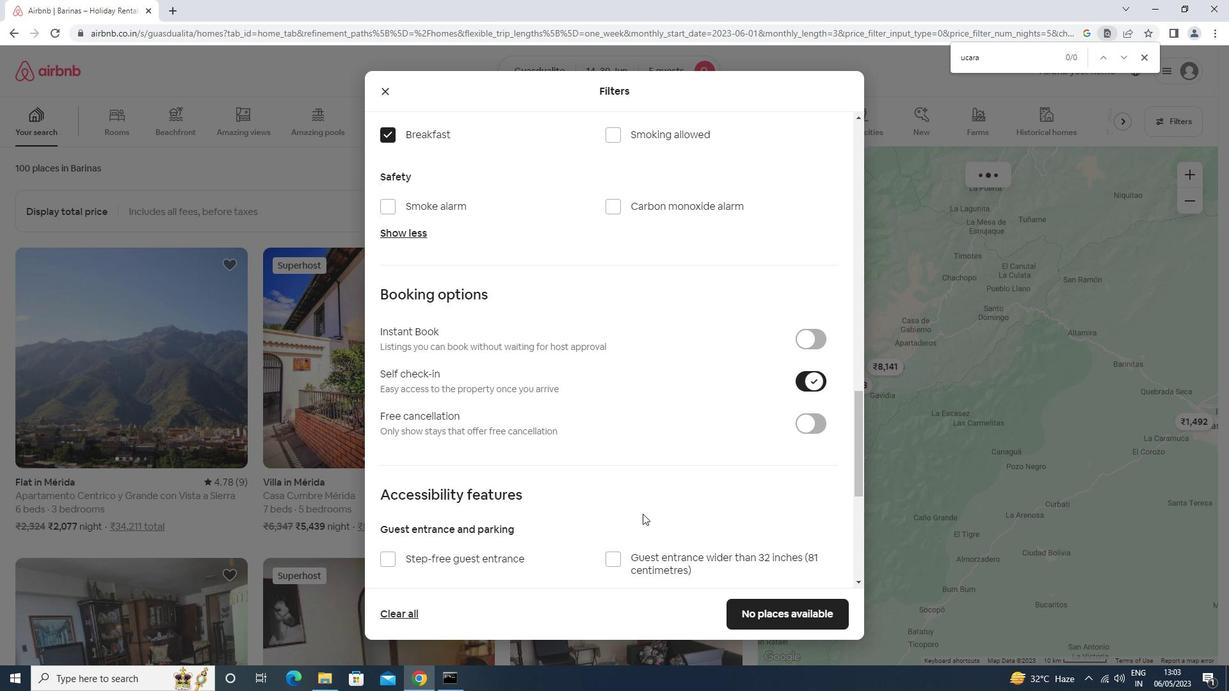 
Action: Mouse scrolled (642, 514) with delta (0, 0)
Screenshot: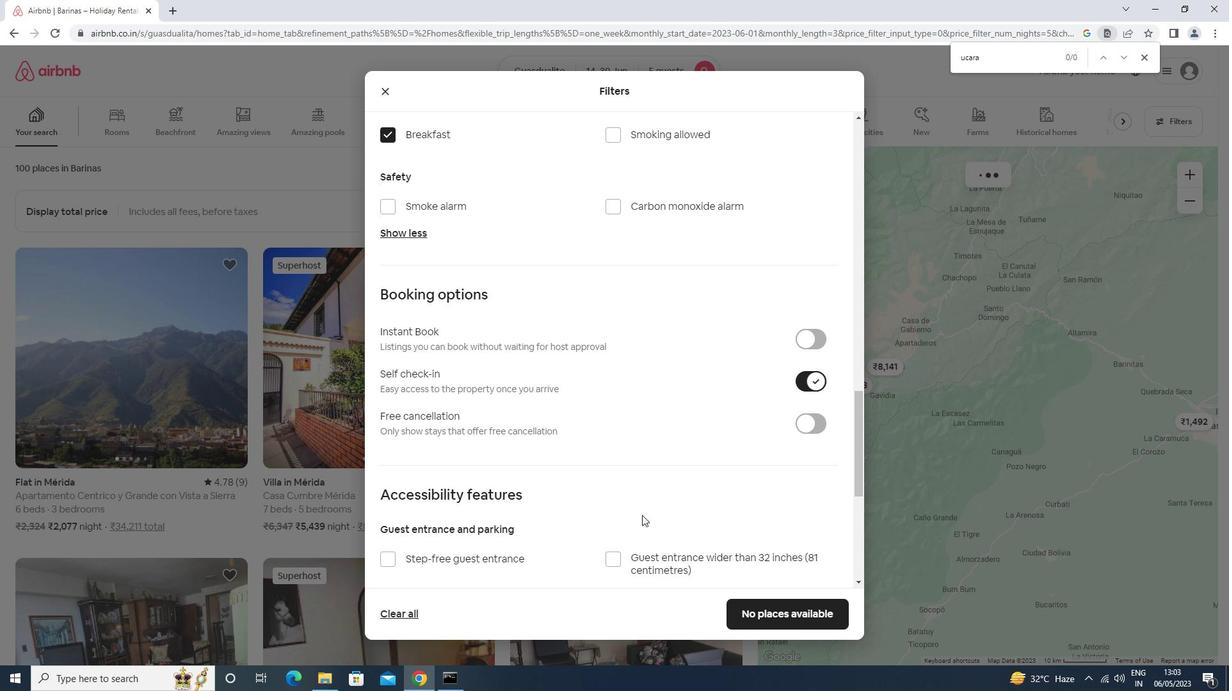 
Action: Mouse scrolled (642, 514) with delta (0, 0)
Screenshot: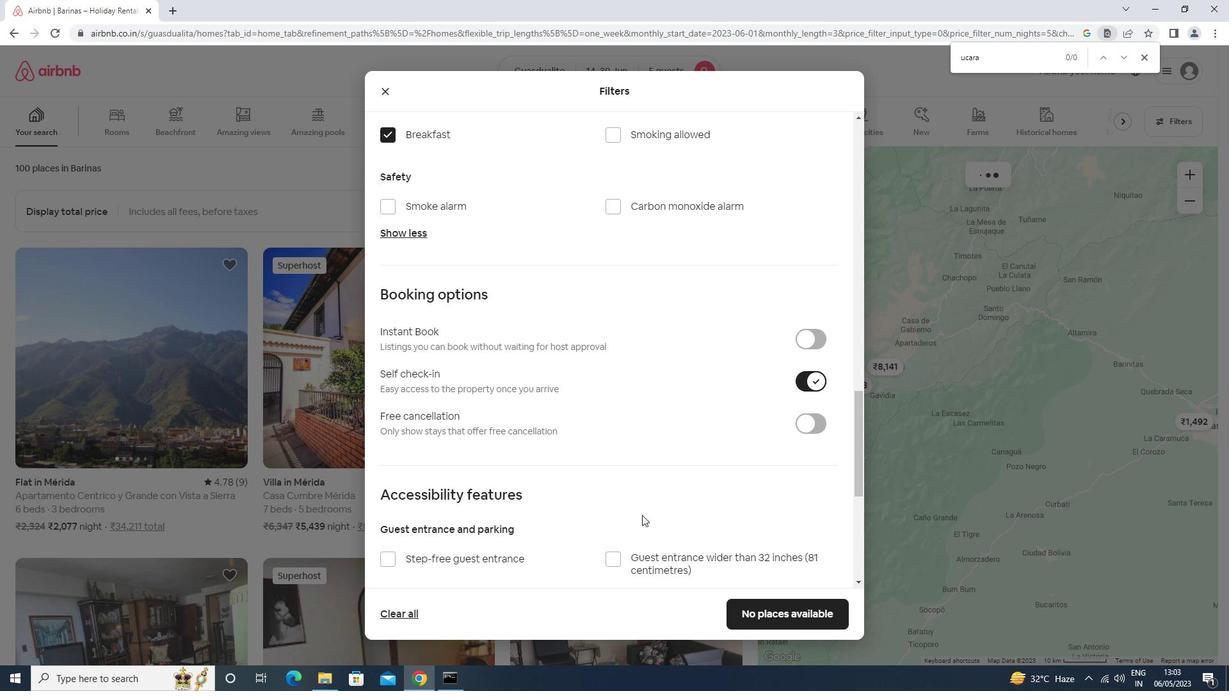 
Action: Mouse moved to (641, 515)
Screenshot: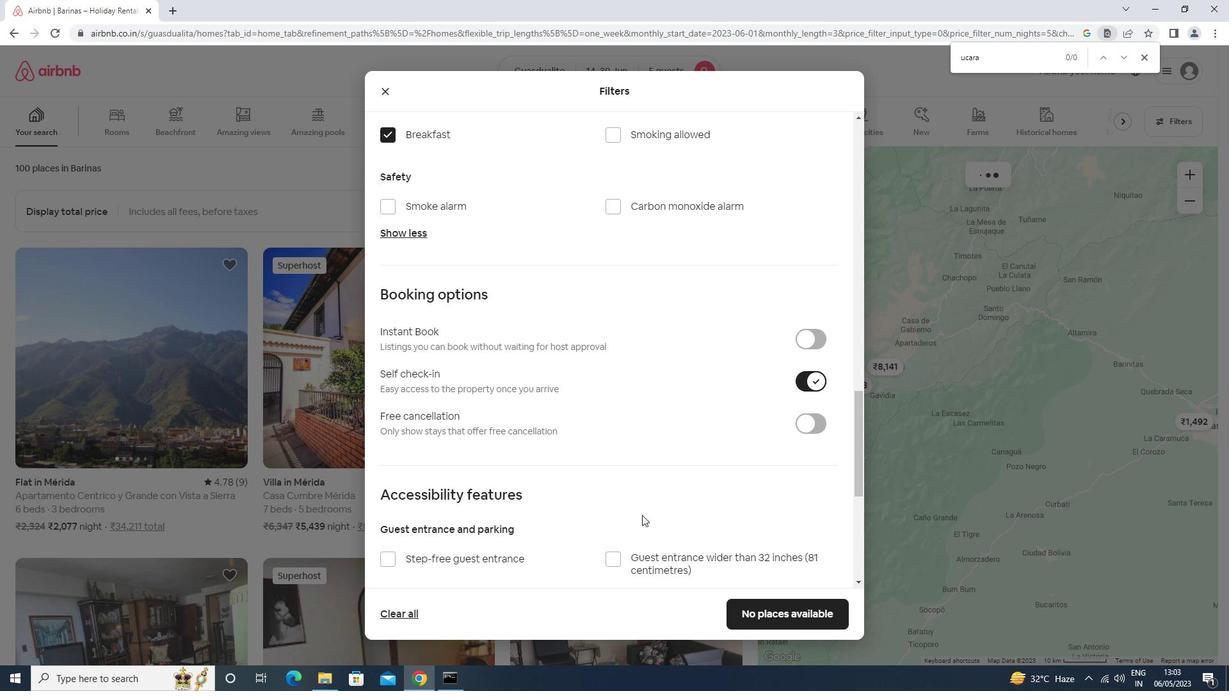 
Action: Mouse scrolled (641, 514) with delta (0, 0)
Screenshot: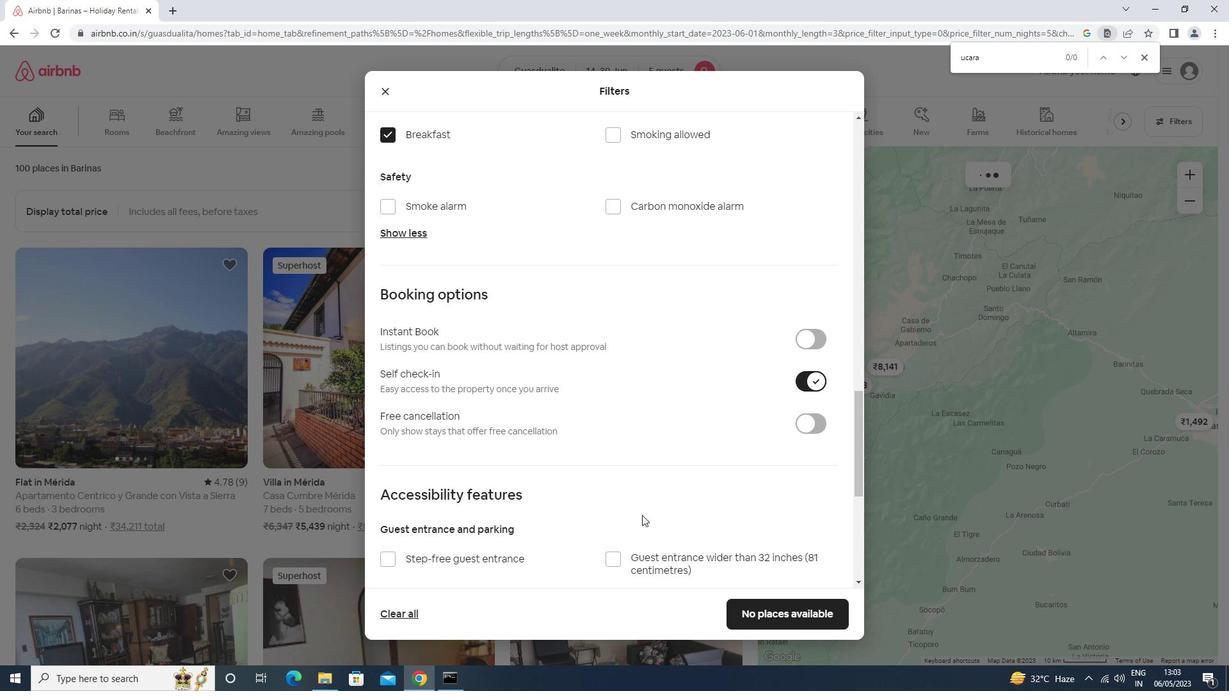 
Action: Mouse scrolled (641, 514) with delta (0, 0)
Screenshot: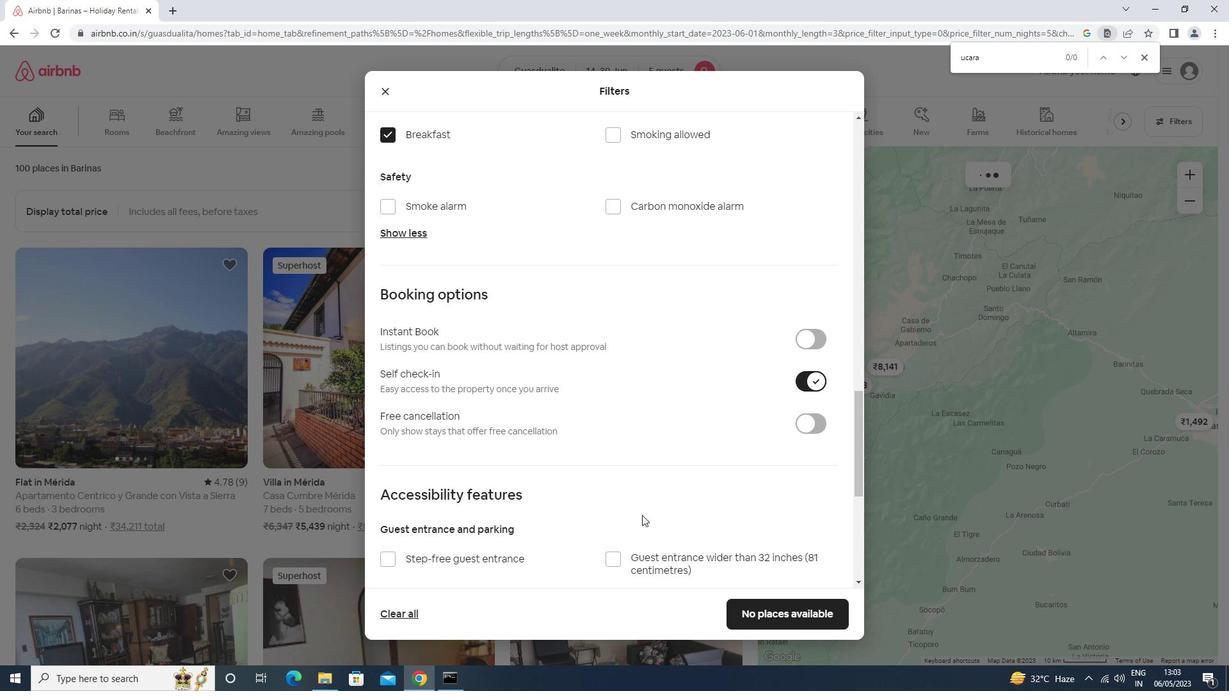 
Action: Mouse moved to (450, 546)
Screenshot: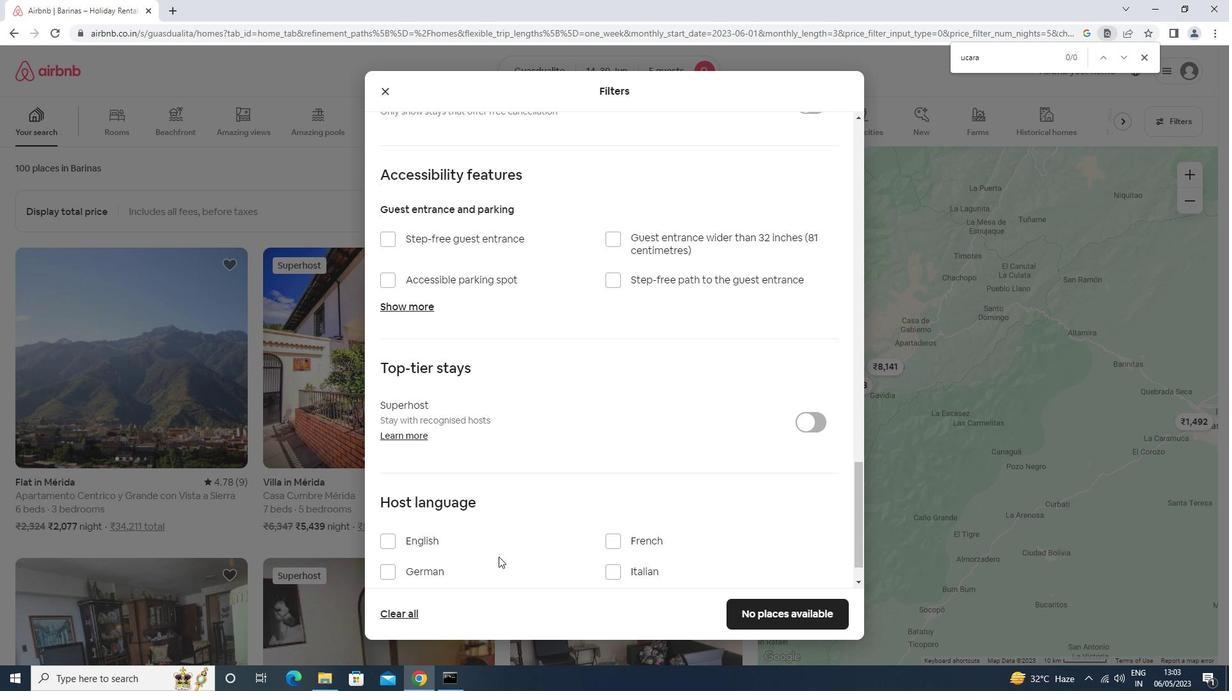 
Action: Mouse pressed left at (450, 546)
Screenshot: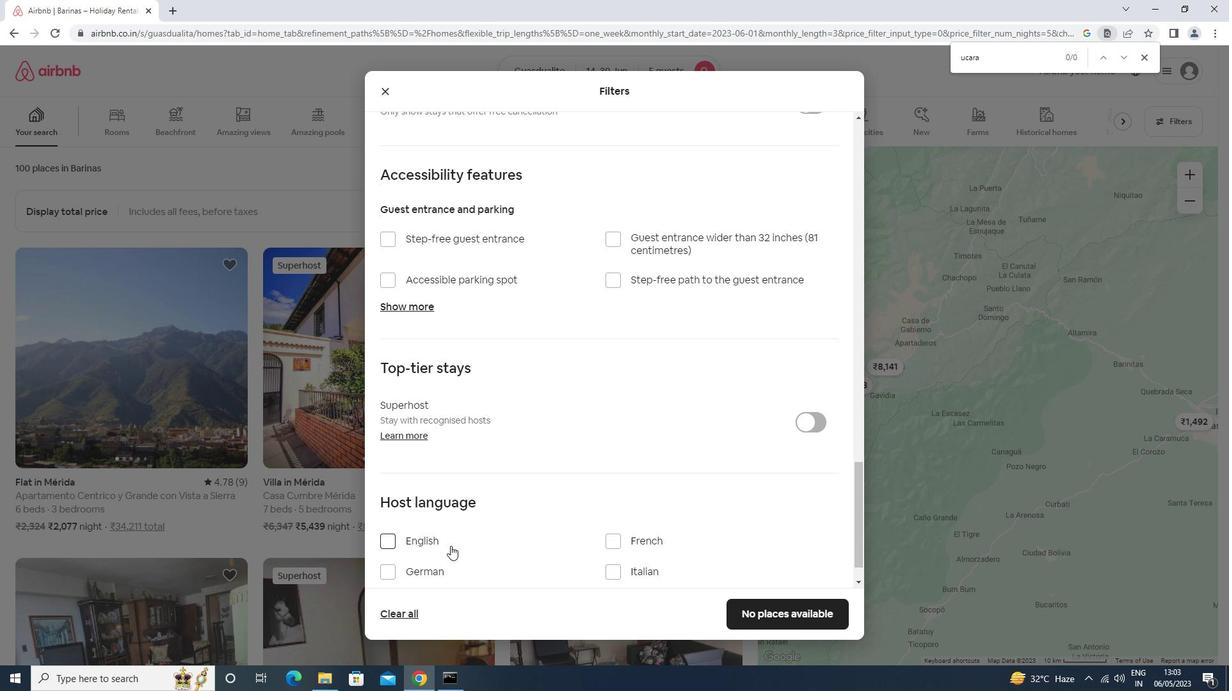 
Action: Mouse moved to (795, 616)
Screenshot: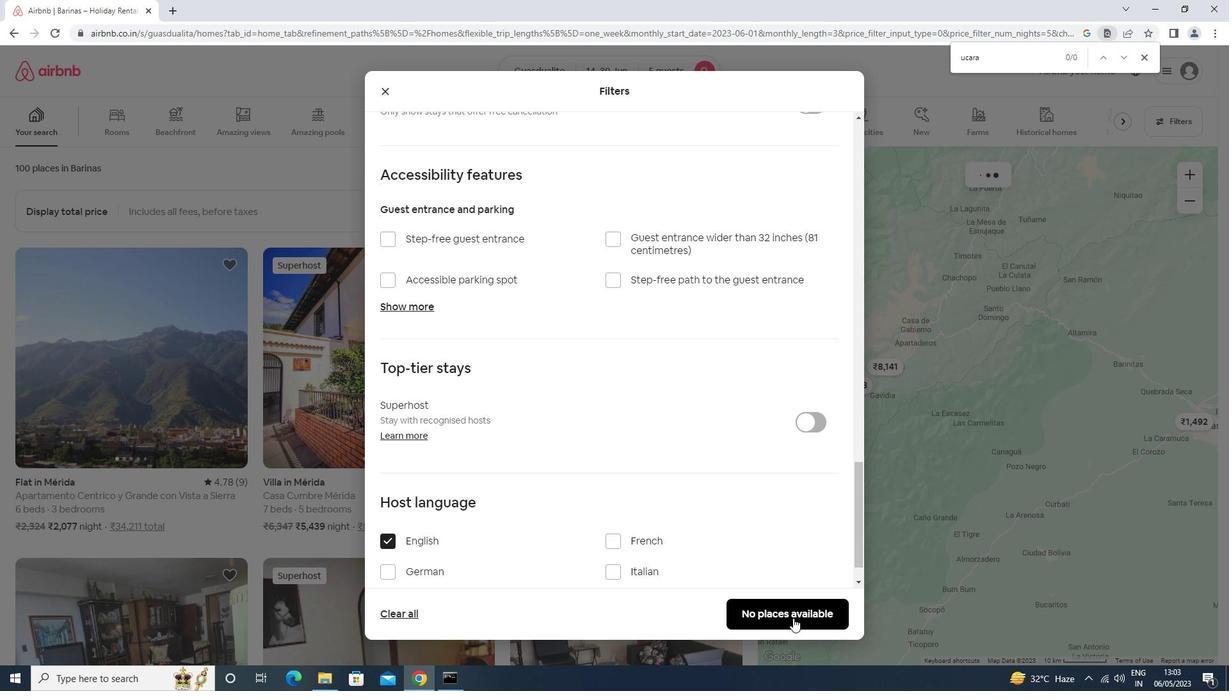 
Action: Mouse pressed left at (795, 616)
Screenshot: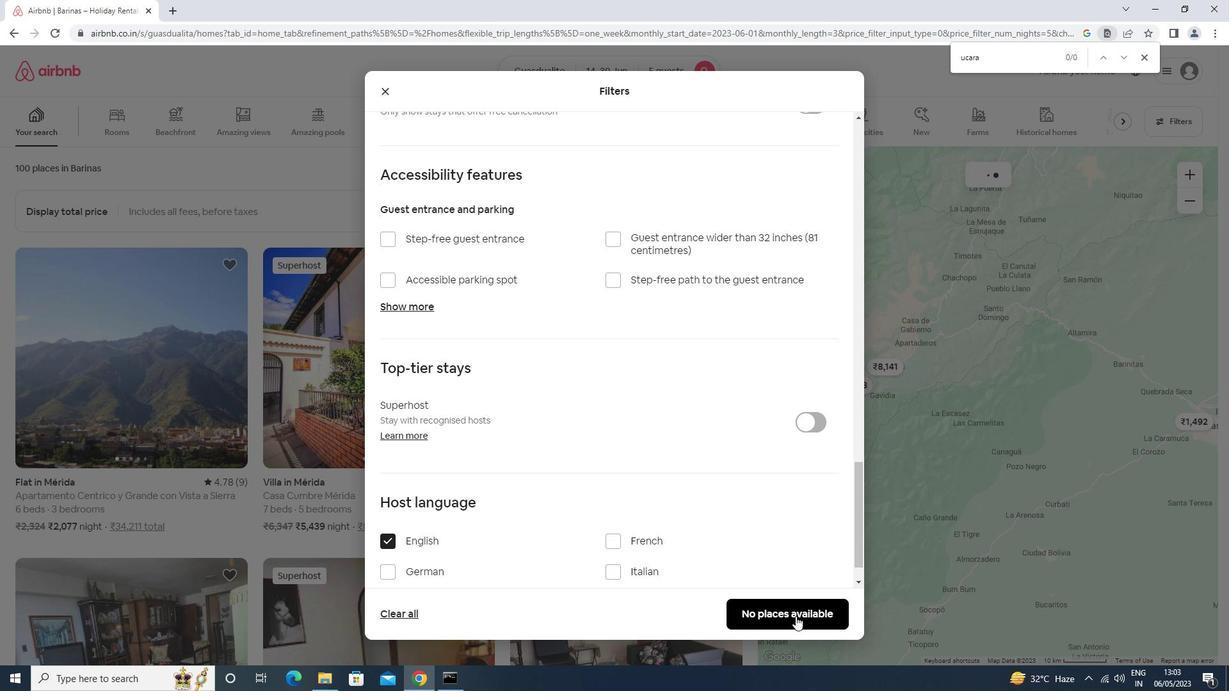 
